 Task: Look for space in Saint Kilda, Australia from 2nd June, 2023 to 6th June, 2023 for 1 adult in price range Rs.10000 to Rs.13000. Place can be private room with 1  bedroom having 1 bed and 1 bathroom. Property type can be house, flat, guest house, hotel. Amenities needed are: washing machine, kitchen. Booking option can be shelf check-in. Required host language is English.
Action: Mouse moved to (290, 161)
Screenshot: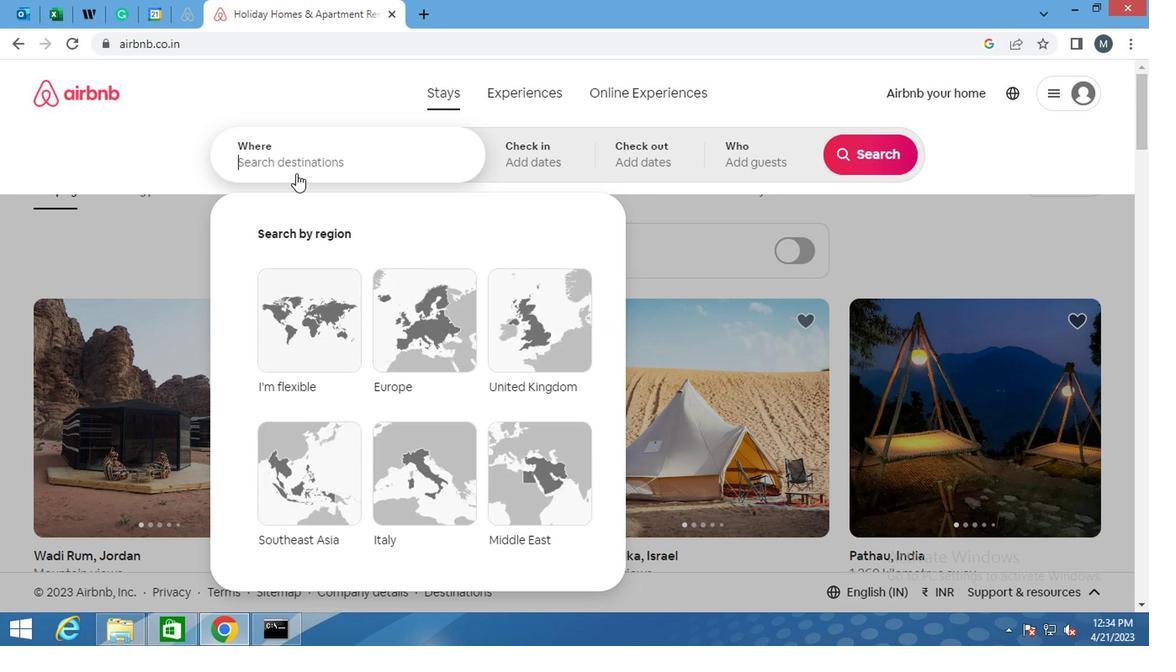 
Action: Mouse pressed left at (290, 161)
Screenshot: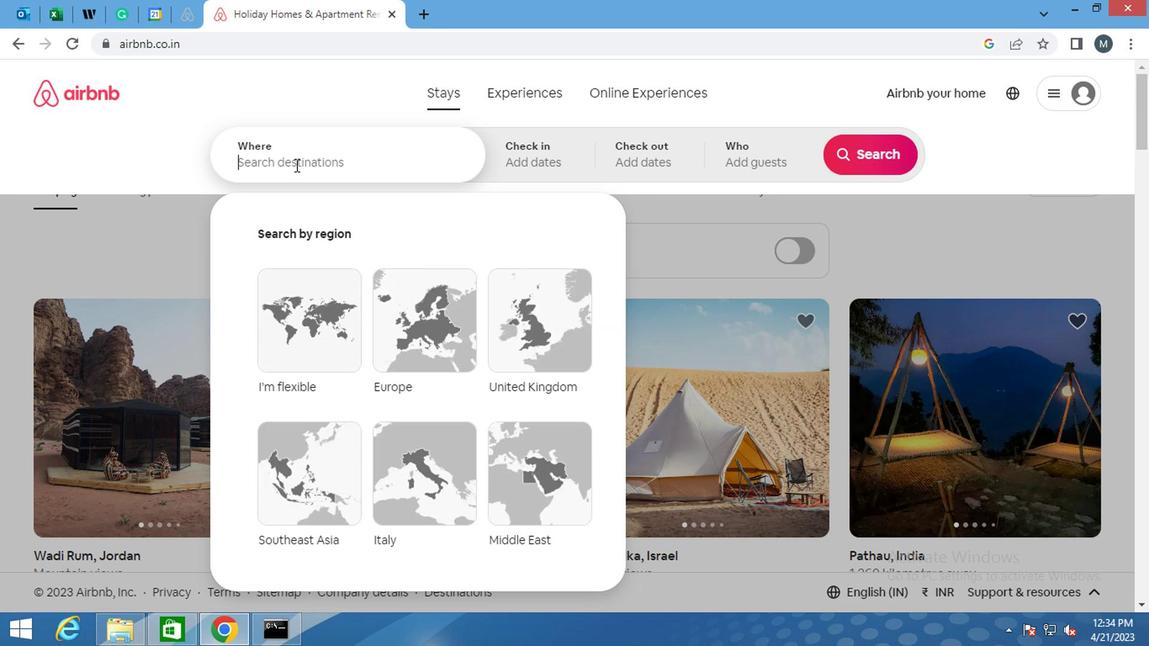
Action: Mouse moved to (288, 159)
Screenshot: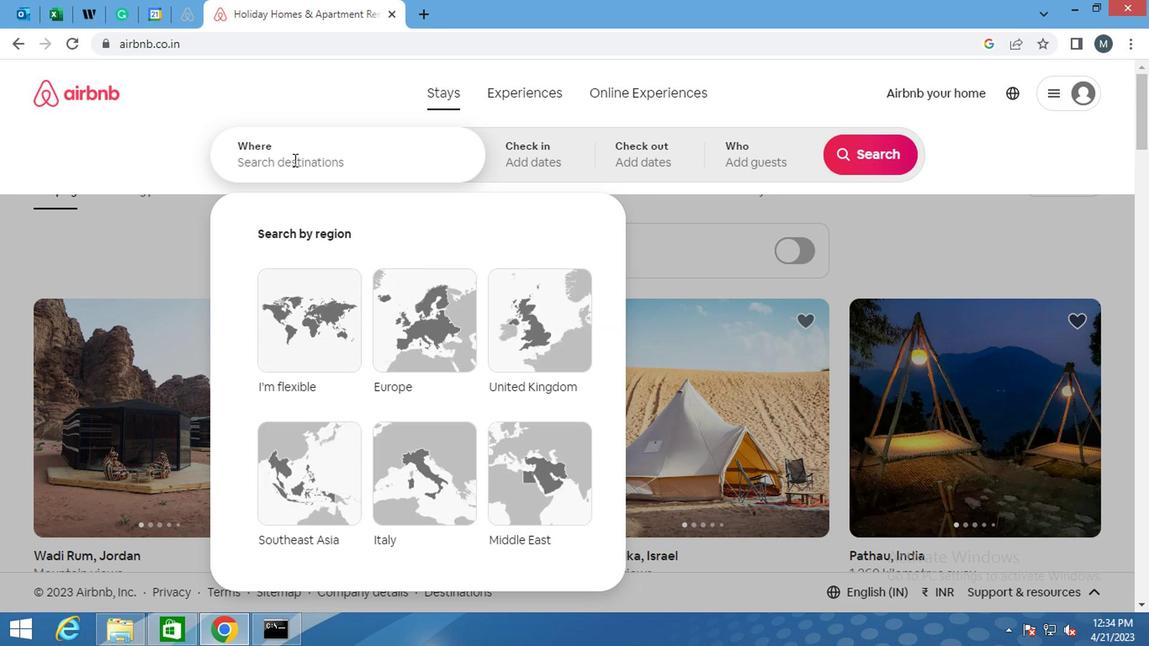 
Action: Key pressed <Key.shift>SAINT<Key.space><Key.shift>KILDA,<Key.space><Key.shift>AUSTRALIA<Key.space><Key.enter>
Screenshot: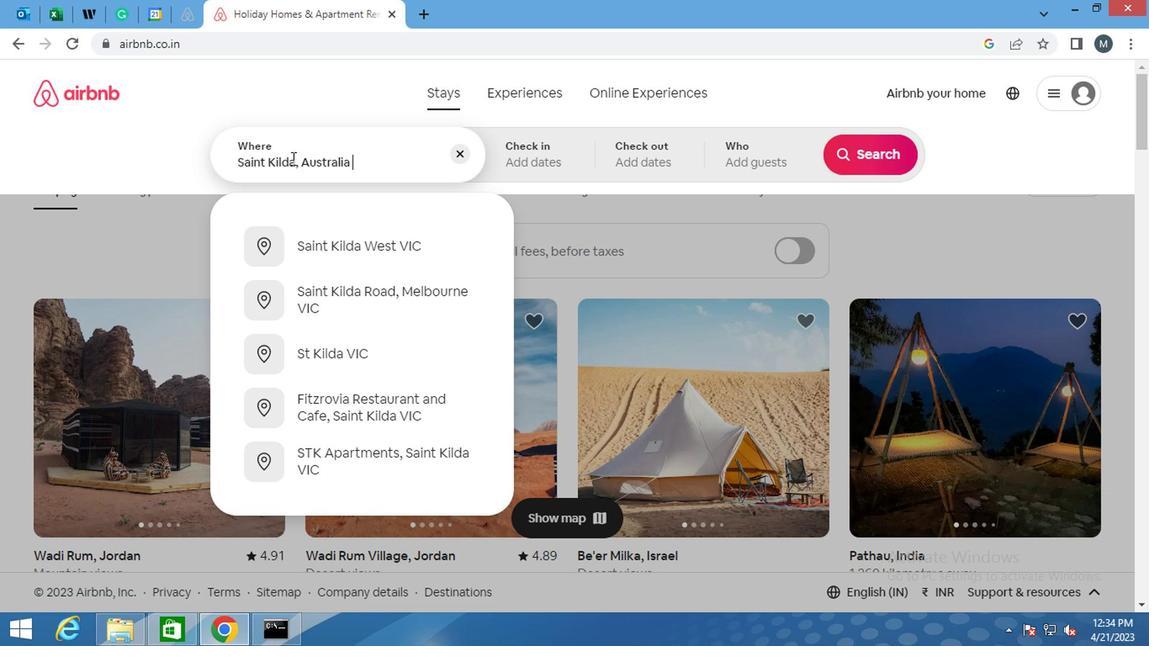 
Action: Mouse moved to (851, 294)
Screenshot: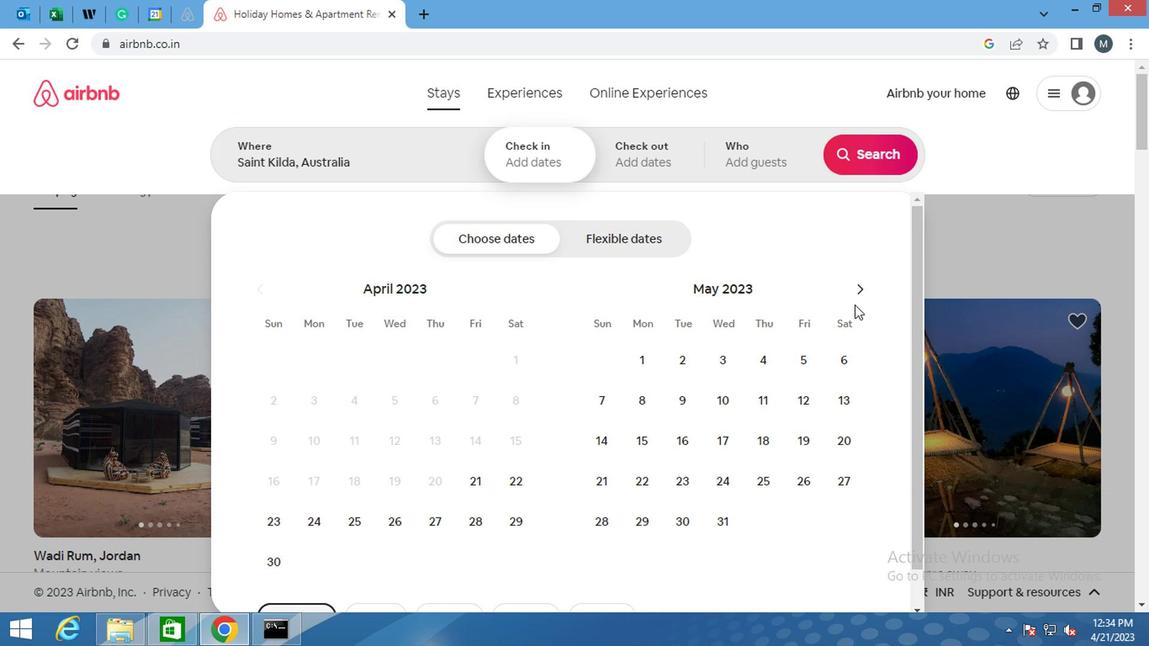 
Action: Mouse pressed left at (851, 294)
Screenshot: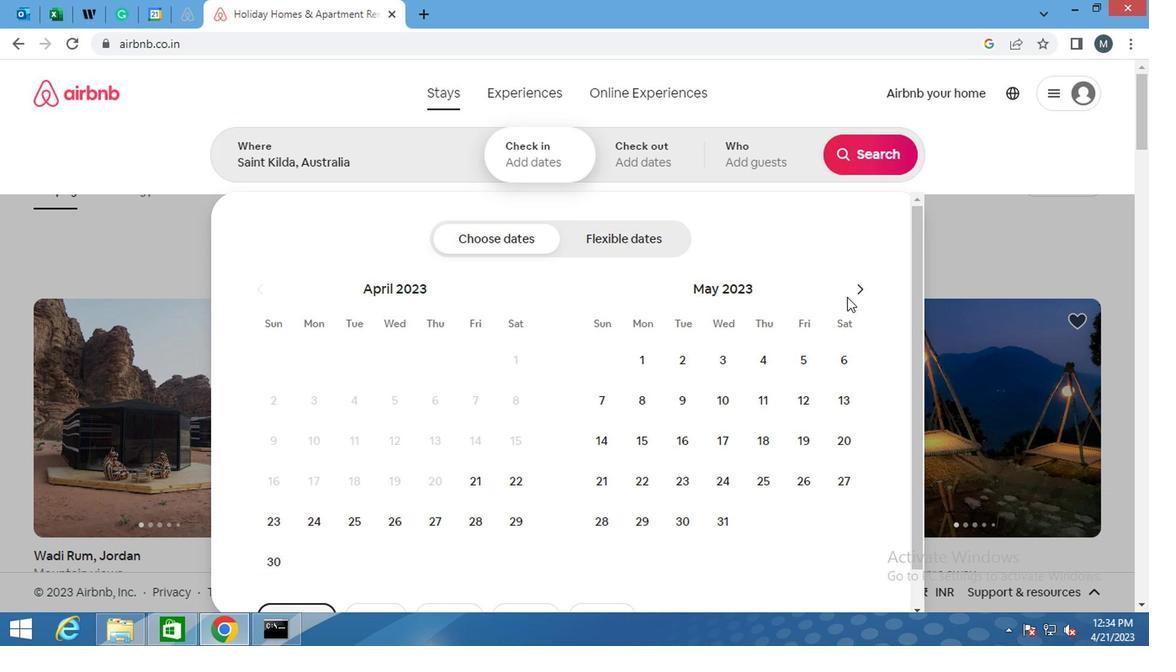 
Action: Mouse moved to (808, 356)
Screenshot: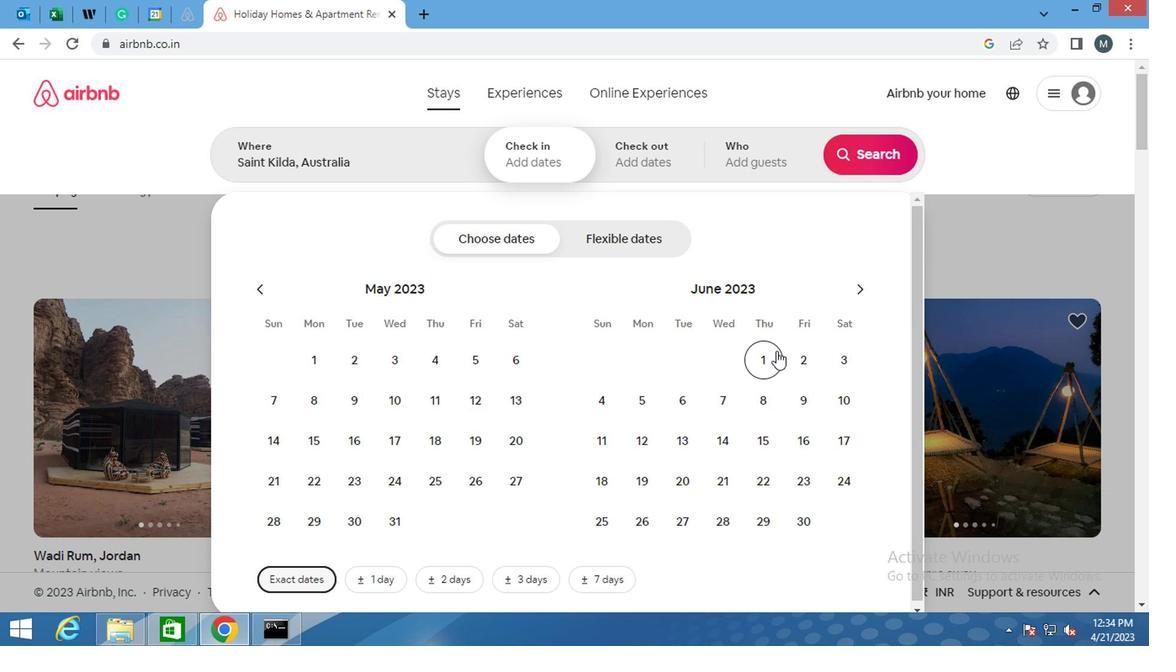 
Action: Mouse pressed left at (808, 356)
Screenshot: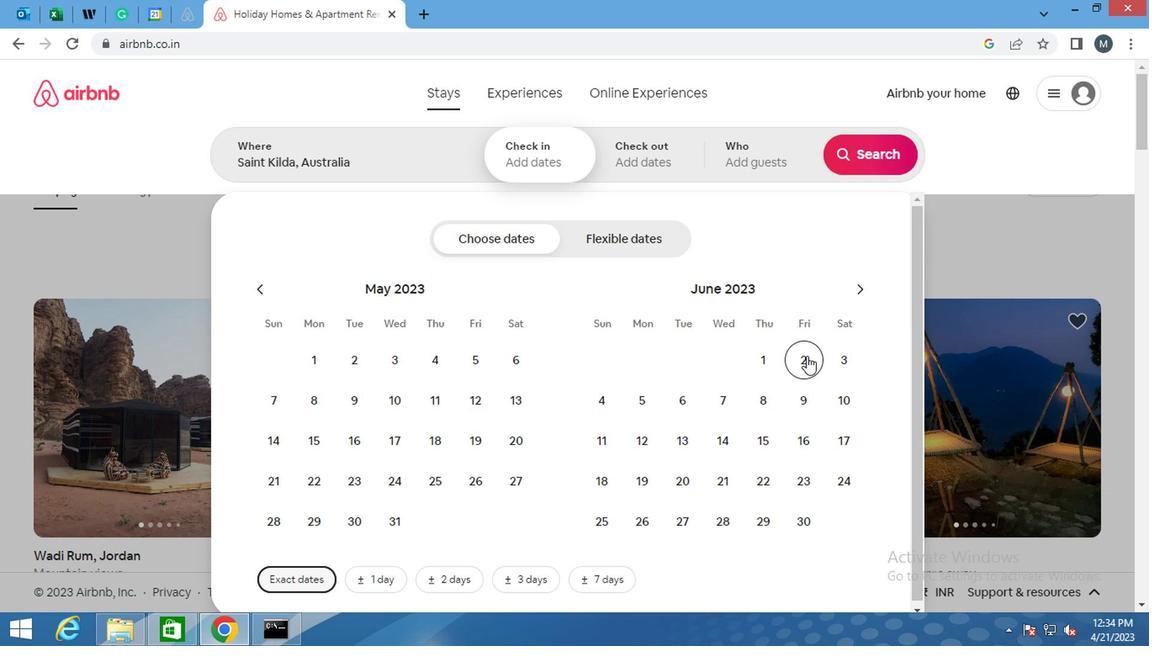 
Action: Mouse moved to (679, 403)
Screenshot: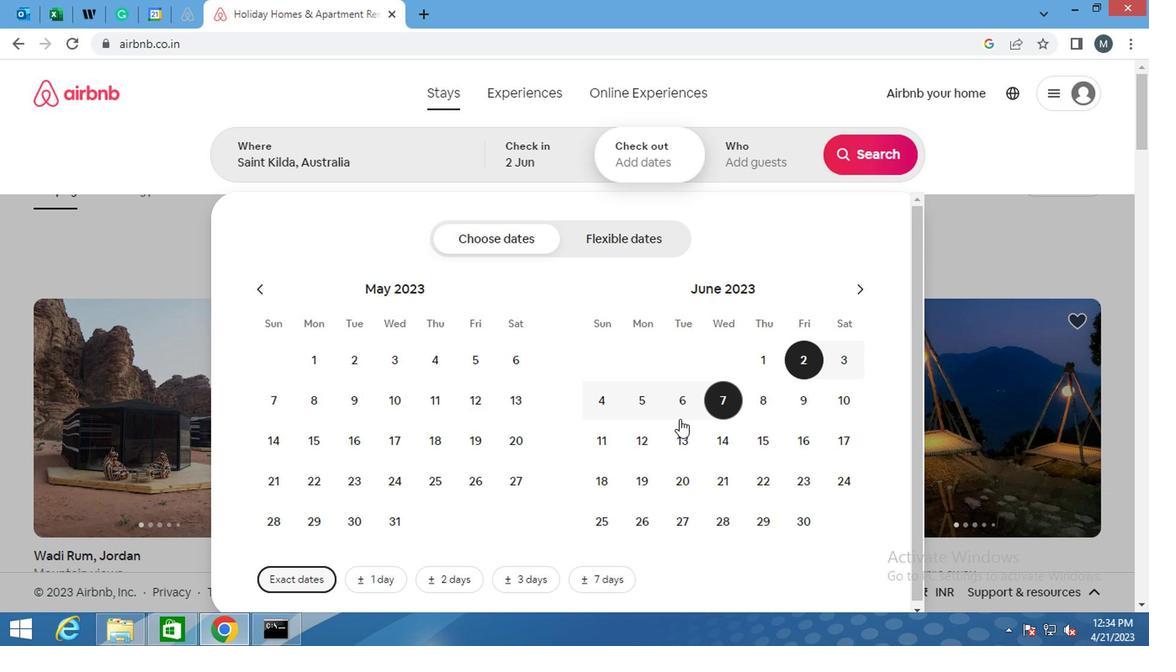 
Action: Mouse pressed left at (679, 403)
Screenshot: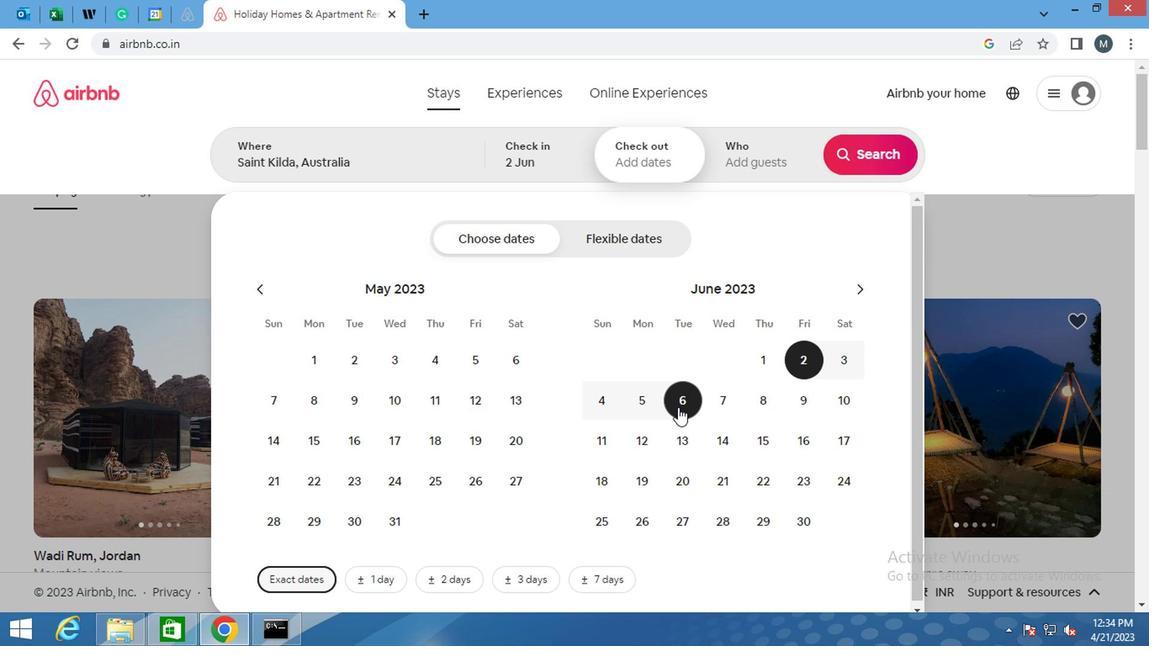 
Action: Mouse moved to (778, 158)
Screenshot: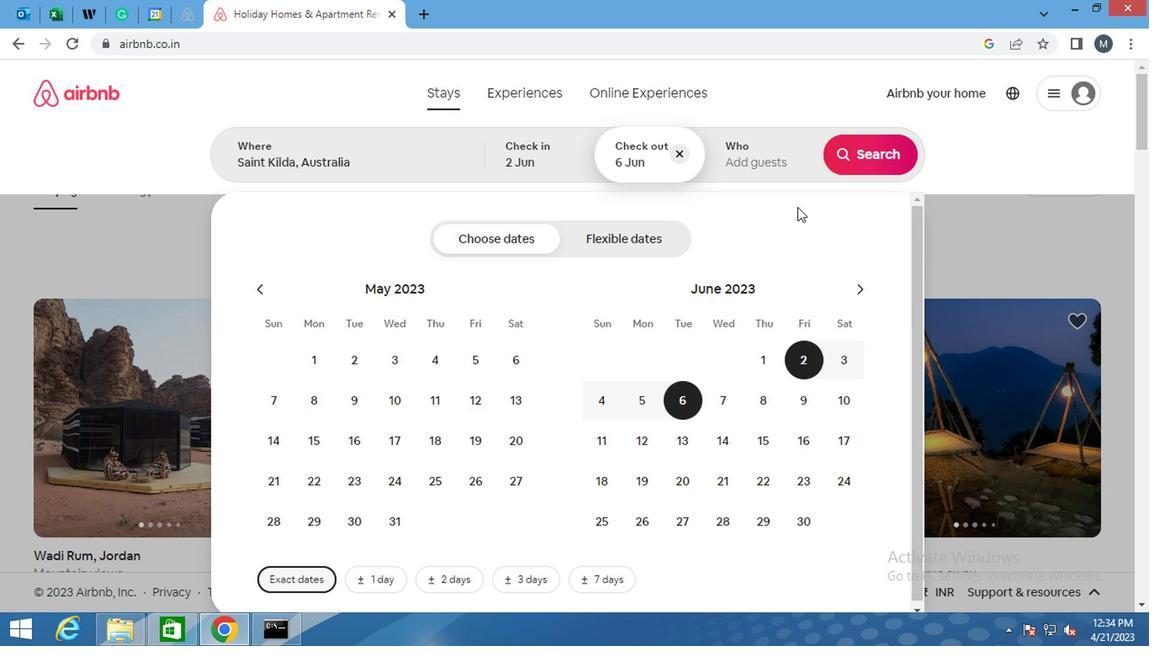 
Action: Mouse pressed left at (778, 158)
Screenshot: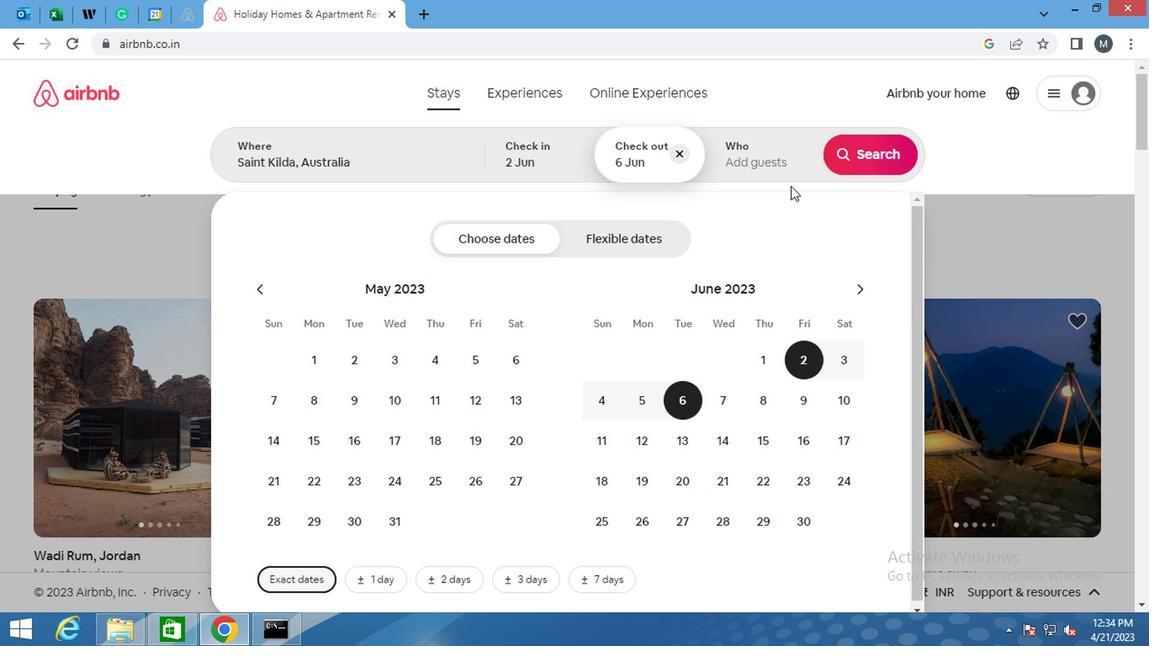 
Action: Mouse moved to (874, 243)
Screenshot: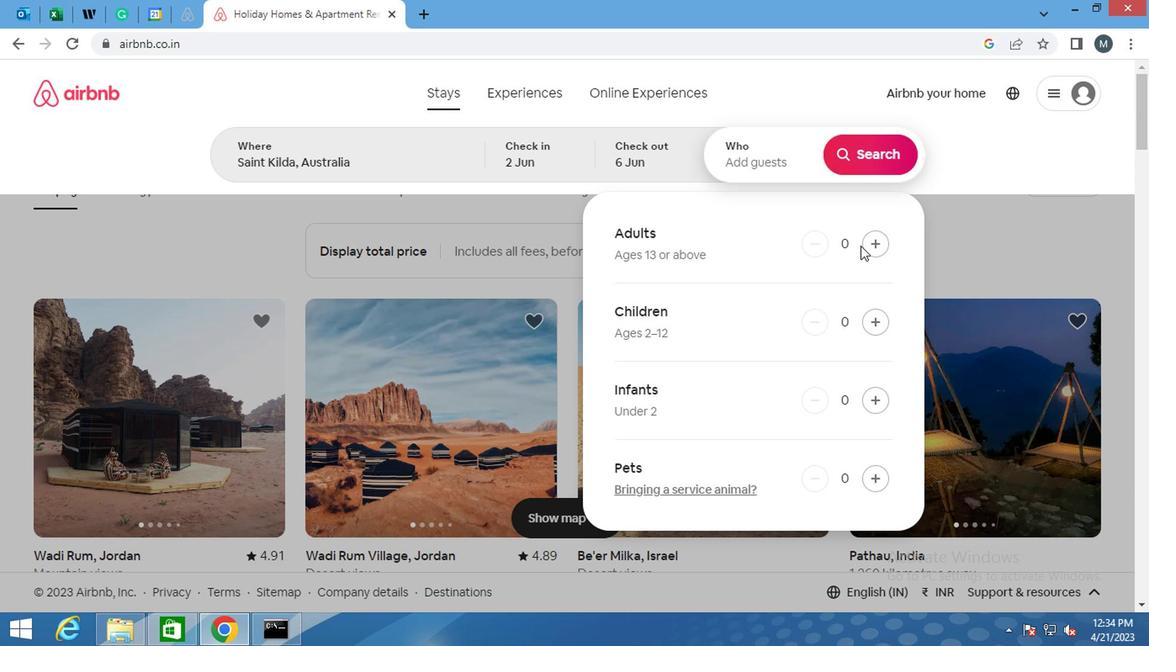 
Action: Mouse pressed left at (874, 243)
Screenshot: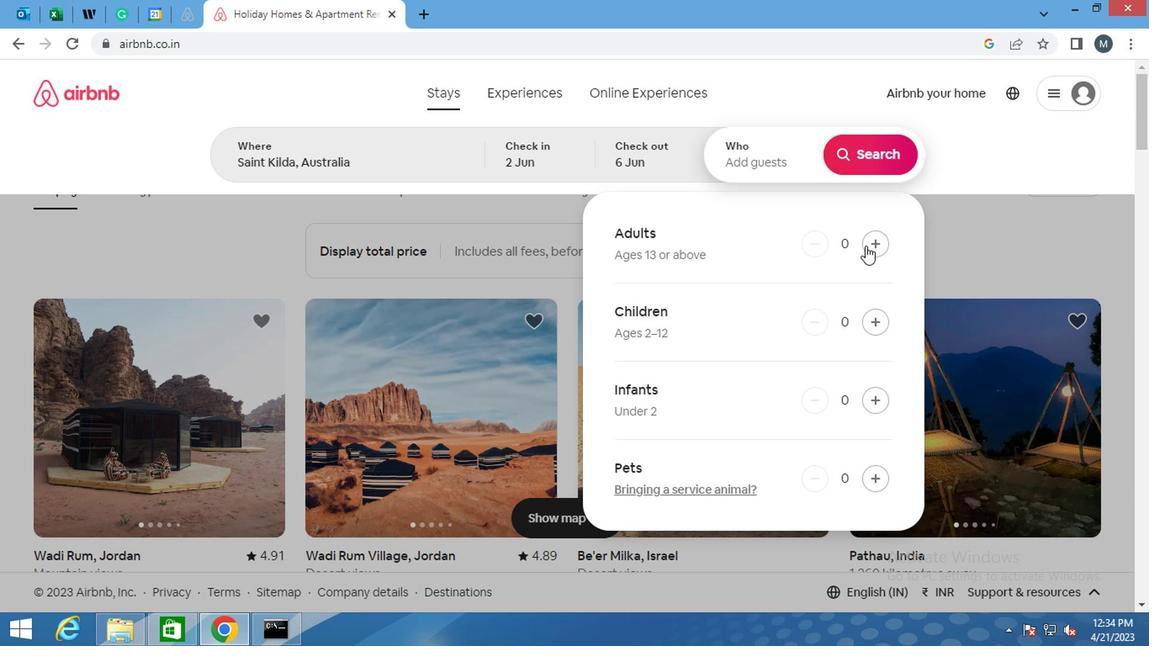 
Action: Mouse moved to (964, 209)
Screenshot: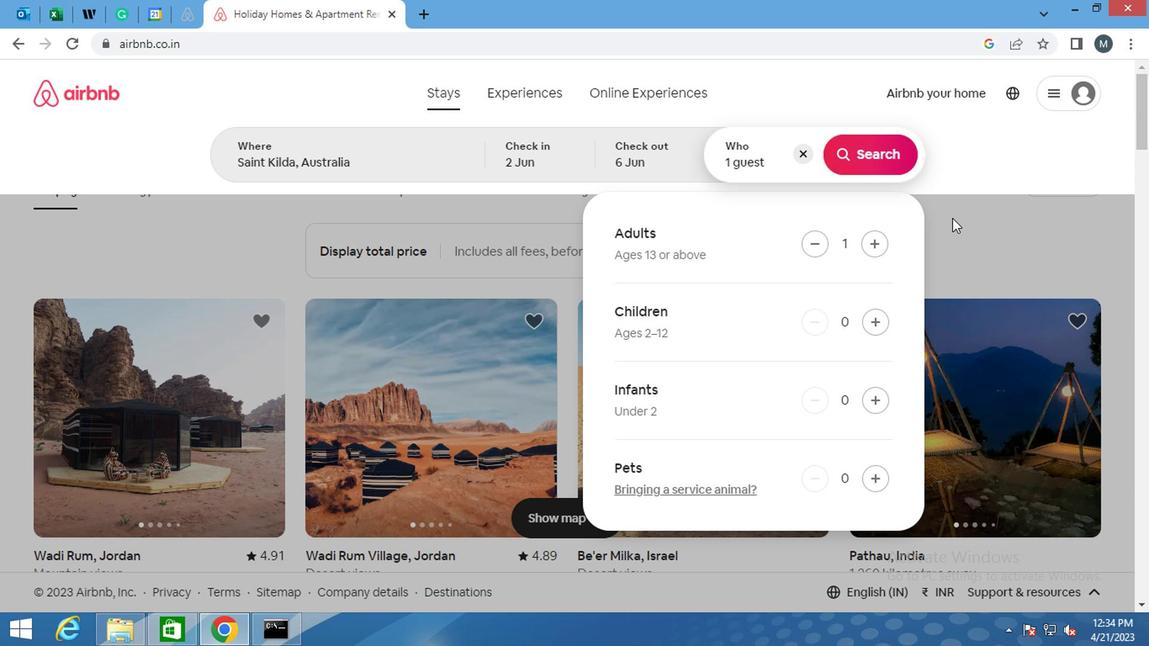 
Action: Mouse scrolled (964, 210) with delta (0, 0)
Screenshot: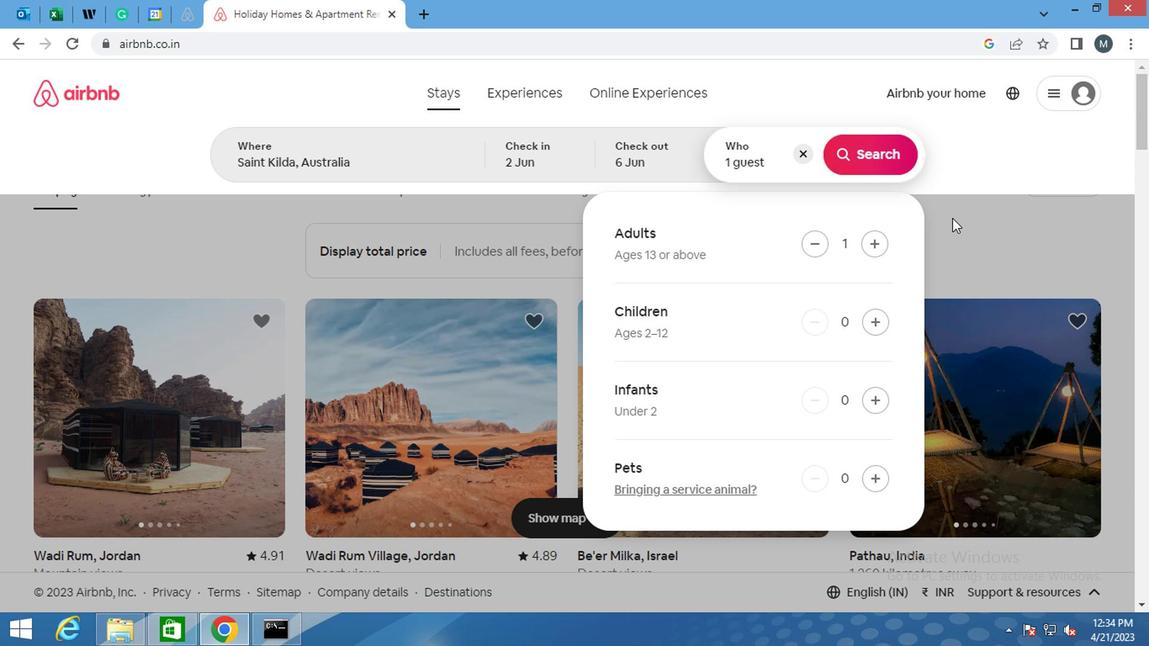 
Action: Mouse scrolled (964, 210) with delta (0, 0)
Screenshot: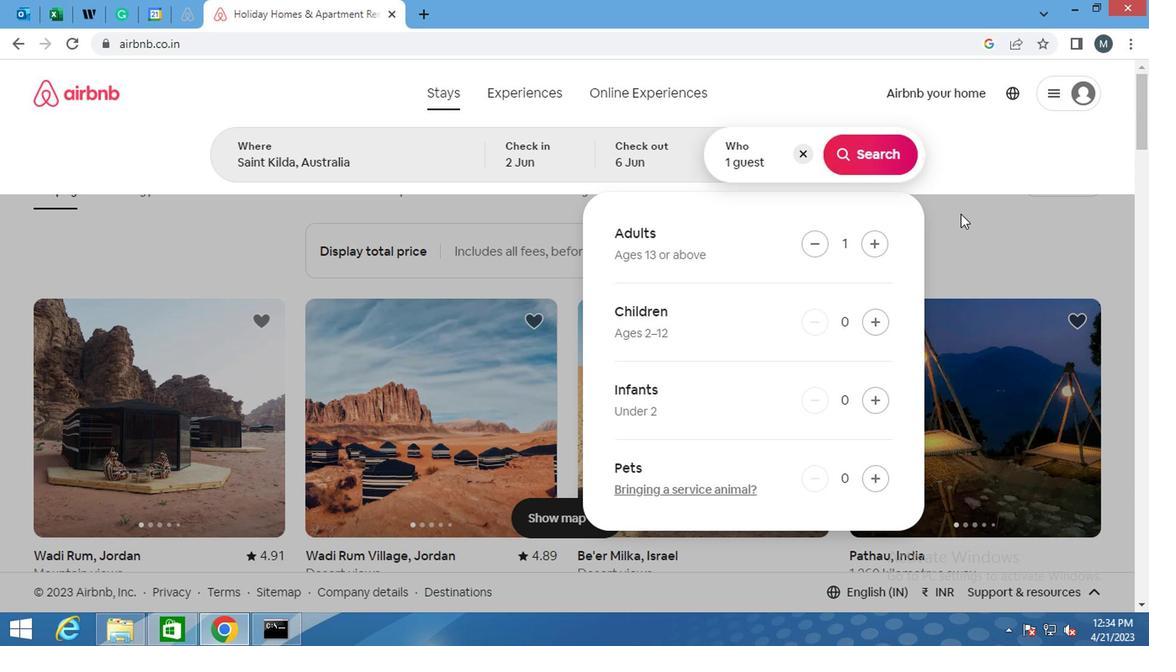 
Action: Mouse moved to (965, 208)
Screenshot: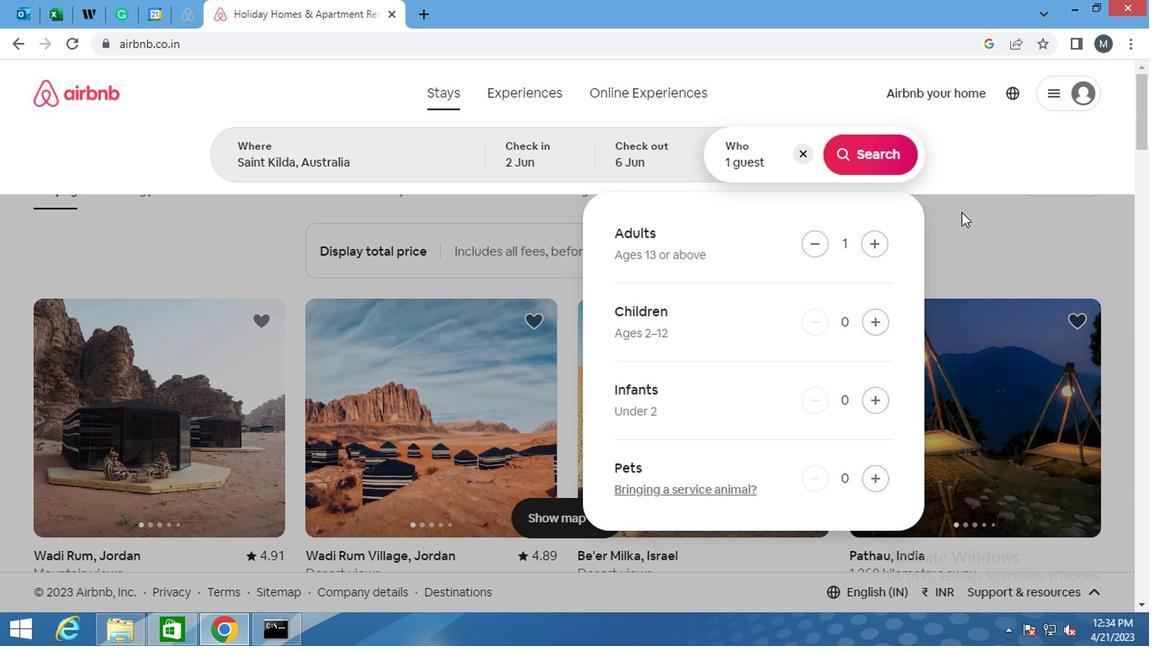 
Action: Mouse scrolled (965, 209) with delta (0, 1)
Screenshot: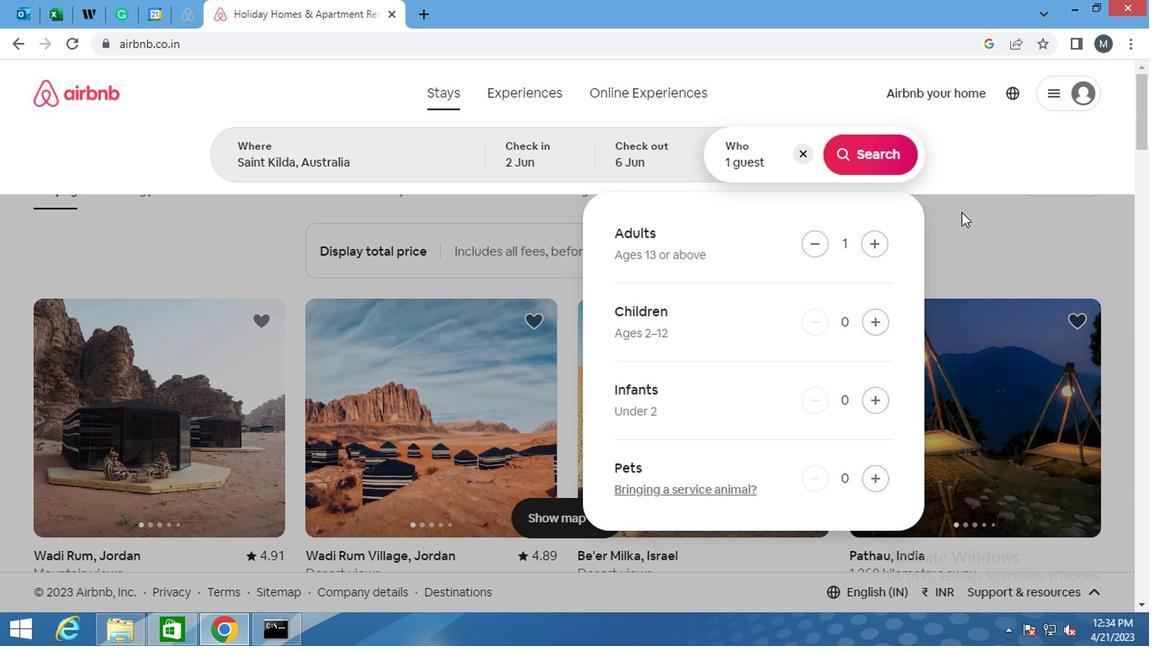 
Action: Mouse moved to (964, 226)
Screenshot: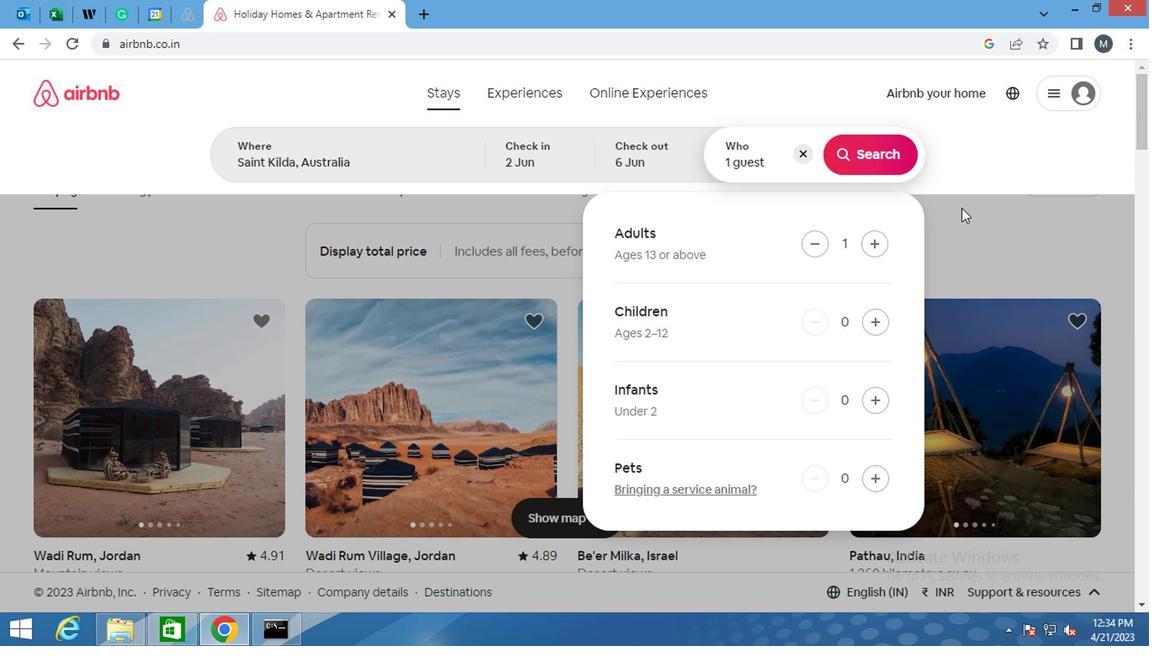 
Action: Mouse scrolled (964, 226) with delta (0, 0)
Screenshot: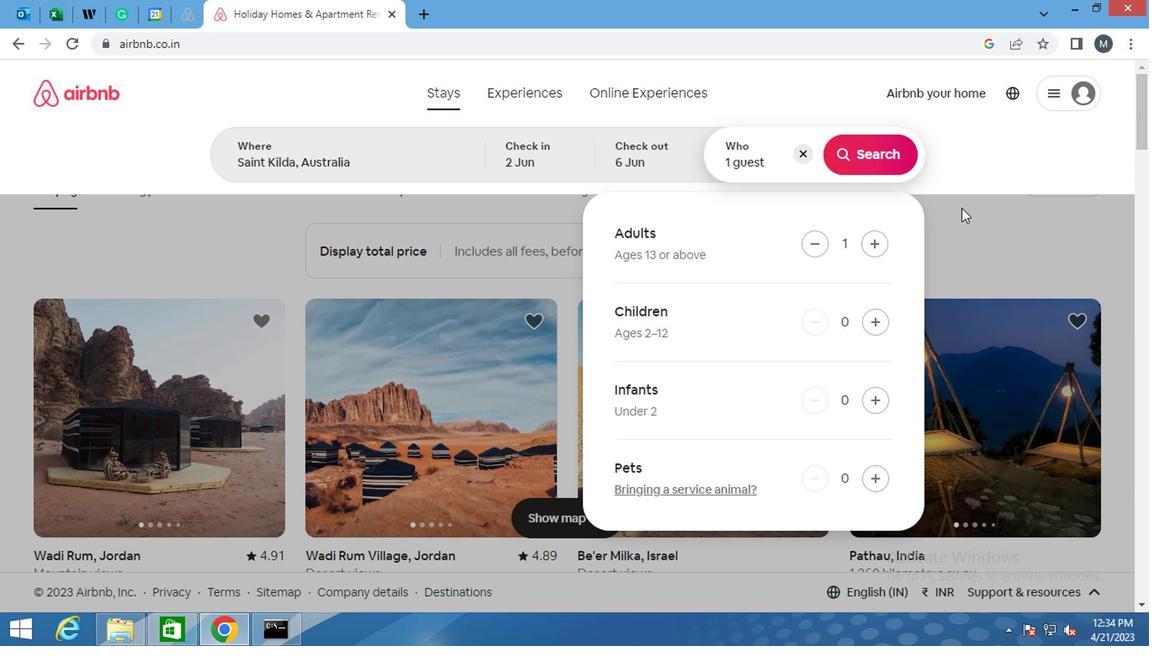 
Action: Mouse moved to (961, 232)
Screenshot: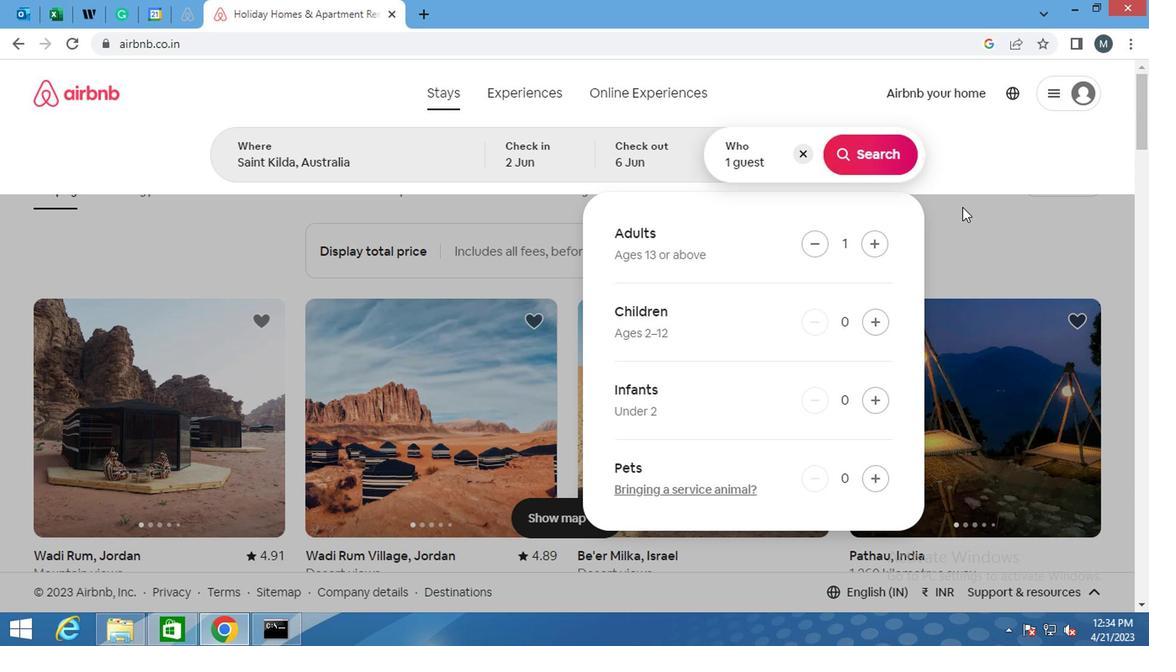 
Action: Mouse scrolled (961, 231) with delta (0, -1)
Screenshot: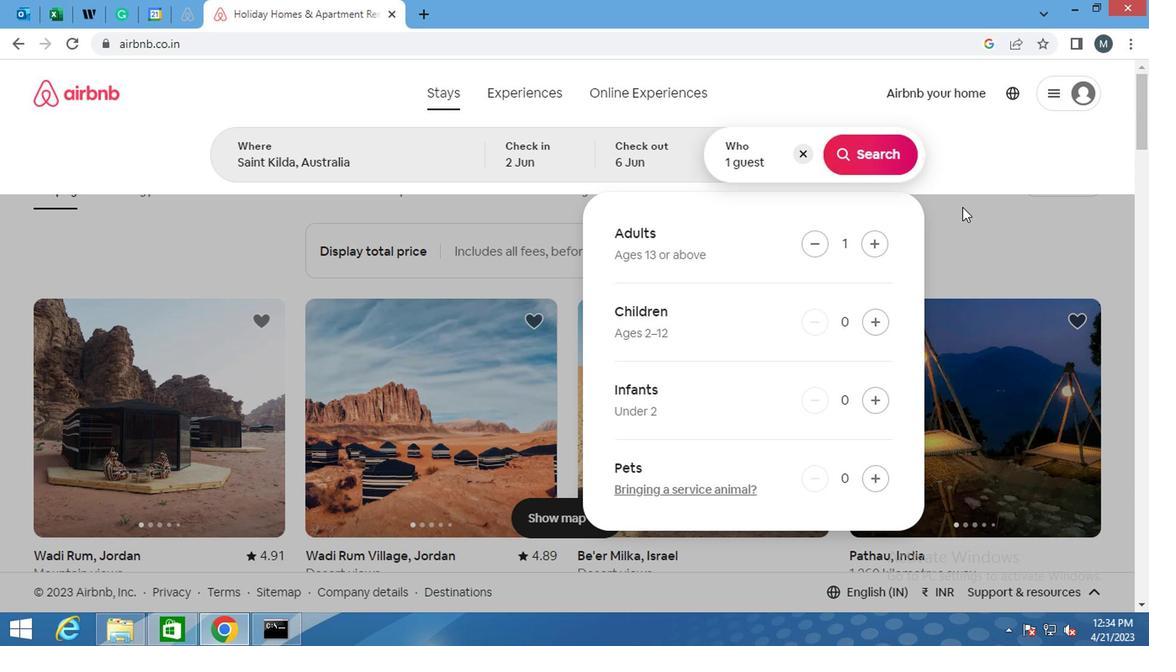 
Action: Mouse scrolled (961, 231) with delta (0, -1)
Screenshot: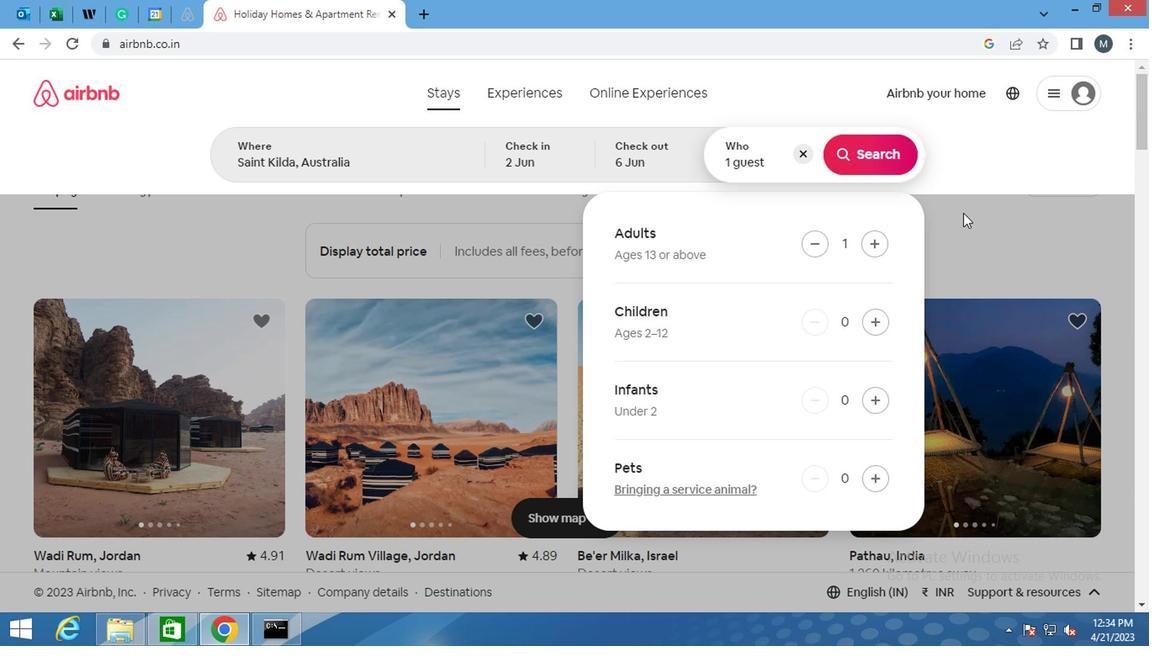 
Action: Mouse moved to (951, 216)
Screenshot: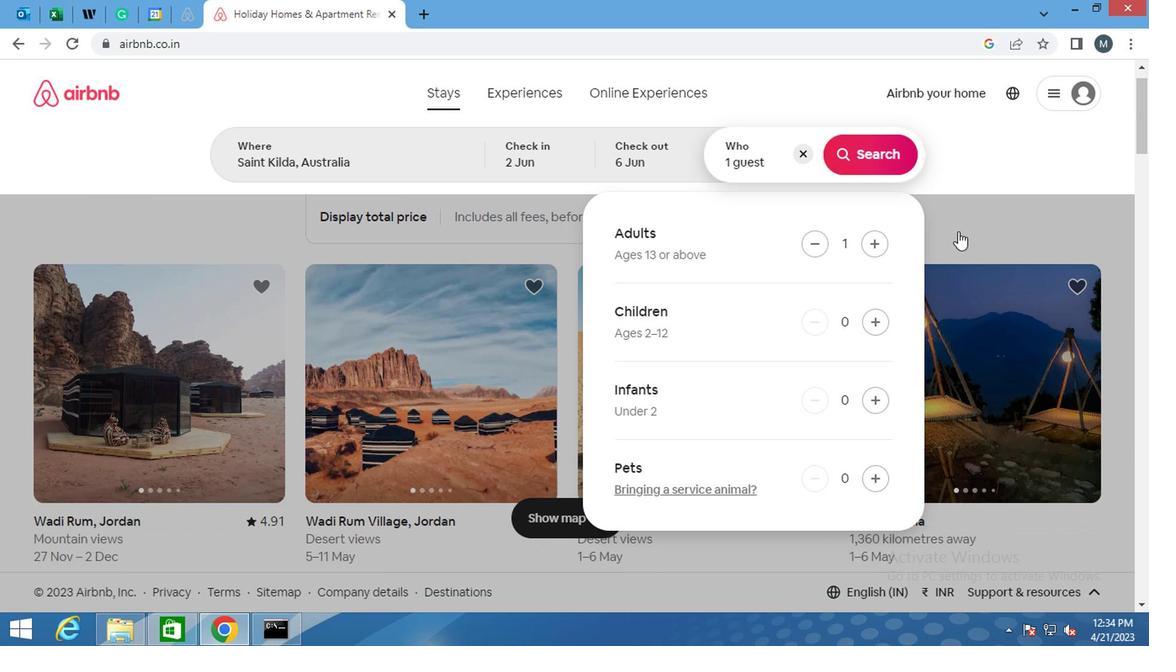 
Action: Mouse scrolled (951, 216) with delta (0, 0)
Screenshot: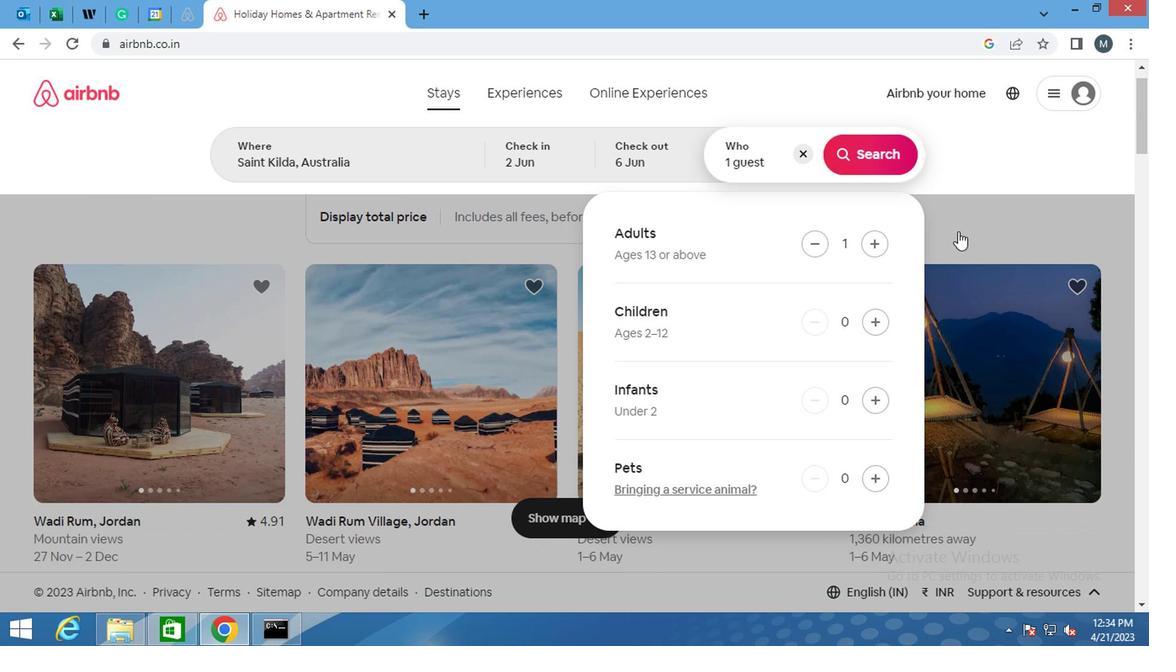
Action: Mouse scrolled (951, 216) with delta (0, 0)
Screenshot: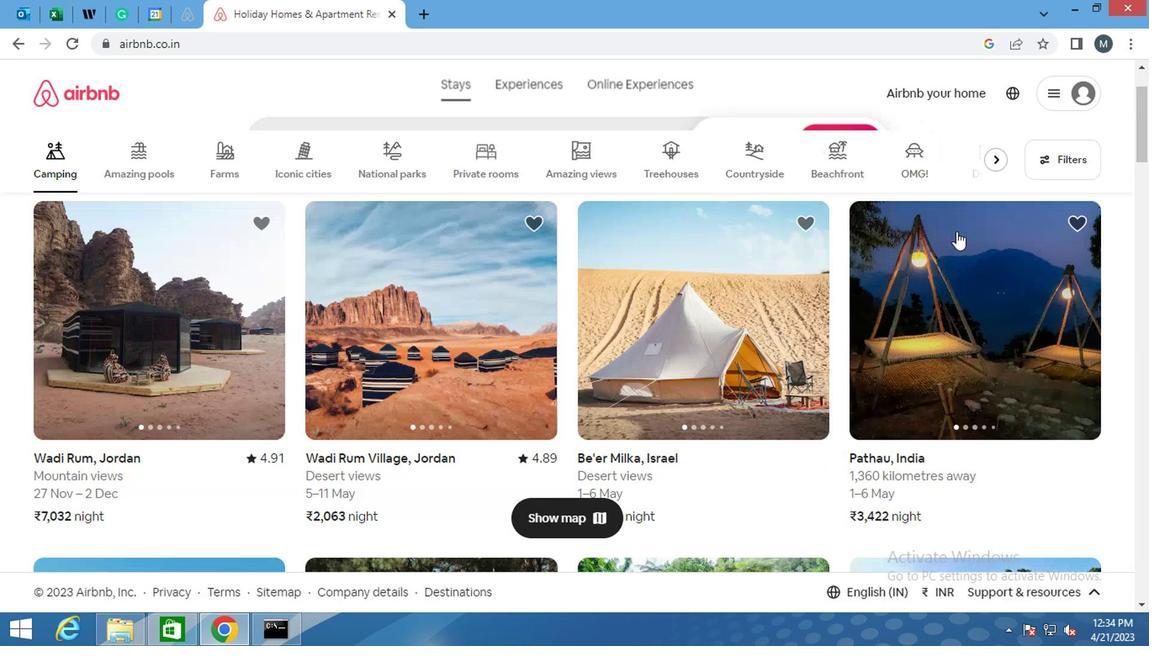 
Action: Mouse moved to (1081, 166)
Screenshot: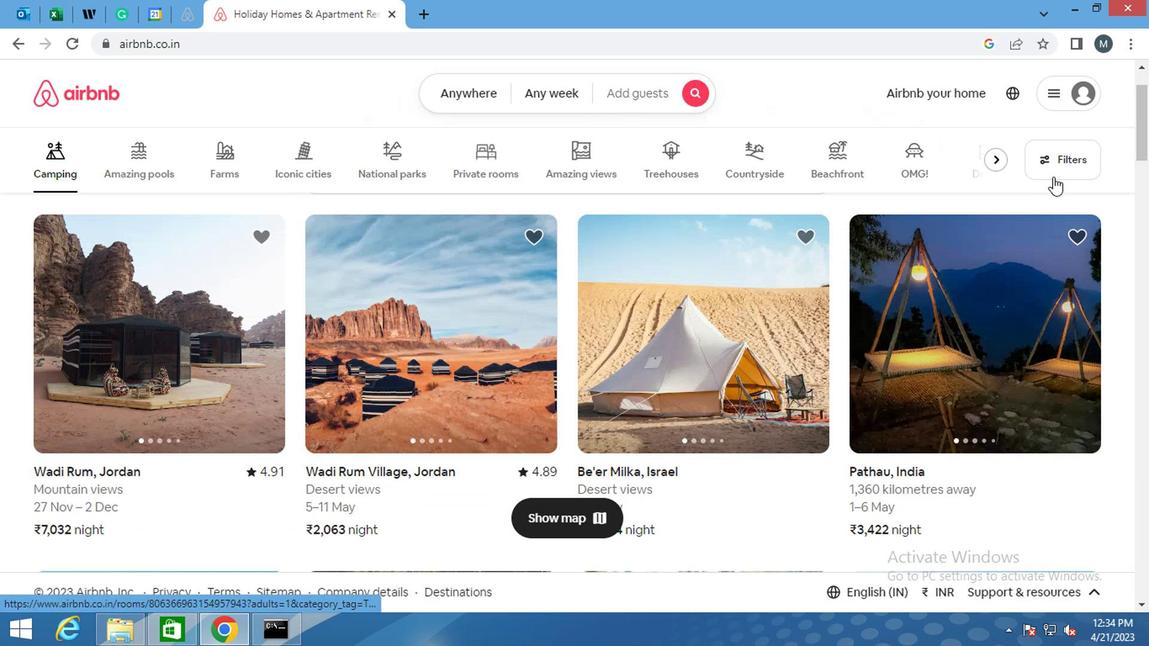 
Action: Mouse pressed left at (1081, 166)
Screenshot: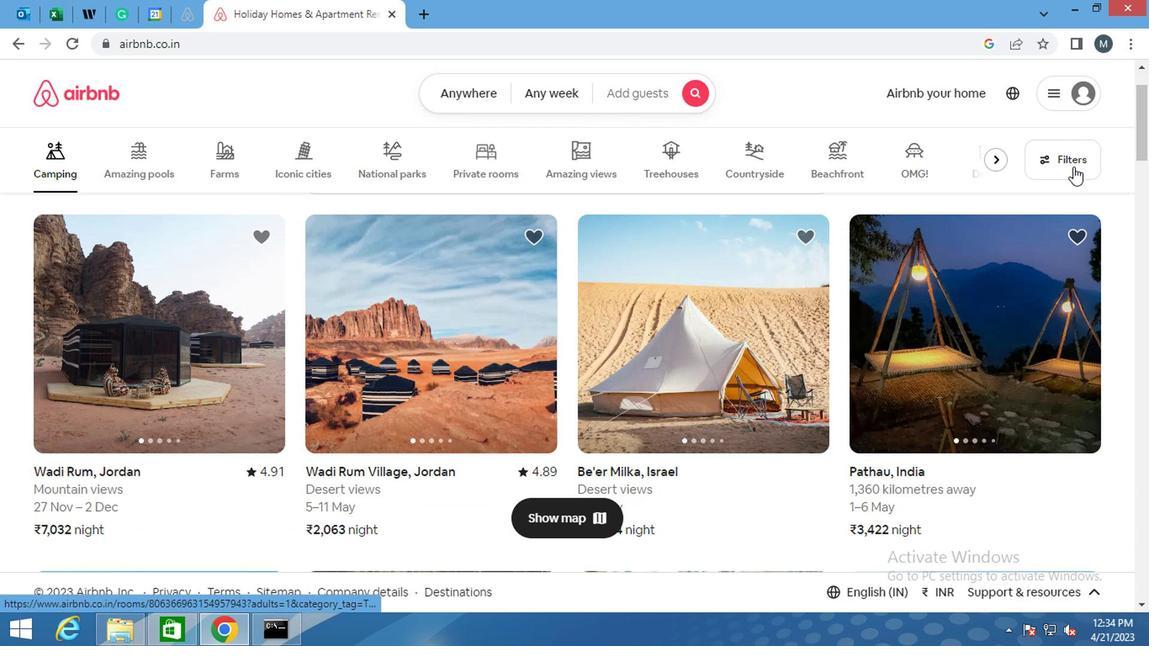 
Action: Mouse moved to (415, 380)
Screenshot: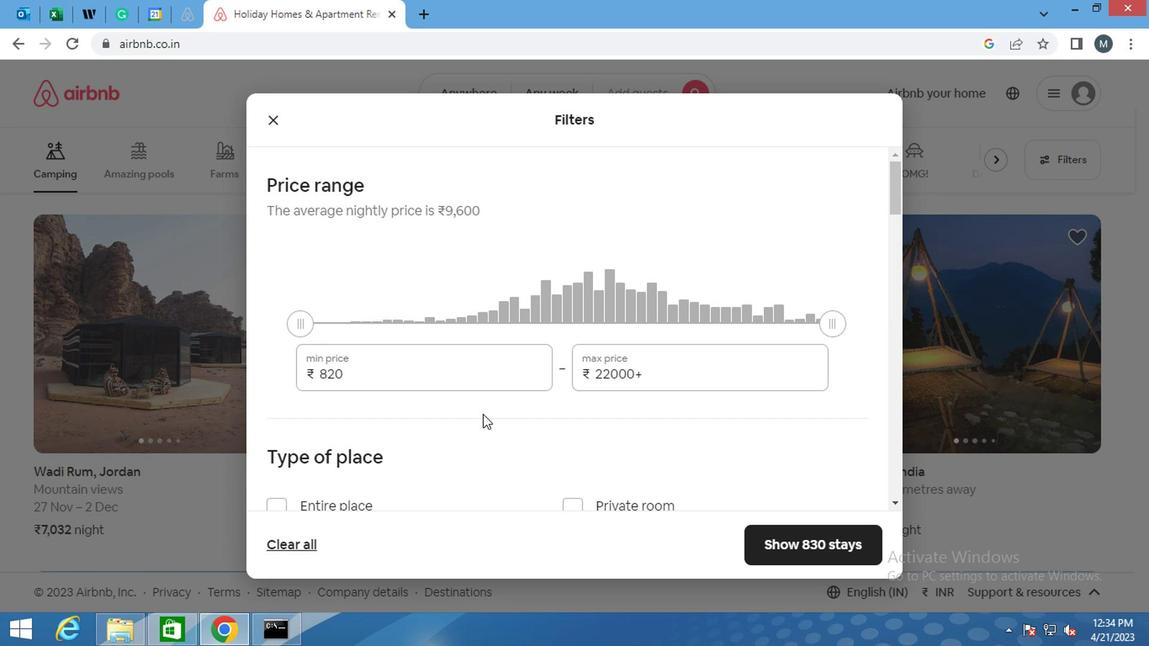 
Action: Mouse pressed left at (415, 380)
Screenshot: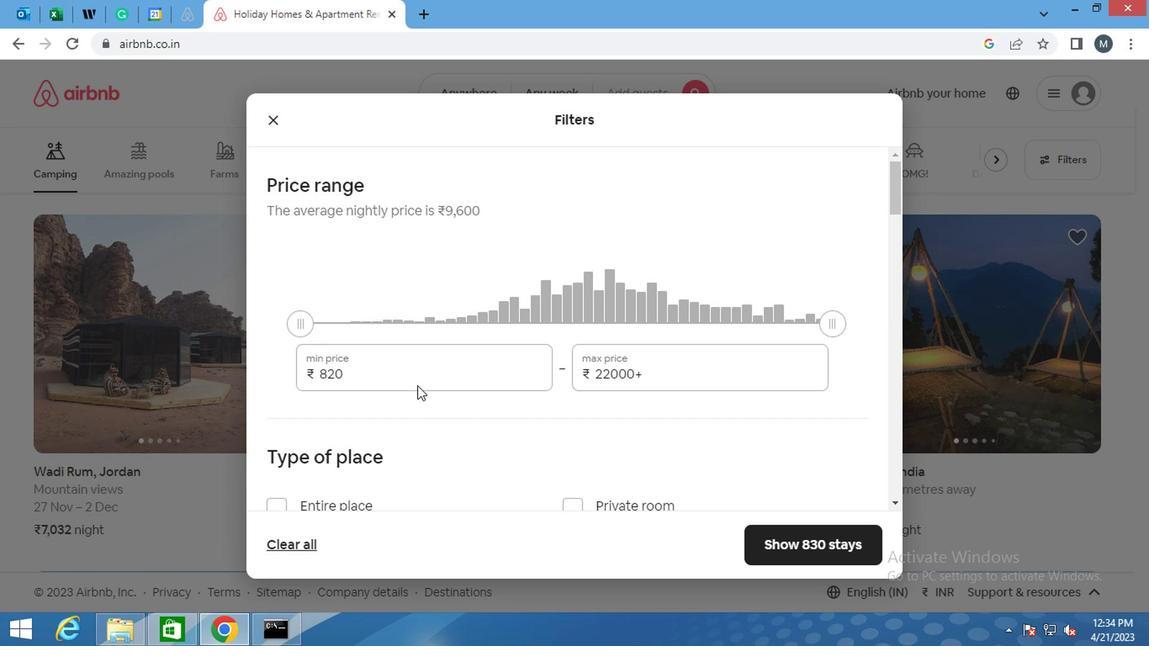 
Action: Key pressed <Key.backspace><Key.backspace><Key.backspace><Key.backspace>10000
Screenshot: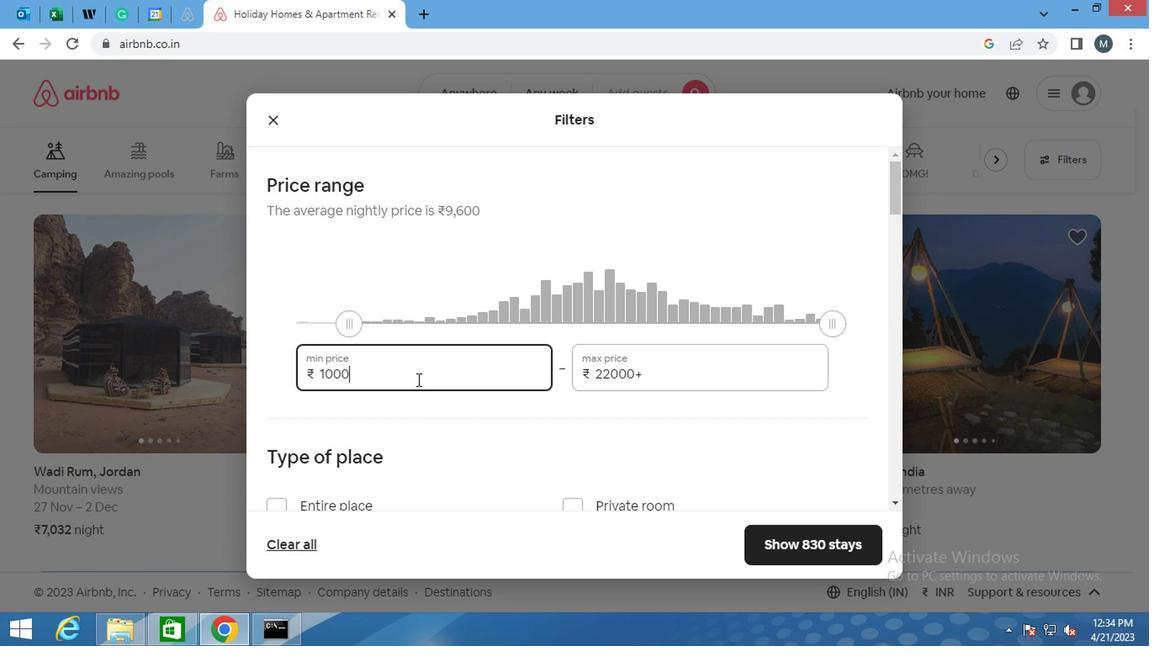 
Action: Mouse moved to (656, 361)
Screenshot: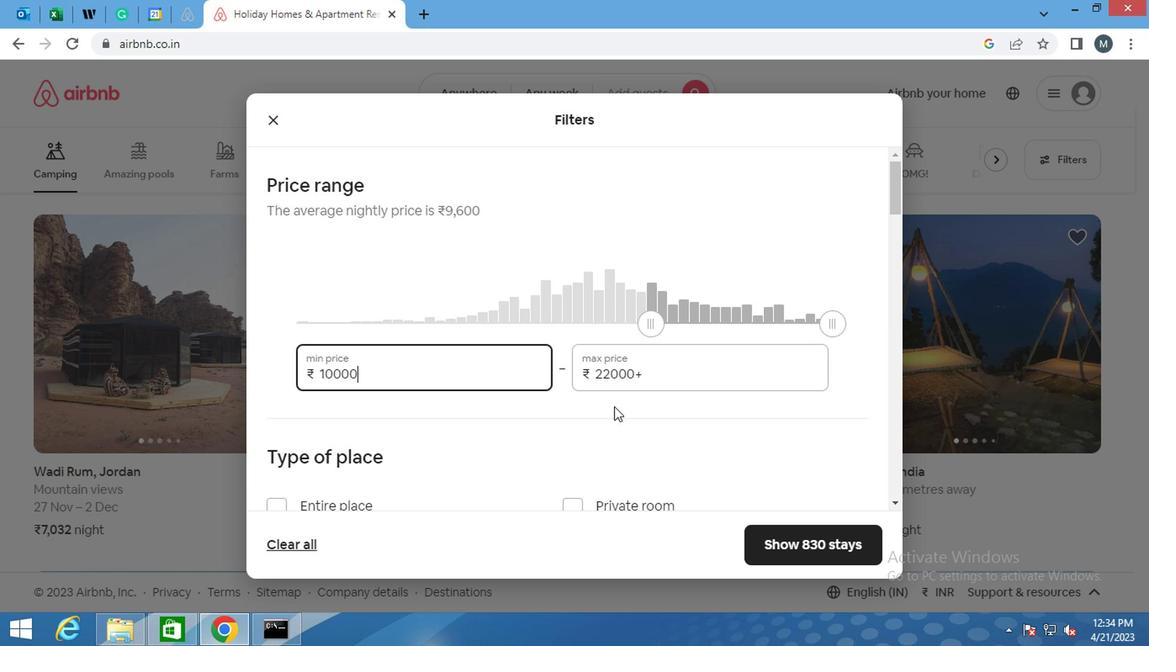 
Action: Mouse pressed left at (656, 361)
Screenshot: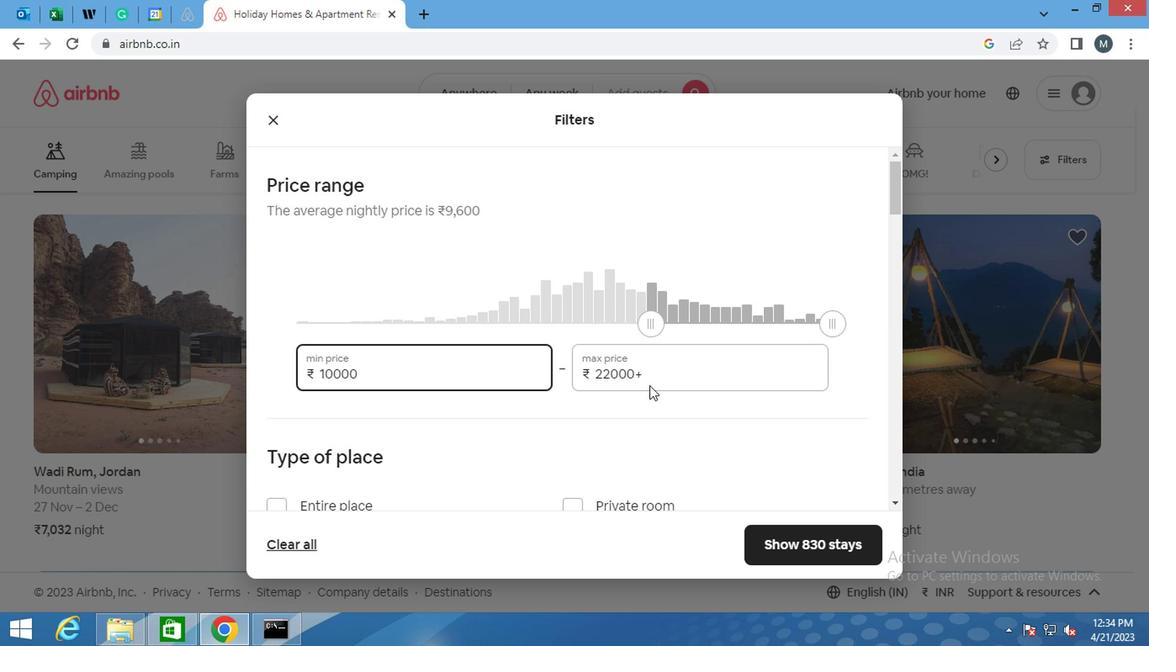
Action: Mouse moved to (652, 381)
Screenshot: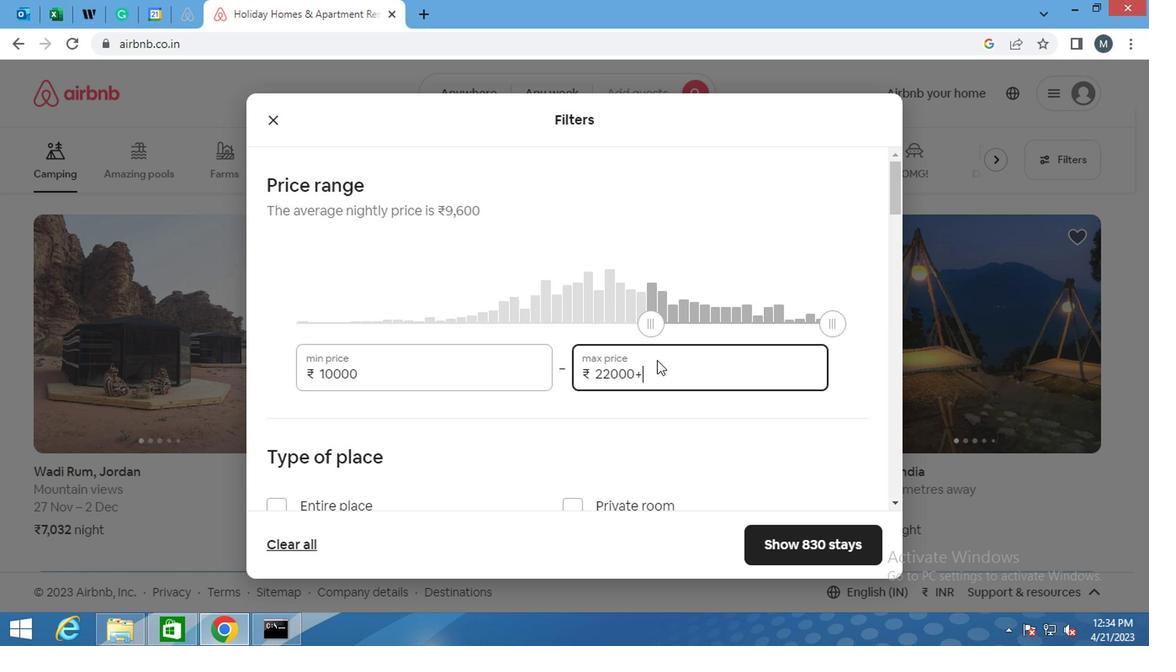 
Action: Key pressed <Key.backspace><Key.backspace><Key.backspace><Key.backspace><Key.backspace><Key.backspace>13000
Screenshot: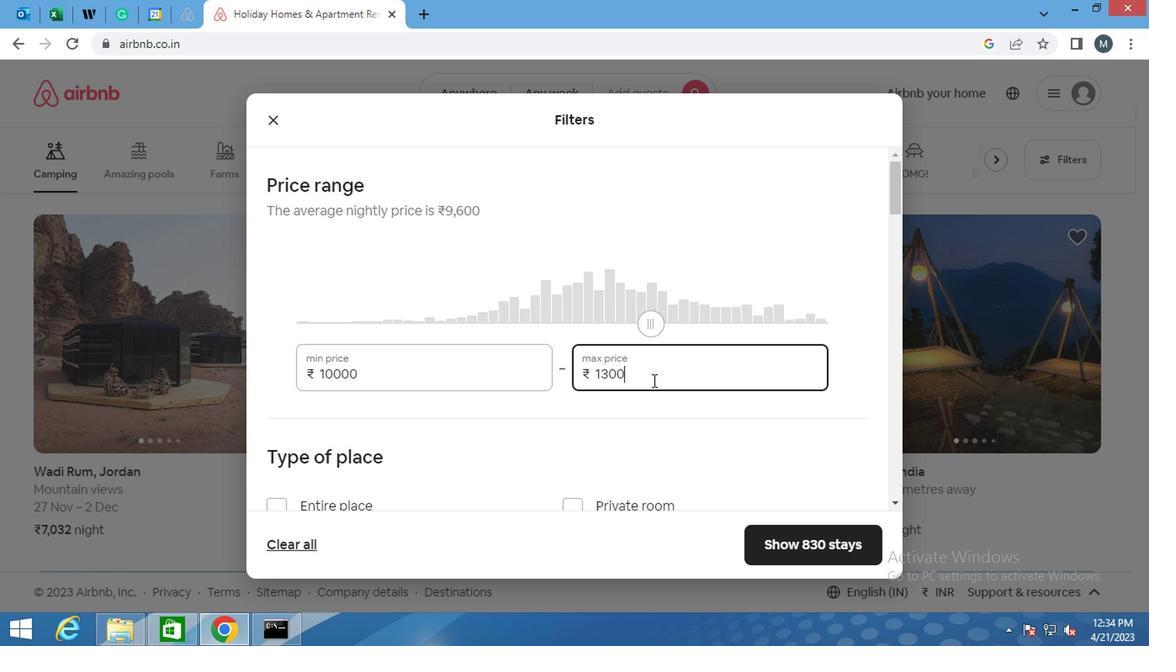 
Action: Mouse moved to (654, 390)
Screenshot: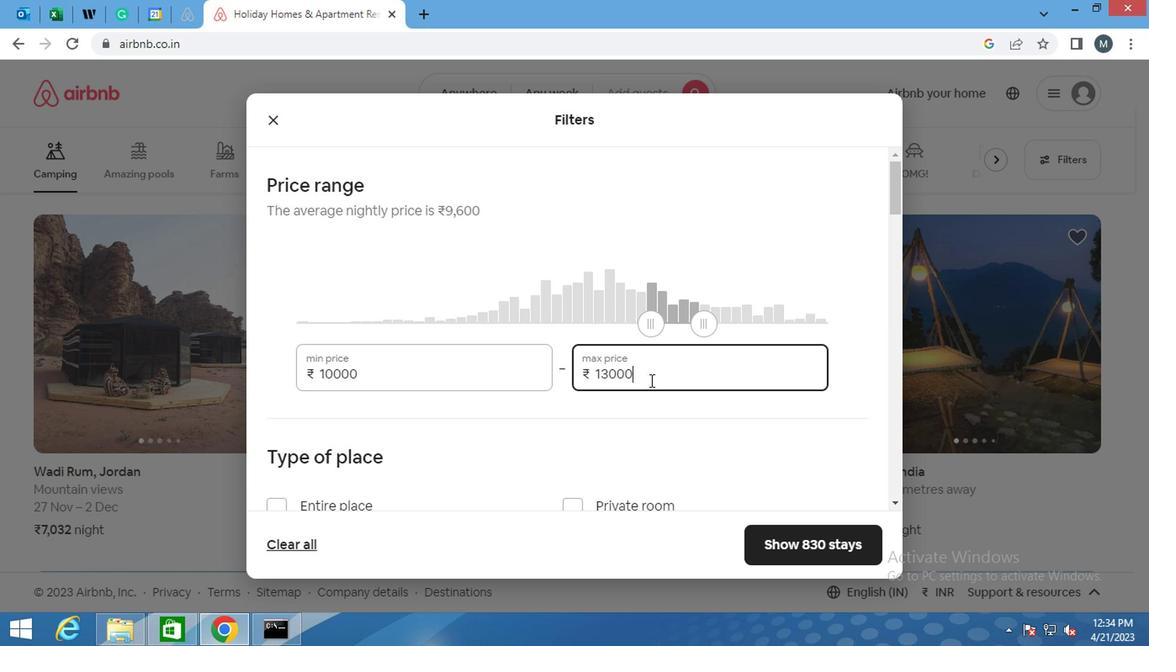 
Action: Mouse scrolled (654, 389) with delta (0, 0)
Screenshot: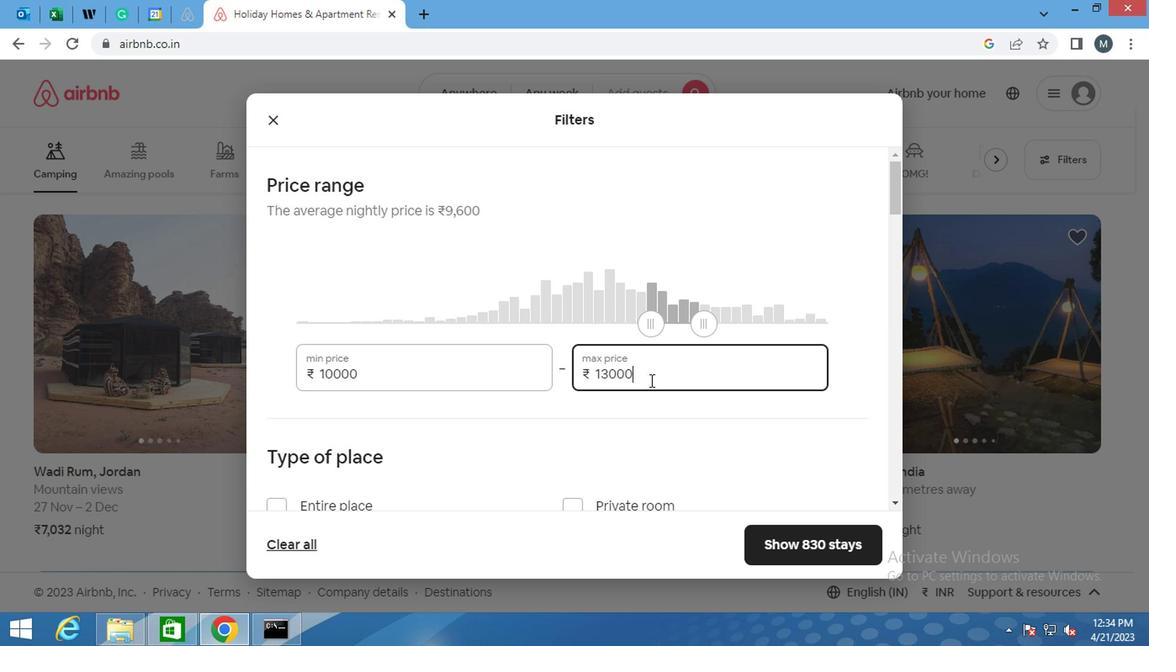
Action: Mouse moved to (471, 435)
Screenshot: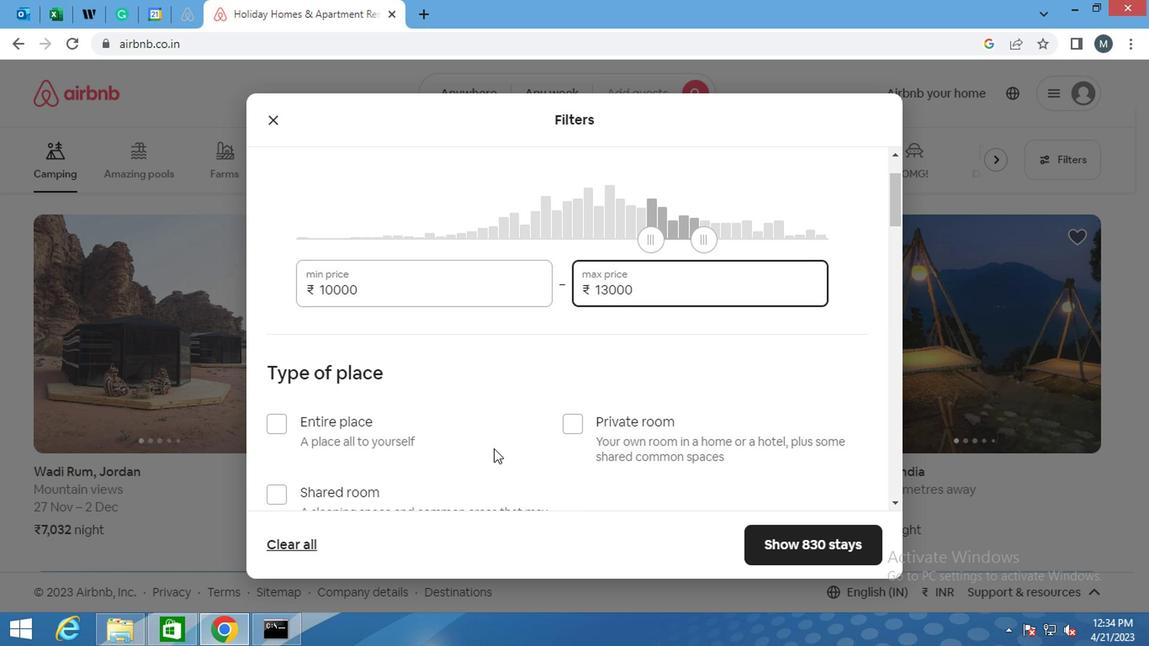 
Action: Mouse scrolled (471, 434) with delta (0, 0)
Screenshot: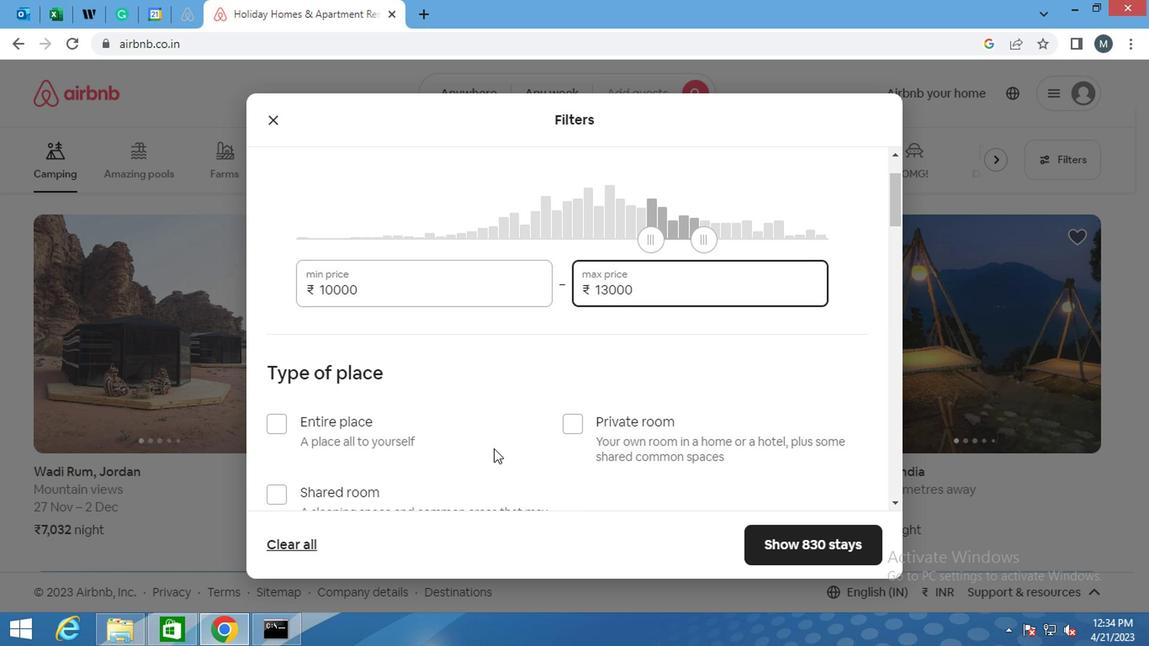 
Action: Mouse moved to (471, 435)
Screenshot: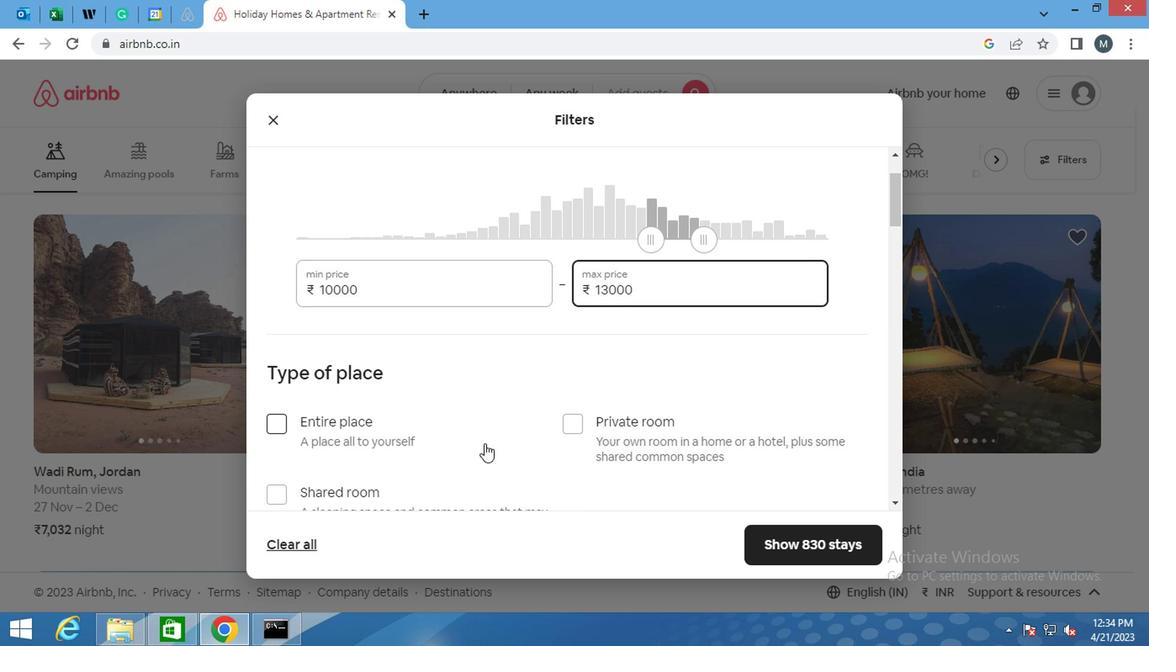 
Action: Mouse scrolled (471, 434) with delta (0, 0)
Screenshot: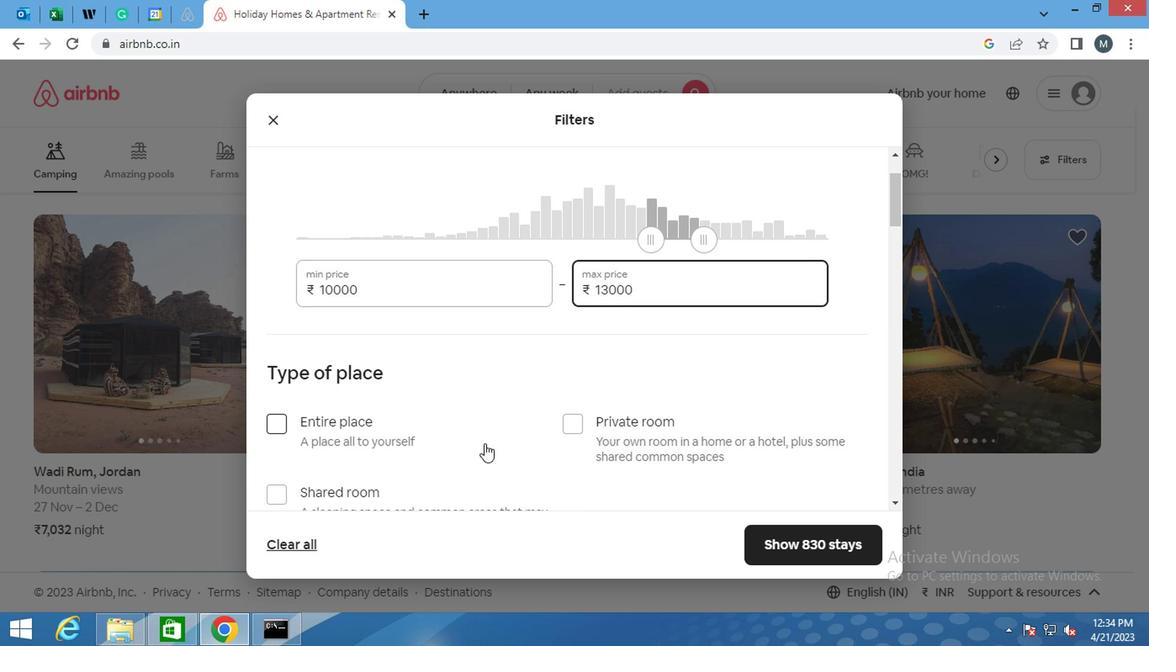 
Action: Mouse moved to (564, 258)
Screenshot: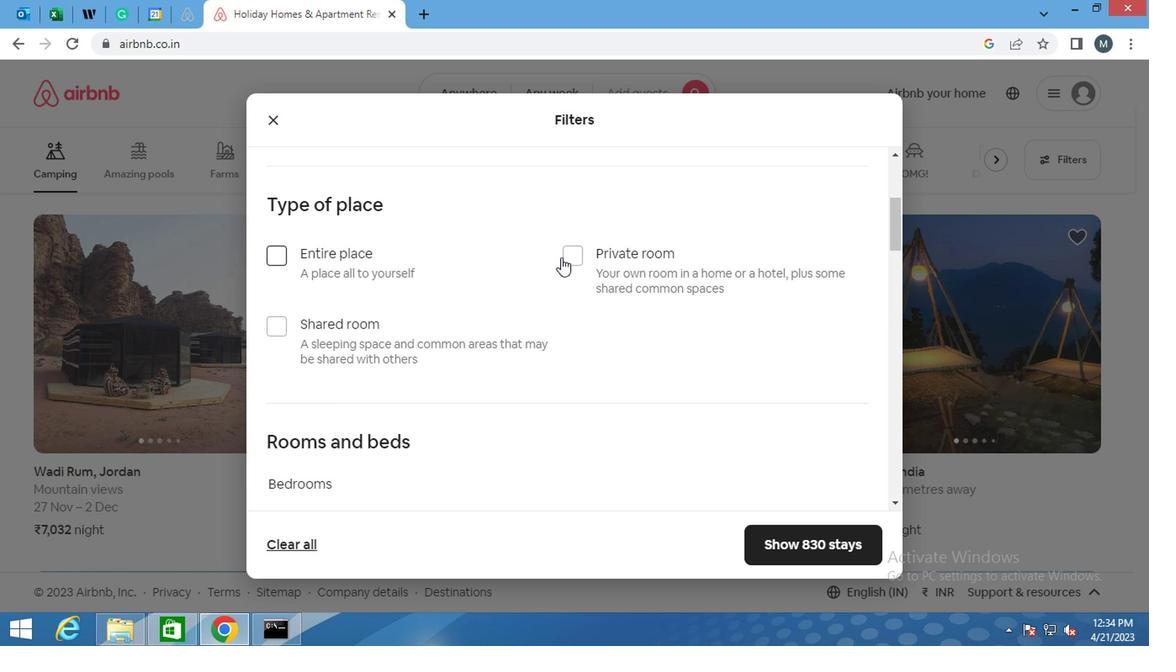 
Action: Mouse pressed left at (564, 258)
Screenshot: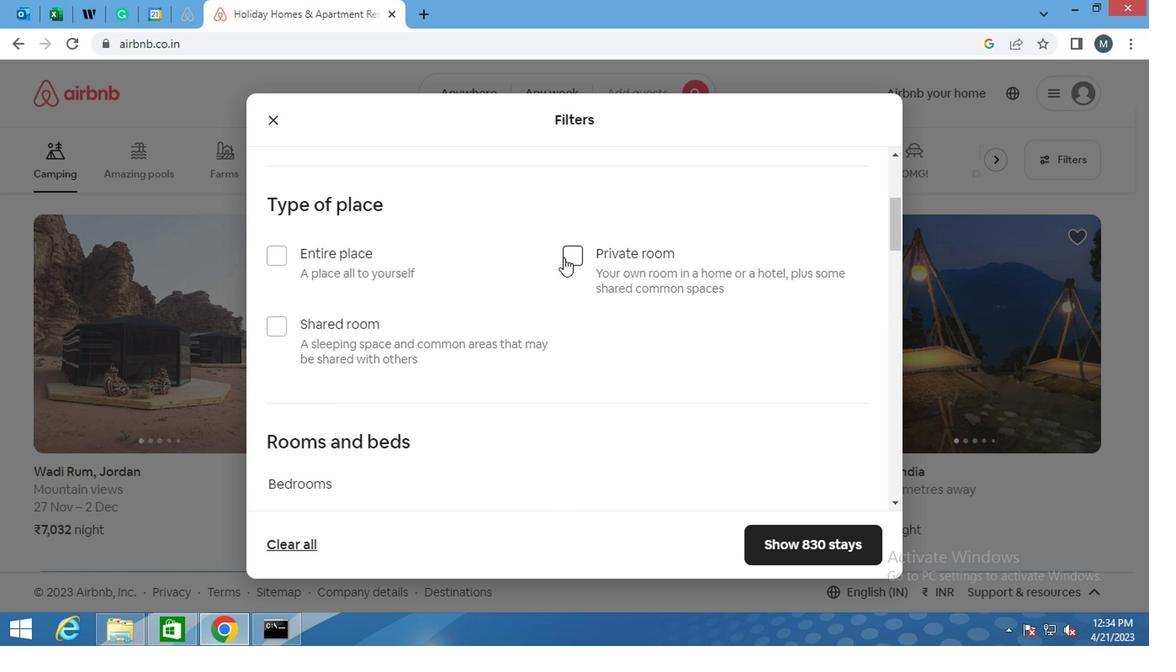 
Action: Mouse moved to (583, 266)
Screenshot: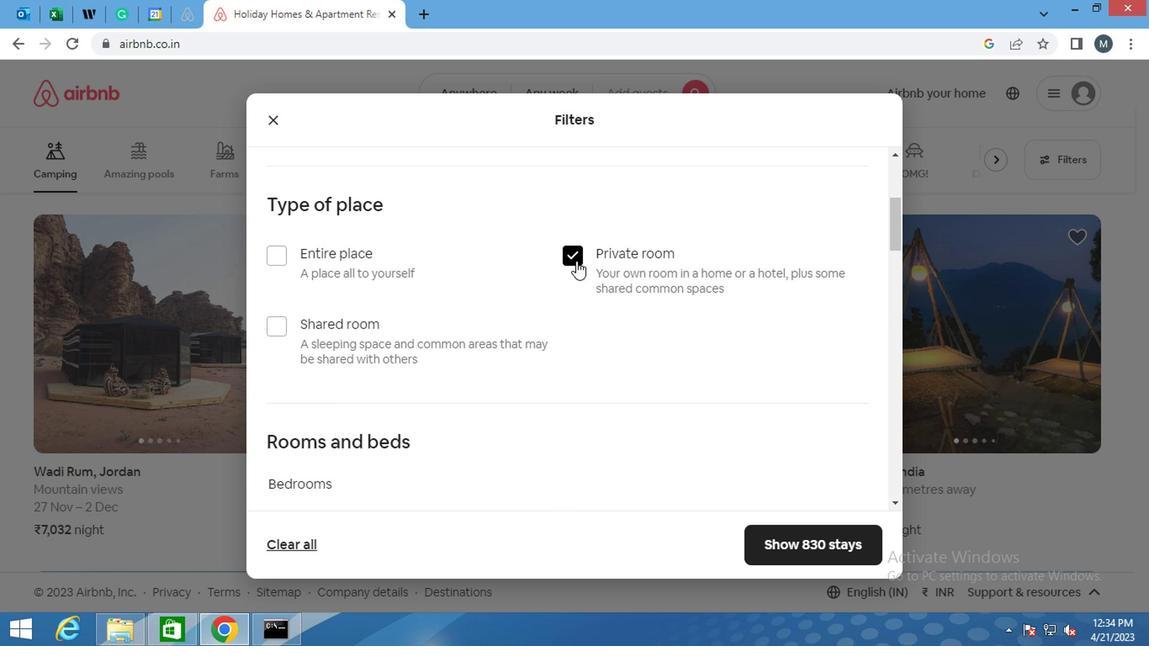 
Action: Mouse scrolled (583, 265) with delta (0, -1)
Screenshot: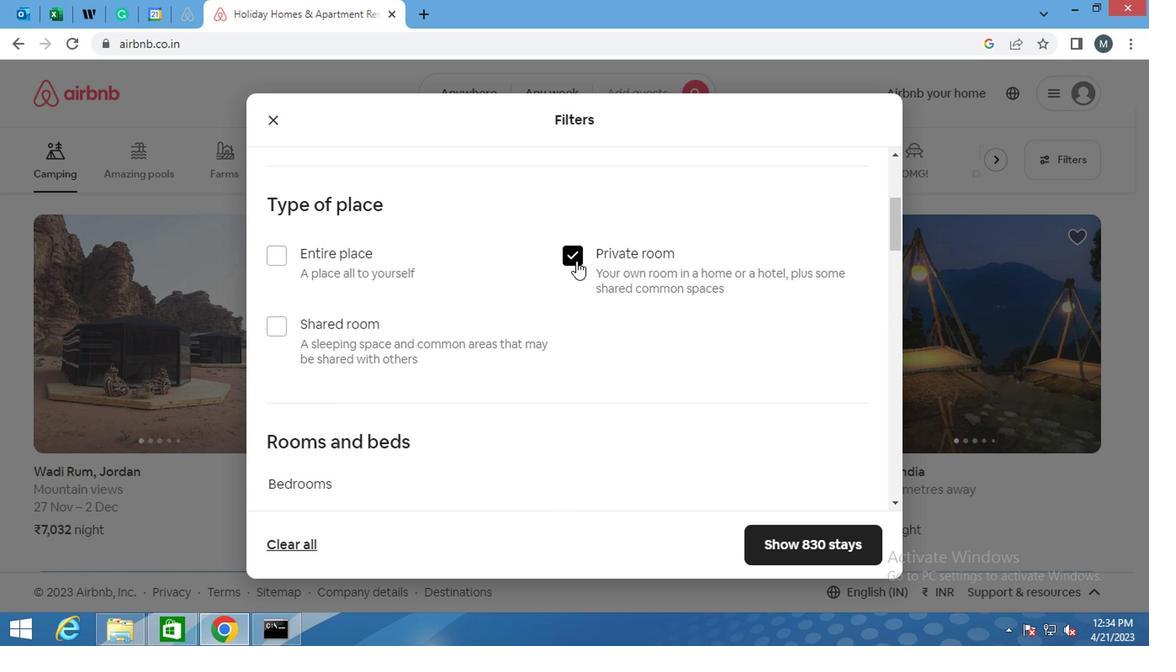 
Action: Mouse moved to (583, 270)
Screenshot: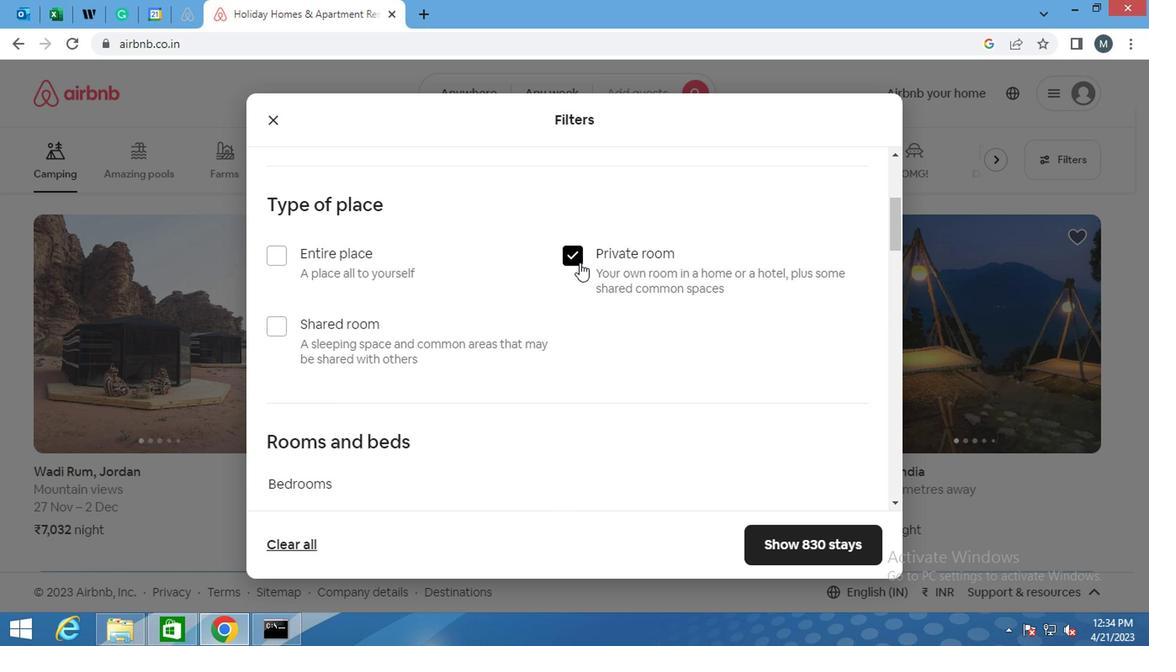 
Action: Mouse scrolled (583, 269) with delta (0, -1)
Screenshot: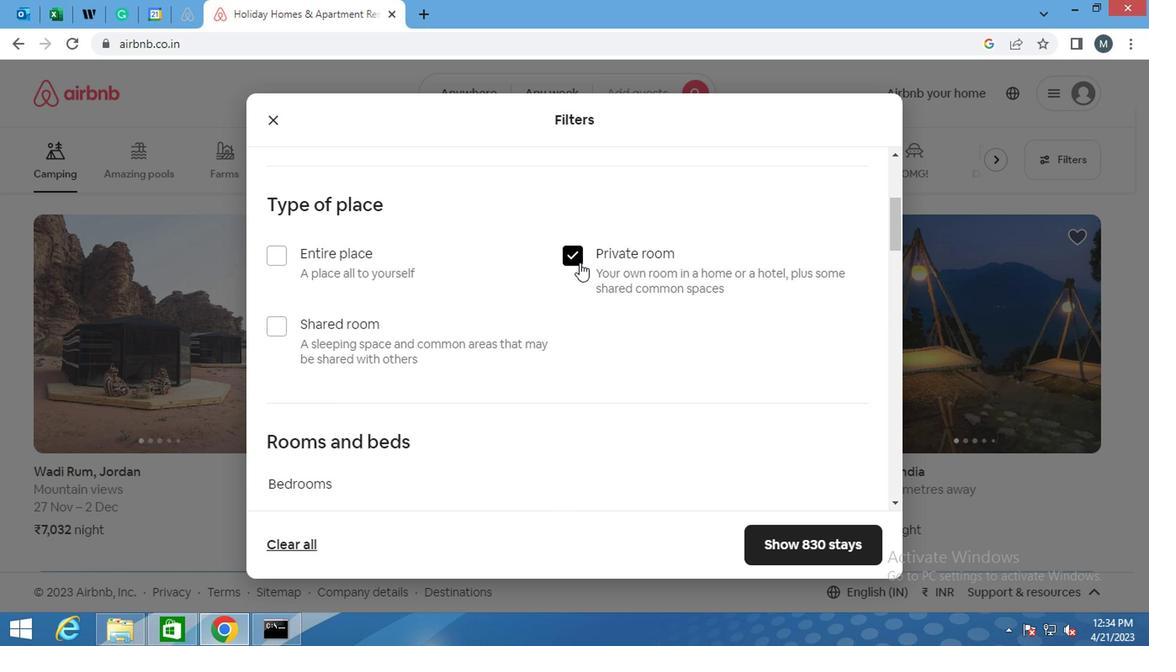 
Action: Mouse moved to (353, 349)
Screenshot: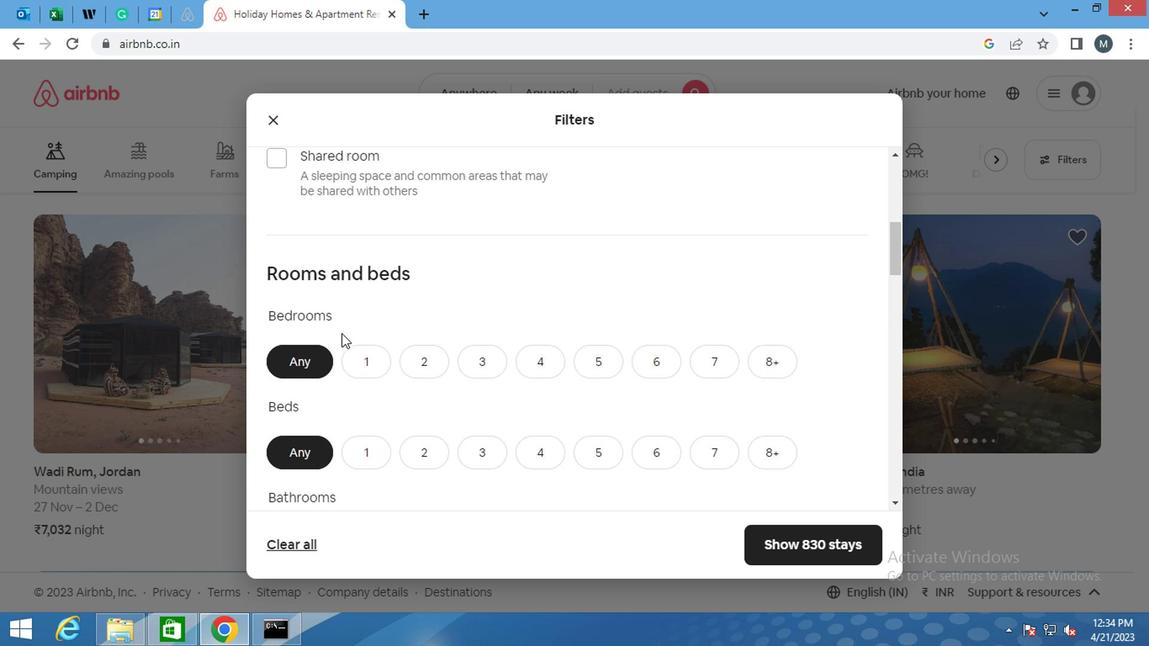 
Action: Mouse pressed left at (353, 349)
Screenshot: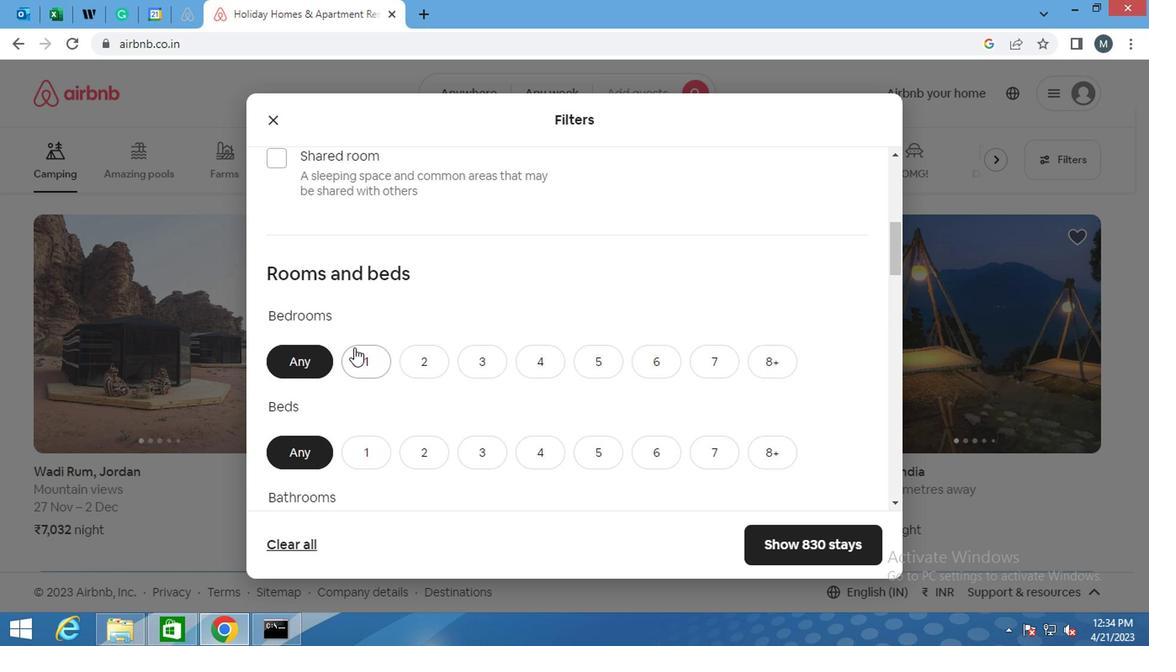 
Action: Mouse moved to (332, 344)
Screenshot: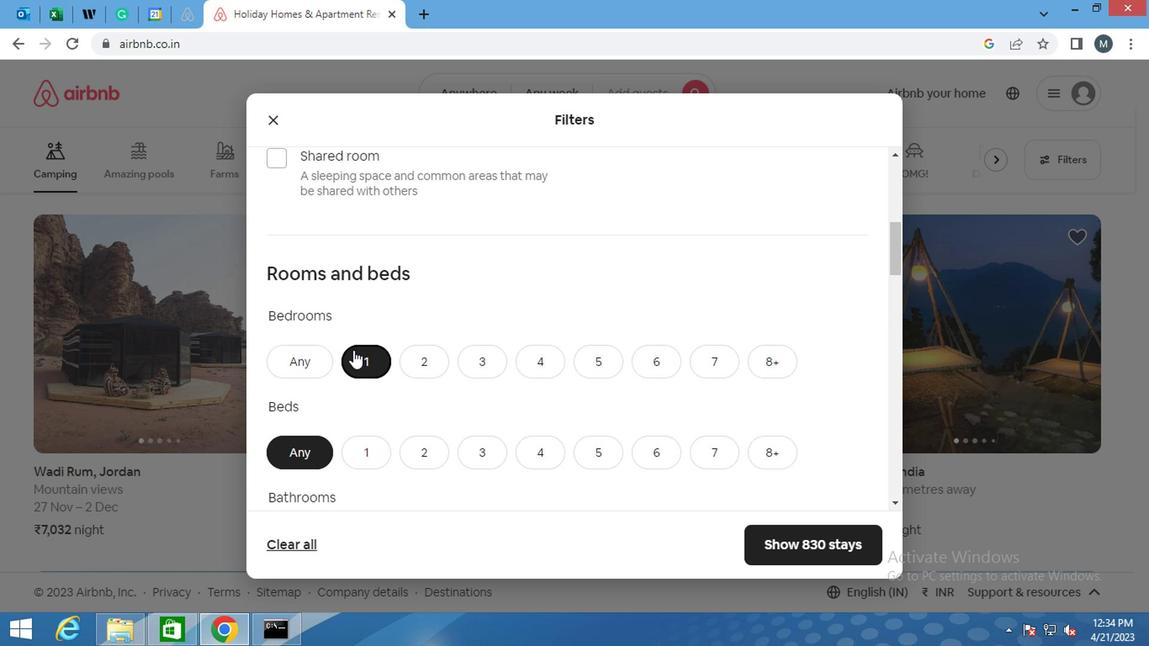 
Action: Mouse scrolled (332, 344) with delta (0, 0)
Screenshot: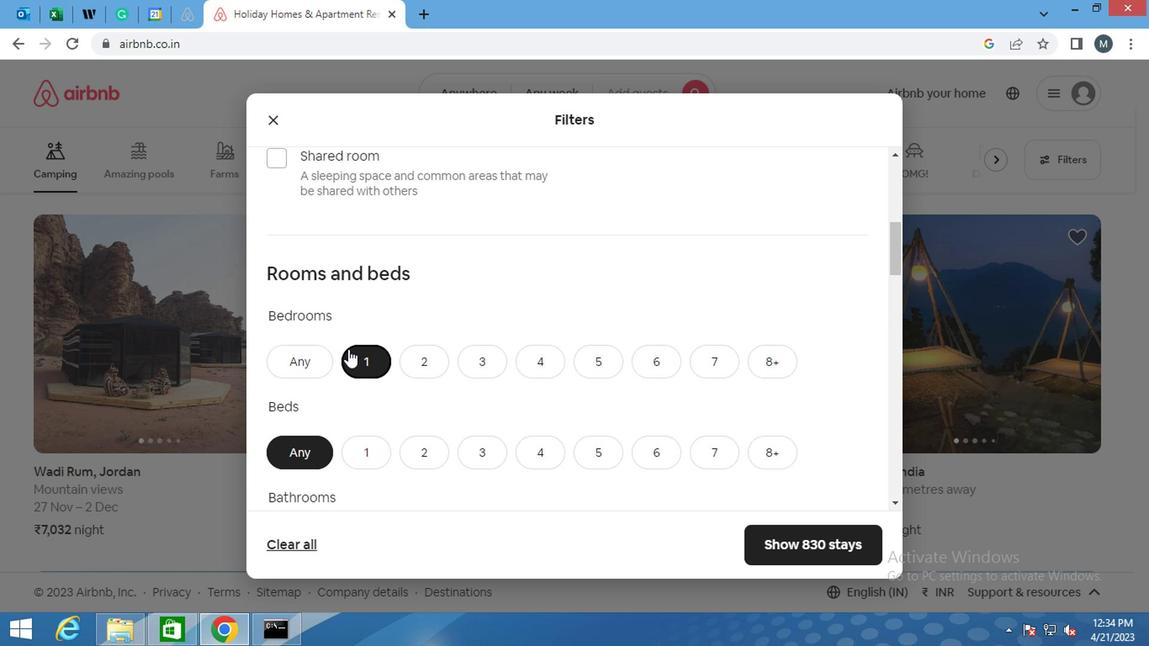 
Action: Mouse moved to (329, 347)
Screenshot: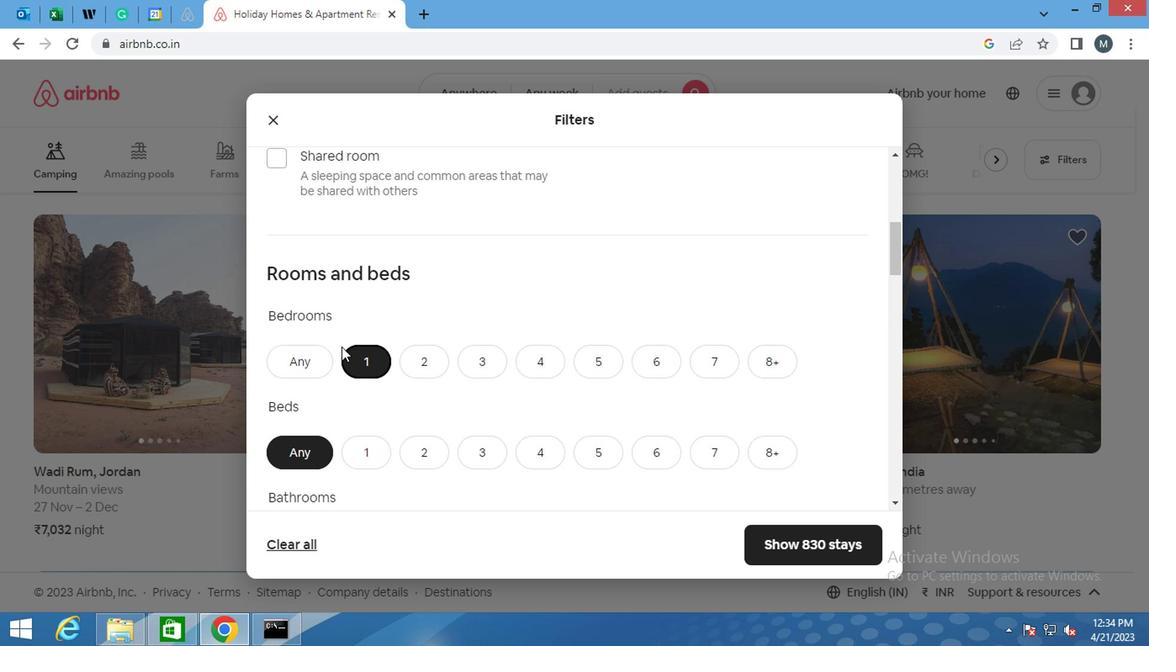 
Action: Mouse scrolled (329, 346) with delta (0, -1)
Screenshot: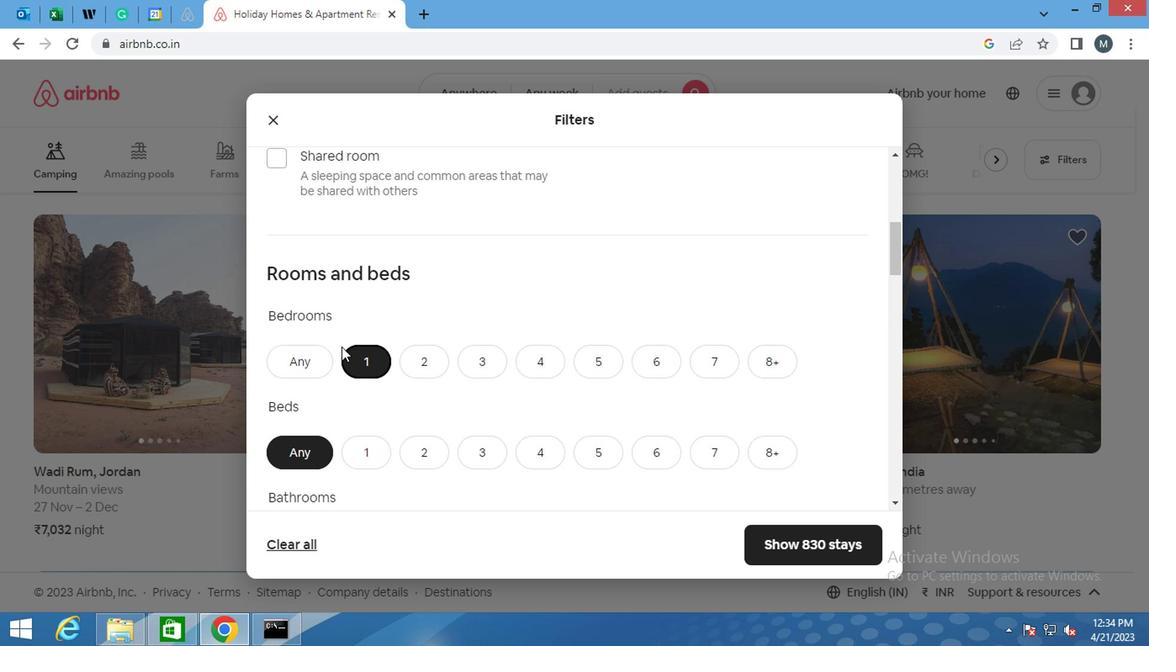 
Action: Mouse moved to (364, 285)
Screenshot: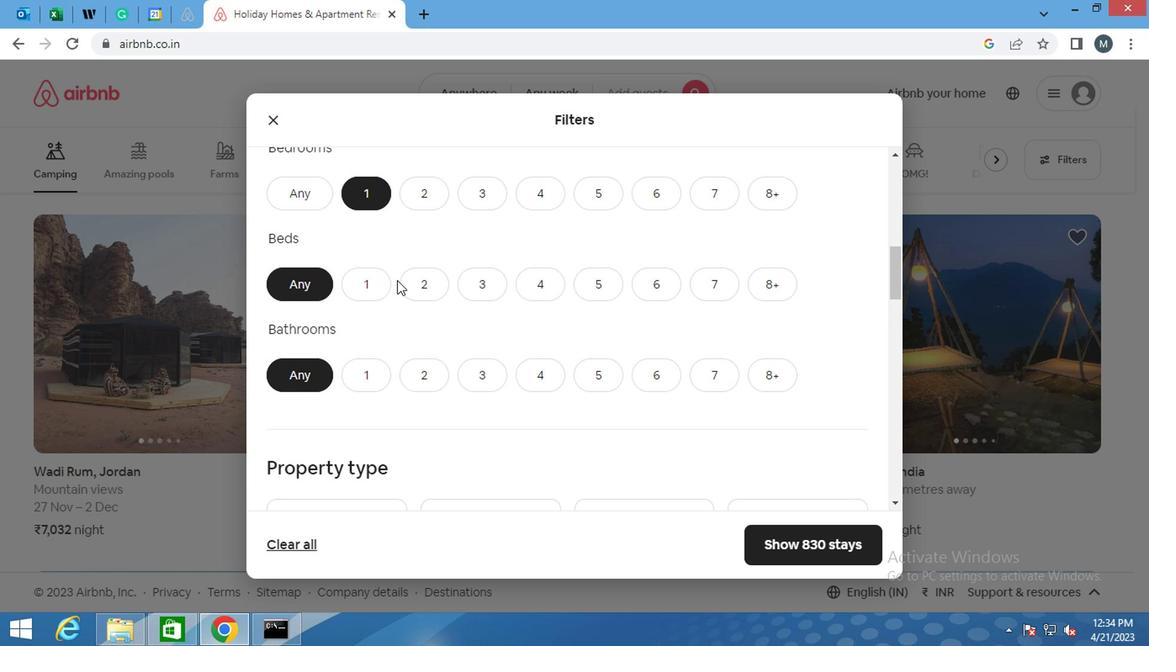 
Action: Mouse pressed left at (364, 285)
Screenshot: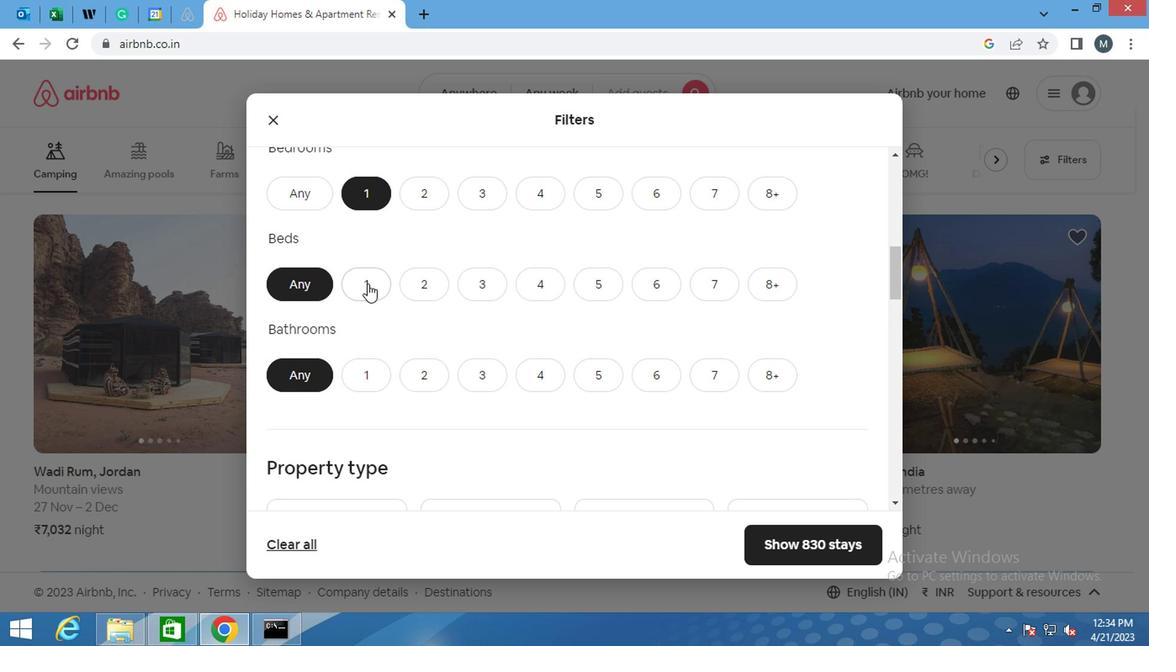 
Action: Mouse moved to (365, 375)
Screenshot: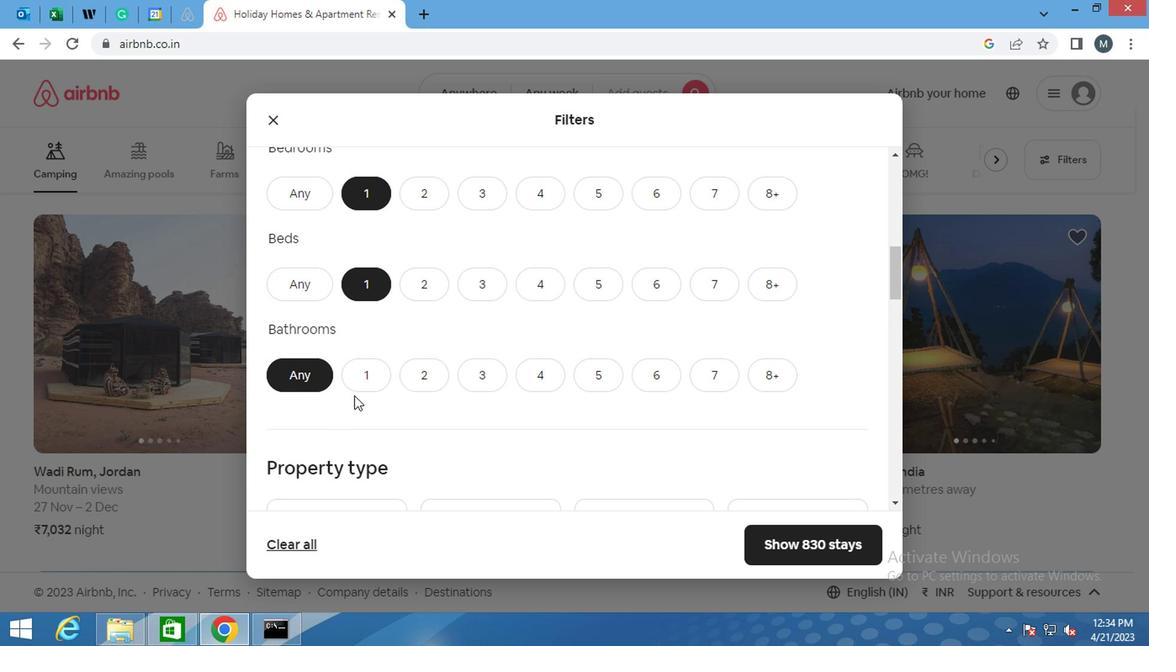 
Action: Mouse pressed left at (365, 375)
Screenshot: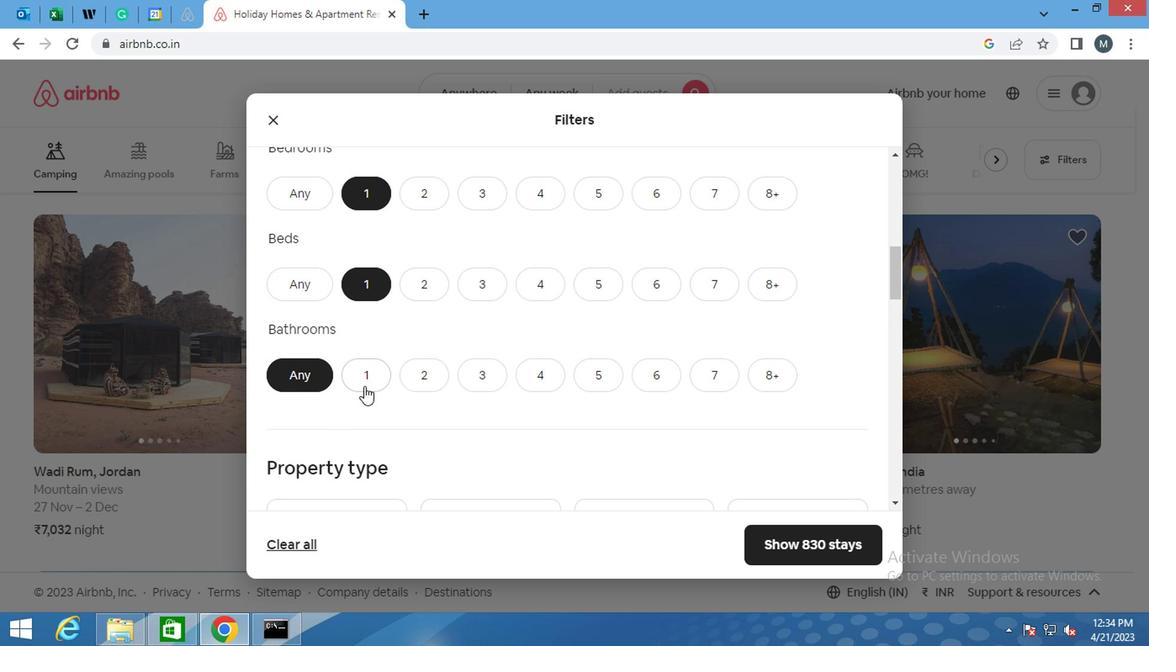 
Action: Mouse moved to (364, 374)
Screenshot: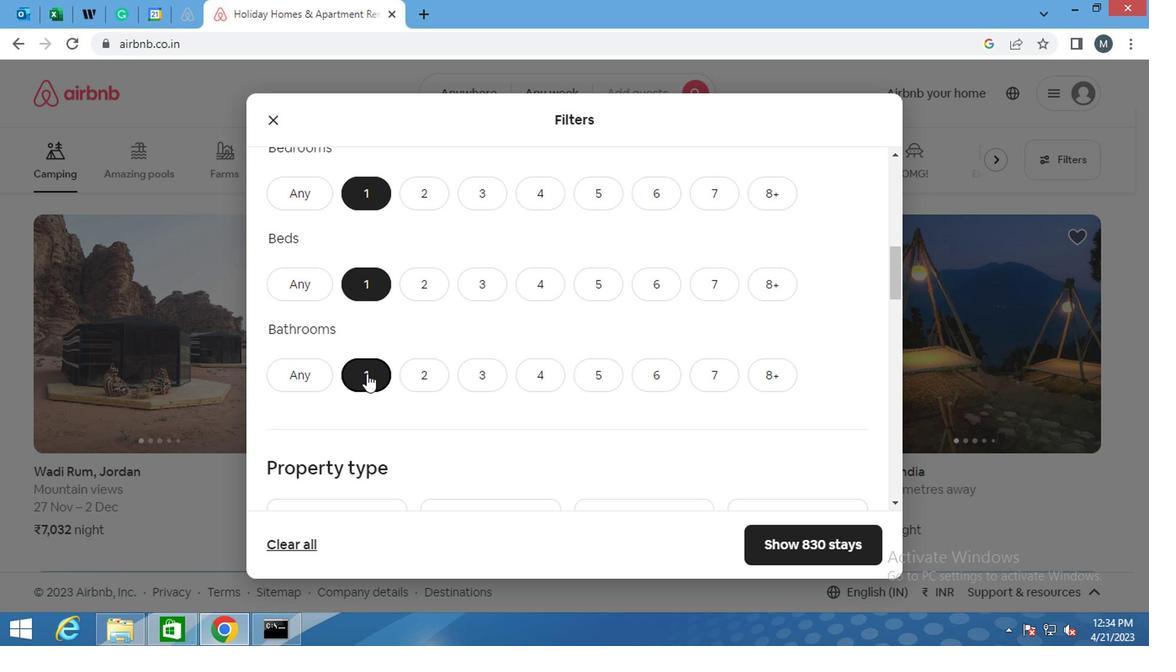 
Action: Mouse scrolled (364, 373) with delta (0, 0)
Screenshot: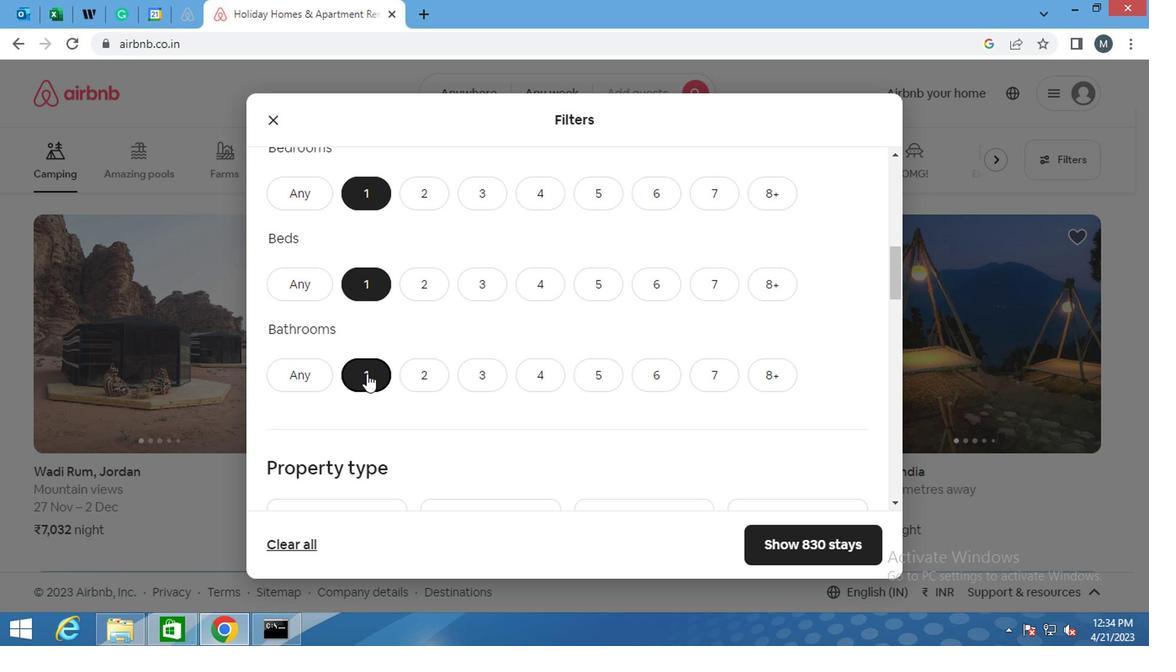 
Action: Mouse moved to (364, 374)
Screenshot: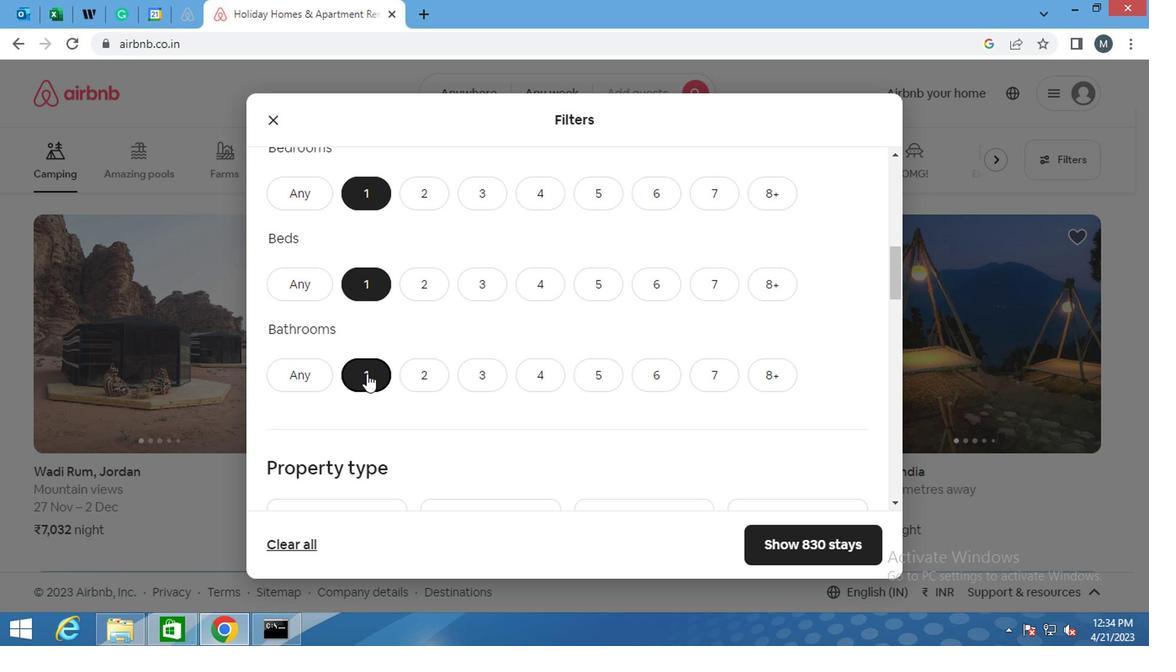 
Action: Mouse scrolled (364, 373) with delta (0, 0)
Screenshot: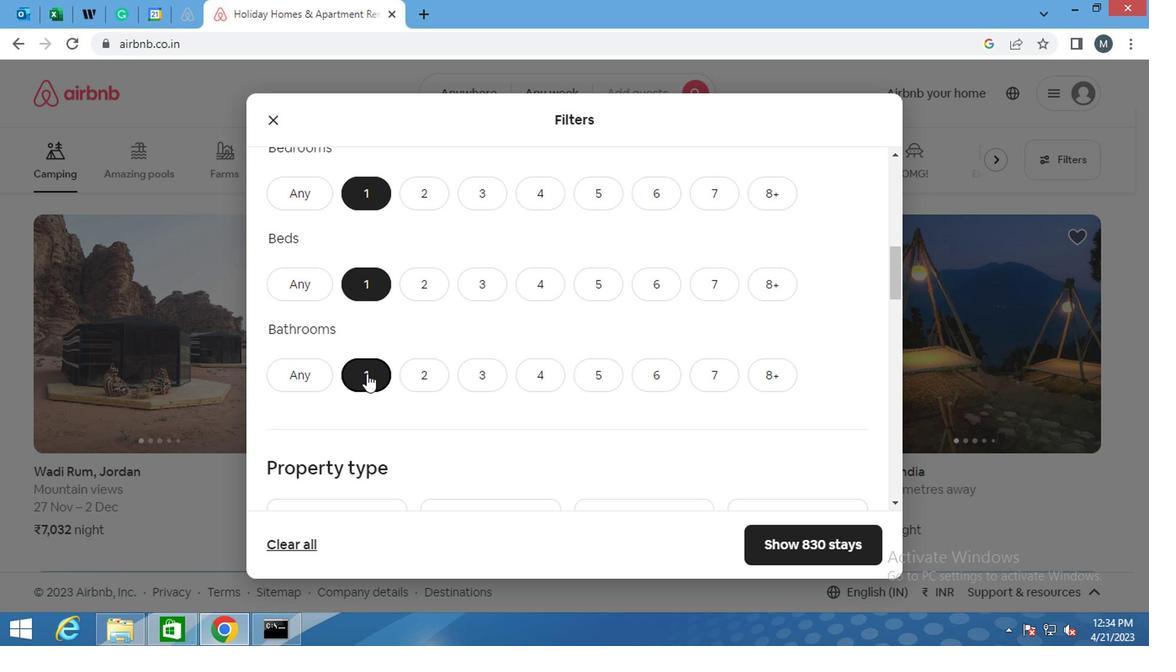 
Action: Mouse moved to (325, 395)
Screenshot: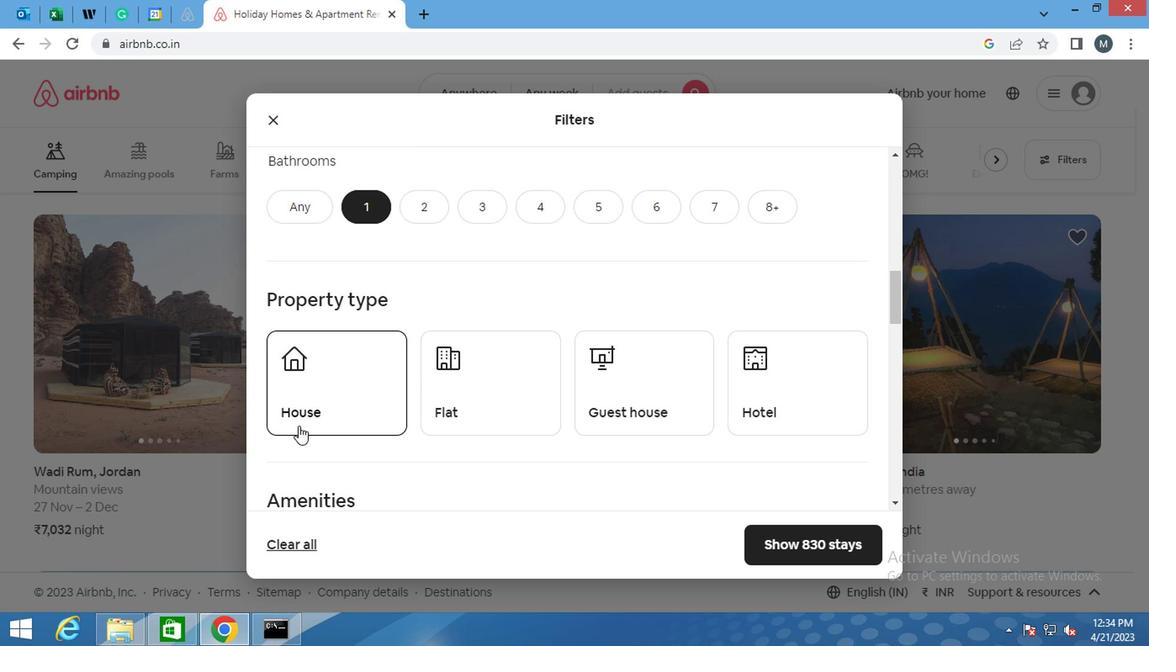 
Action: Mouse pressed left at (325, 395)
Screenshot: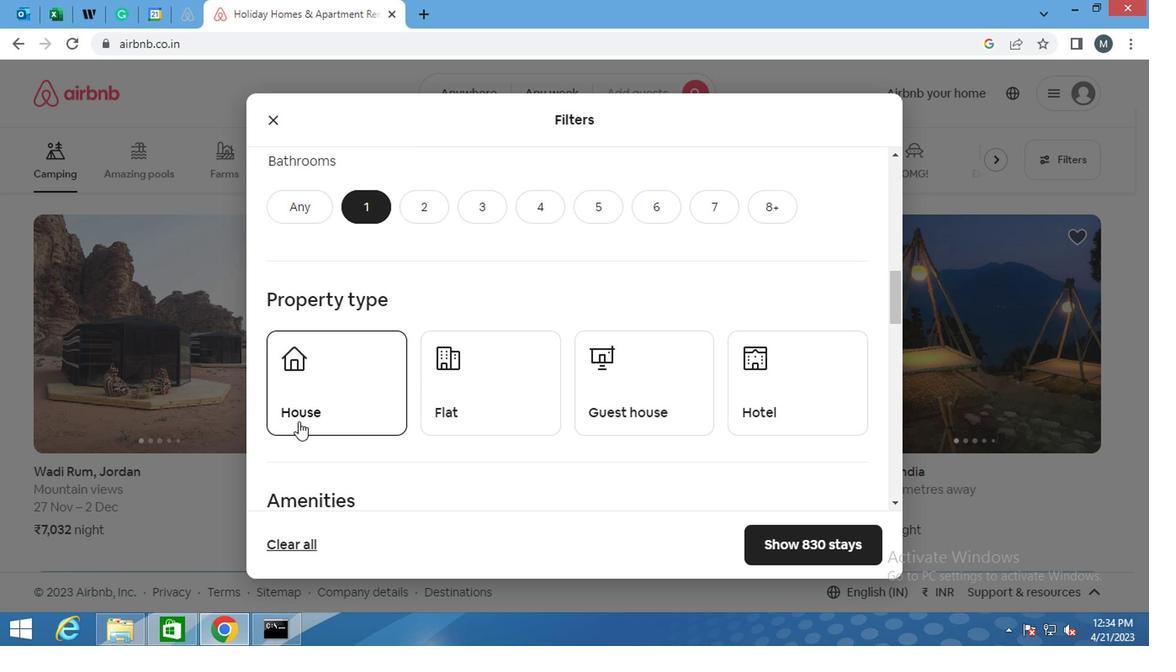 
Action: Mouse moved to (464, 388)
Screenshot: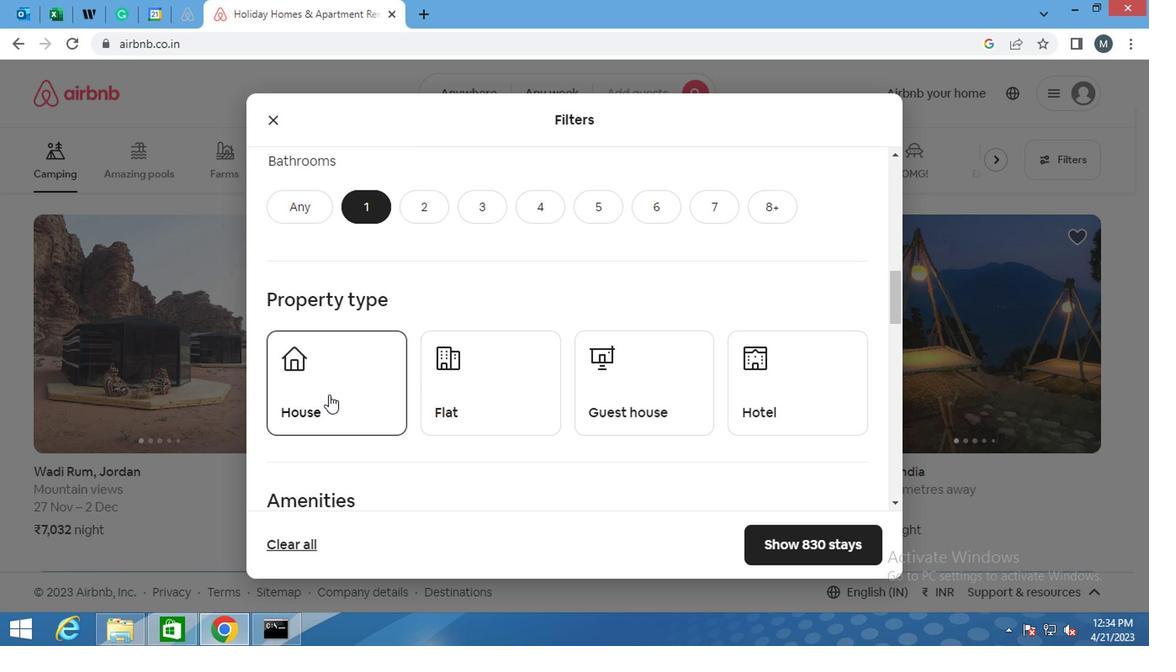 
Action: Mouse pressed left at (464, 388)
Screenshot: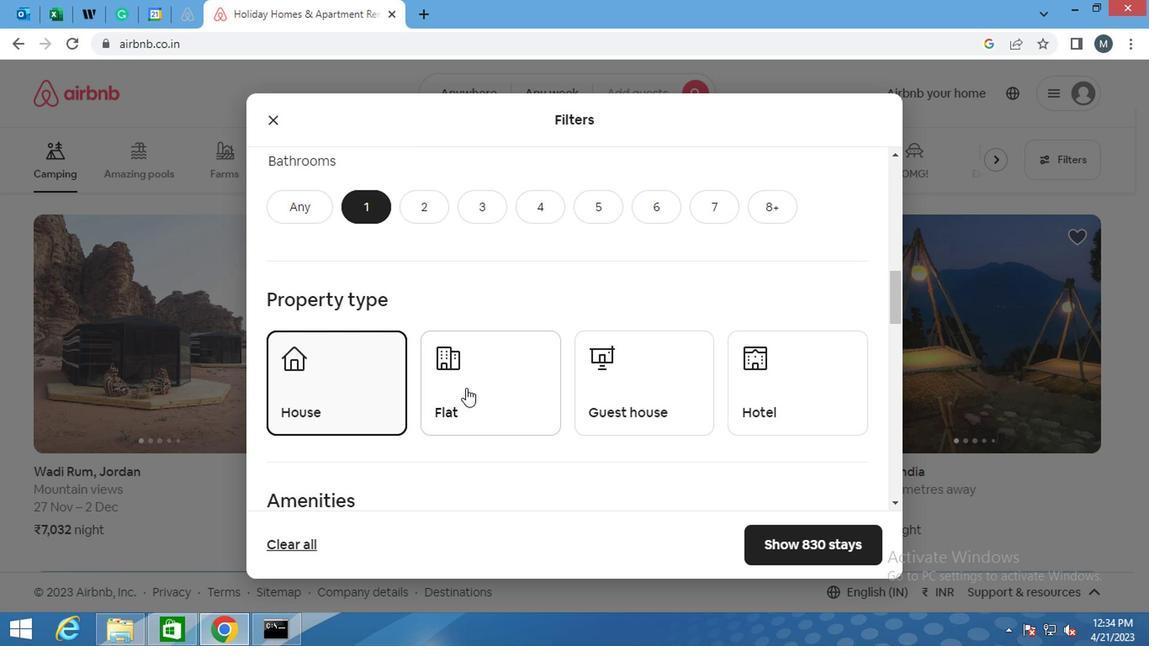 
Action: Mouse moved to (569, 394)
Screenshot: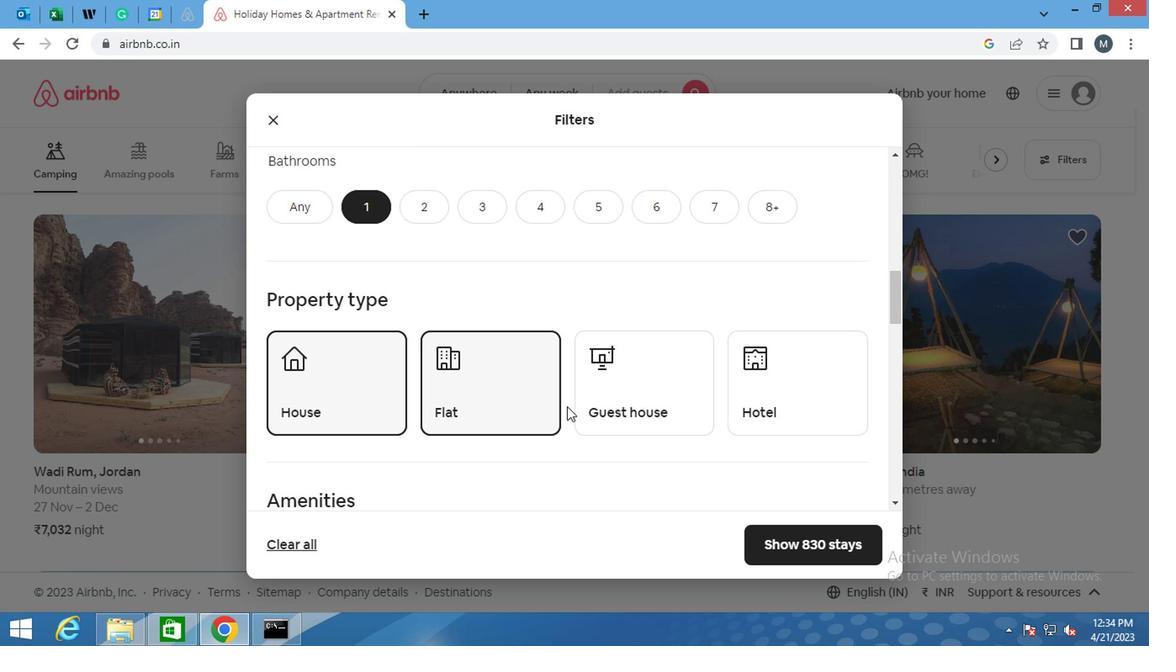
Action: Mouse pressed left at (569, 394)
Screenshot: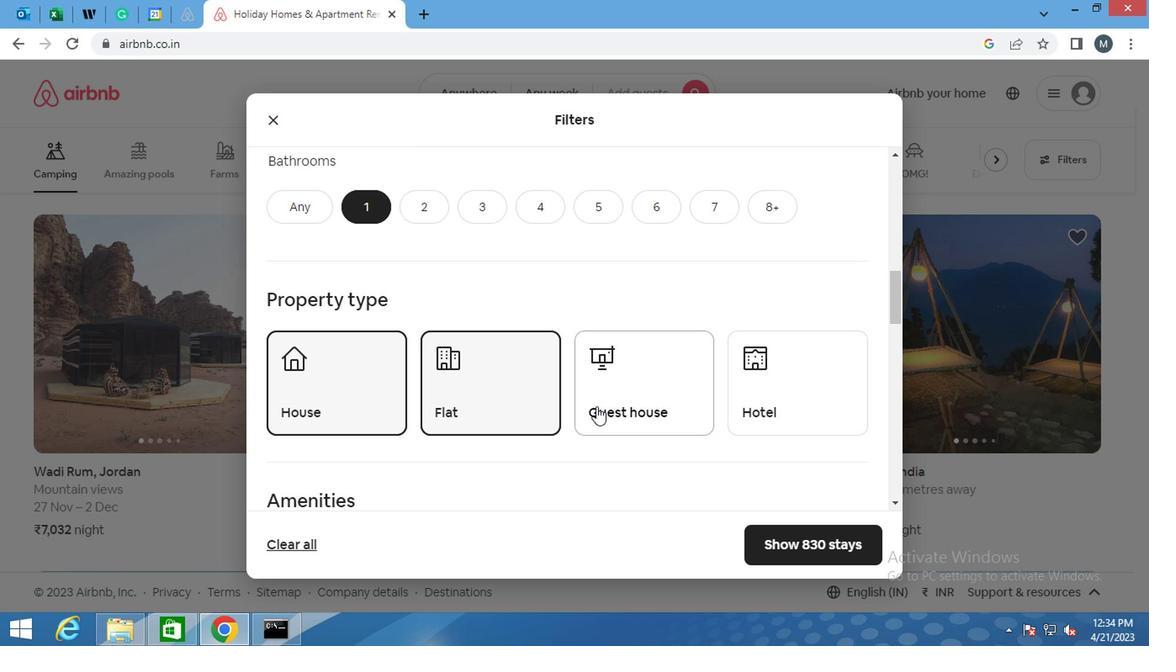 
Action: Mouse moved to (685, 392)
Screenshot: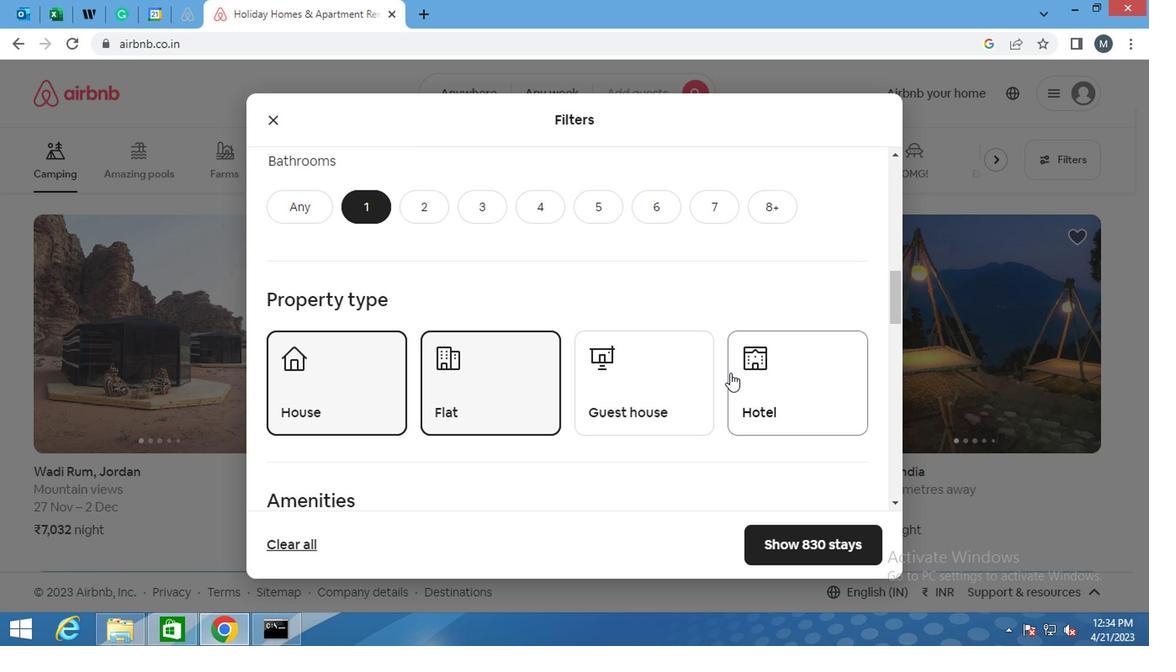 
Action: Mouse pressed left at (685, 392)
Screenshot: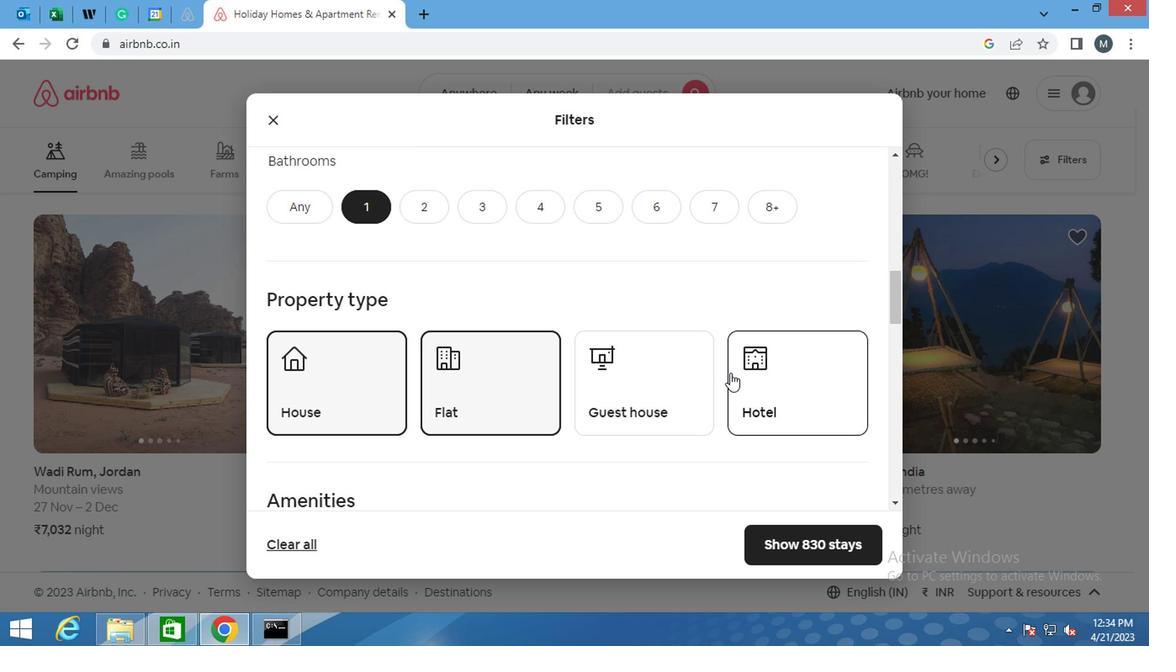 
Action: Mouse moved to (736, 377)
Screenshot: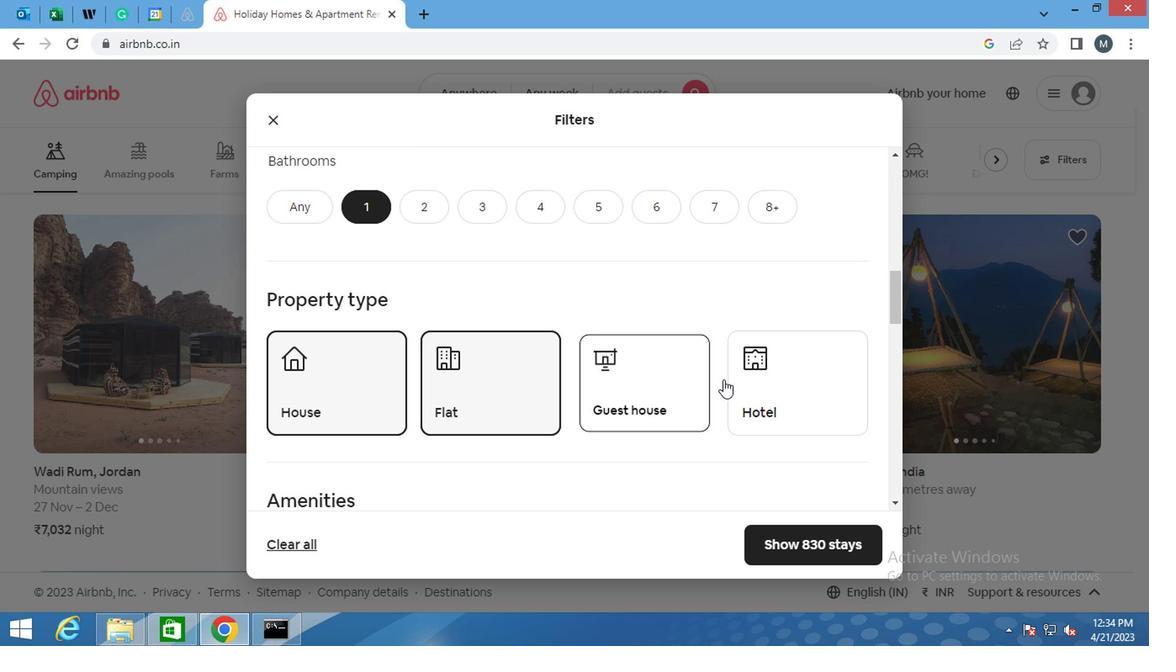 
Action: Mouse pressed left at (736, 377)
Screenshot: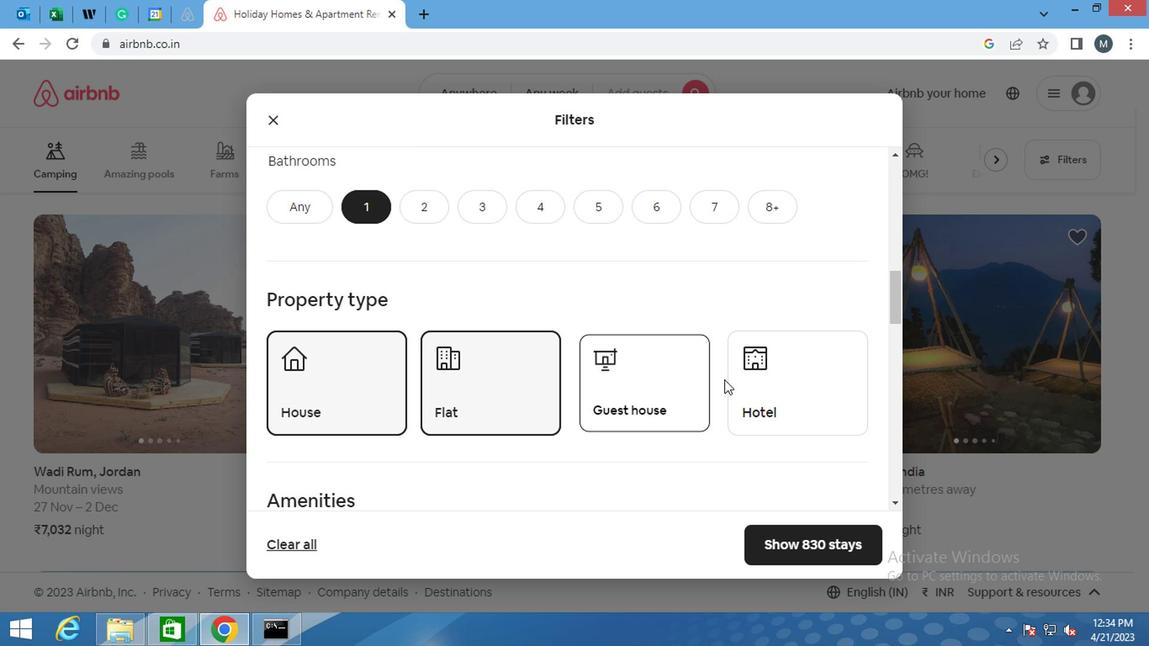 
Action: Mouse moved to (436, 392)
Screenshot: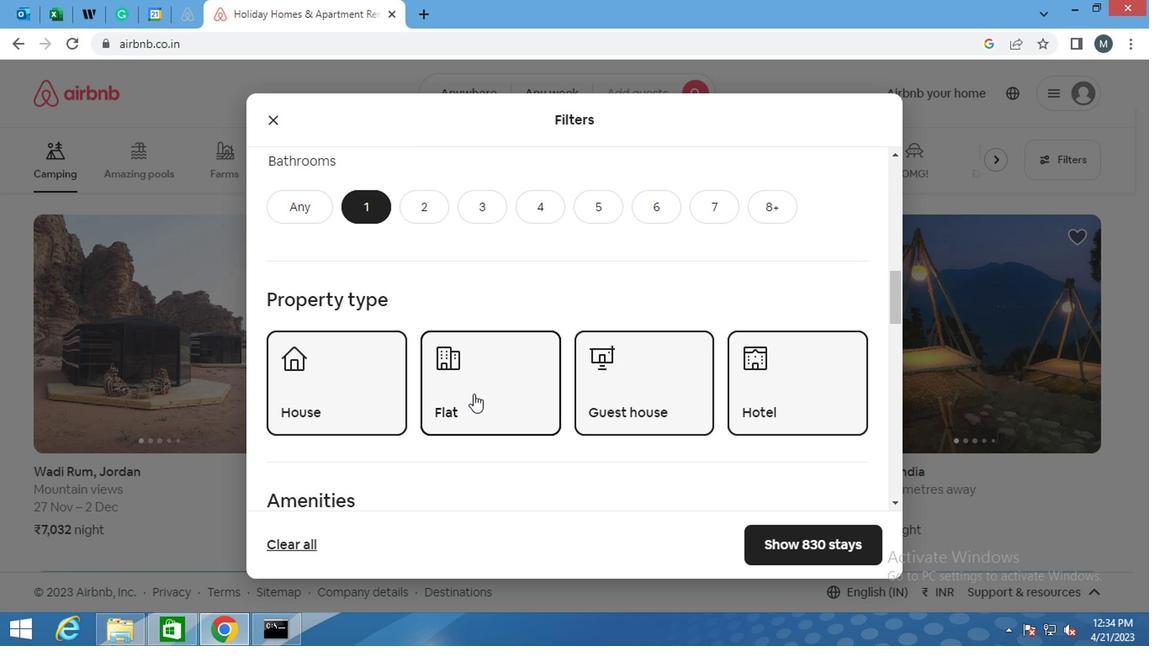 
Action: Mouse scrolled (436, 391) with delta (0, -1)
Screenshot: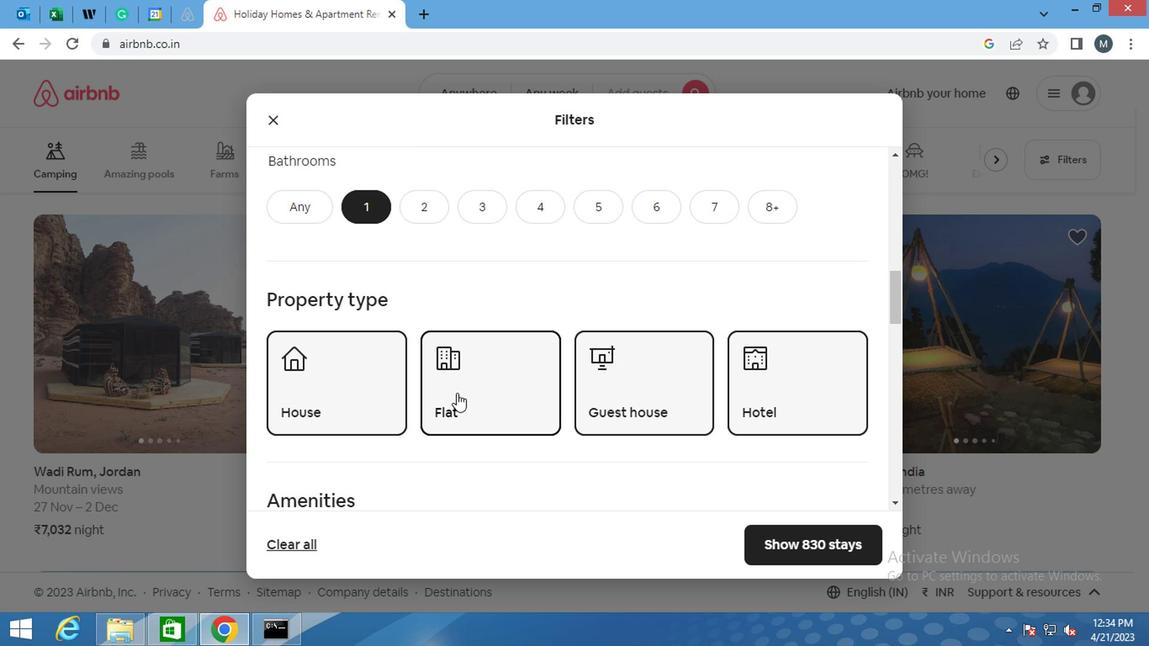 
Action: Mouse scrolled (436, 391) with delta (0, -1)
Screenshot: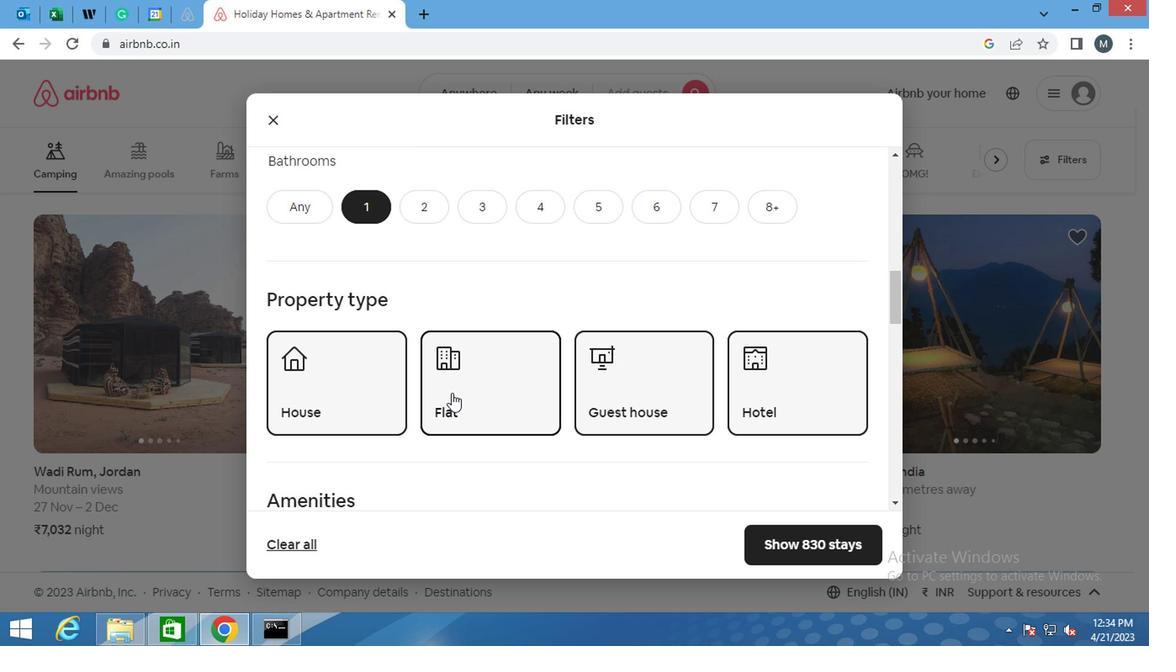 
Action: Mouse moved to (279, 411)
Screenshot: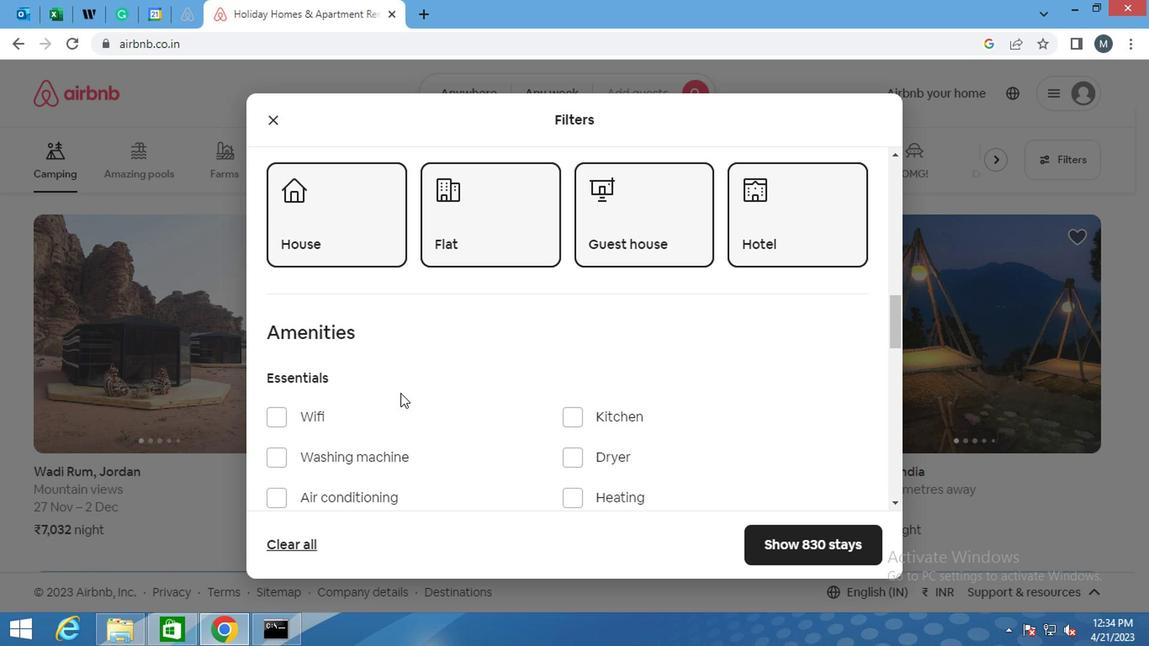 
Action: Mouse scrolled (279, 410) with delta (0, -1)
Screenshot: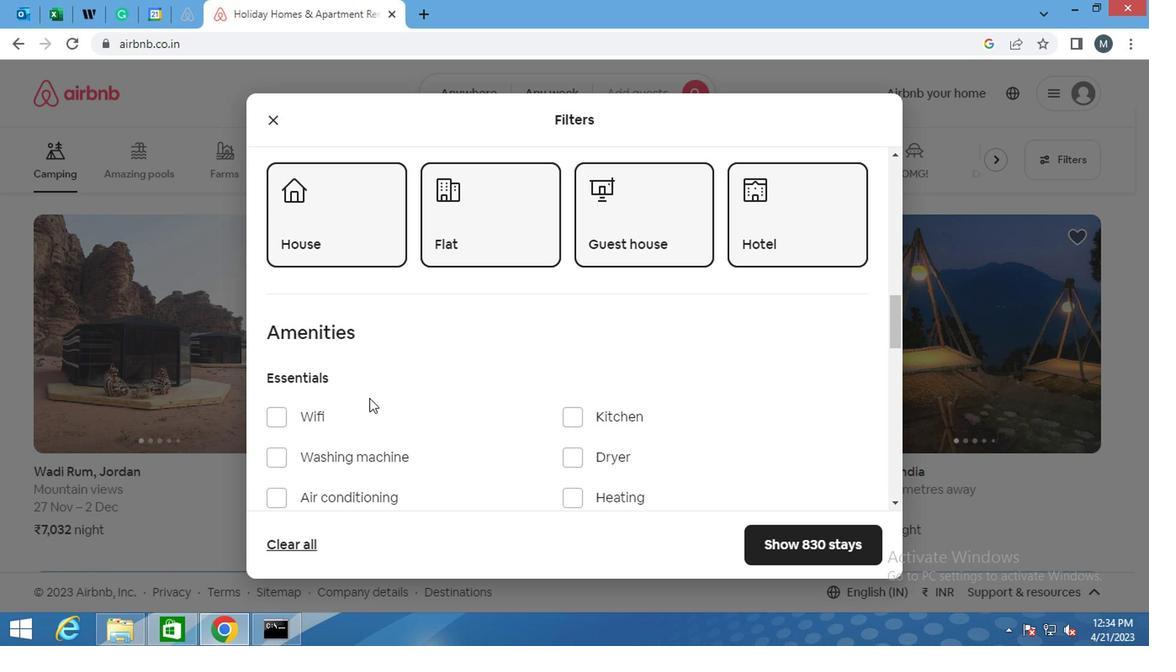 
Action: Mouse moved to (268, 413)
Screenshot: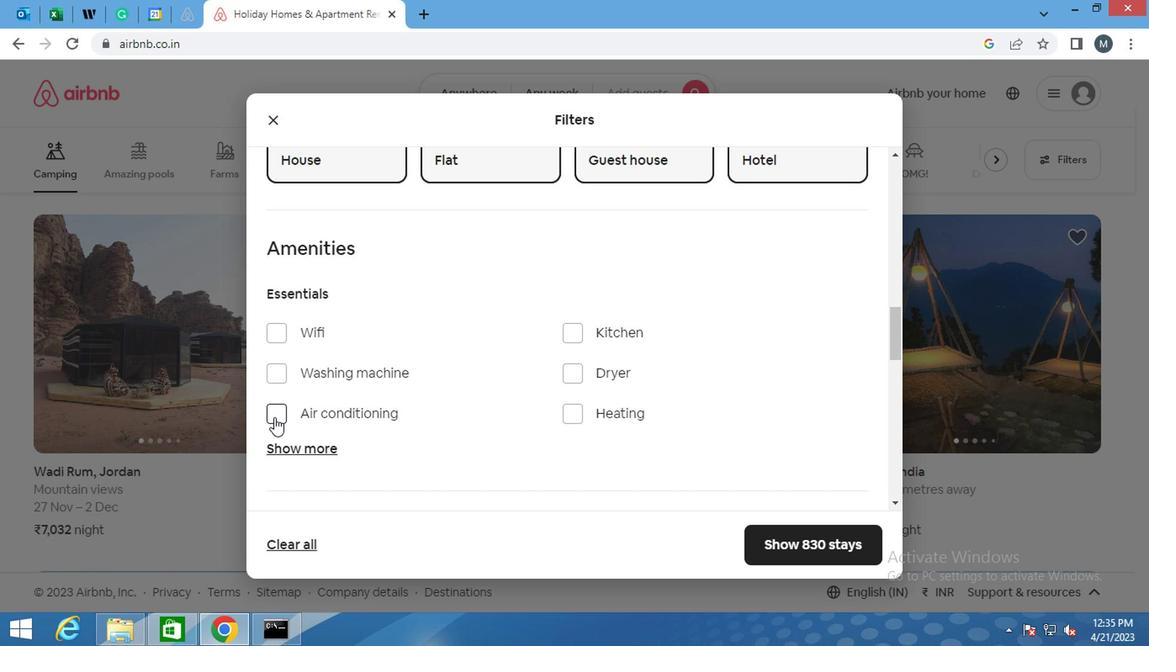 
Action: Mouse scrolled (268, 412) with delta (0, -1)
Screenshot: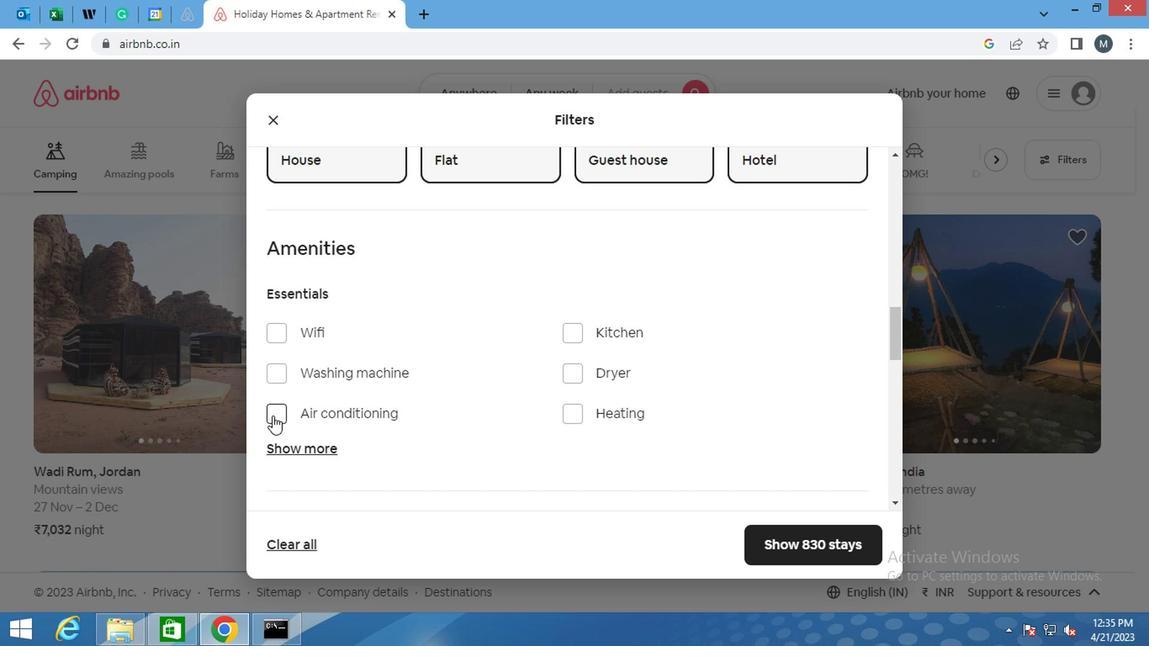 
Action: Mouse moved to (274, 288)
Screenshot: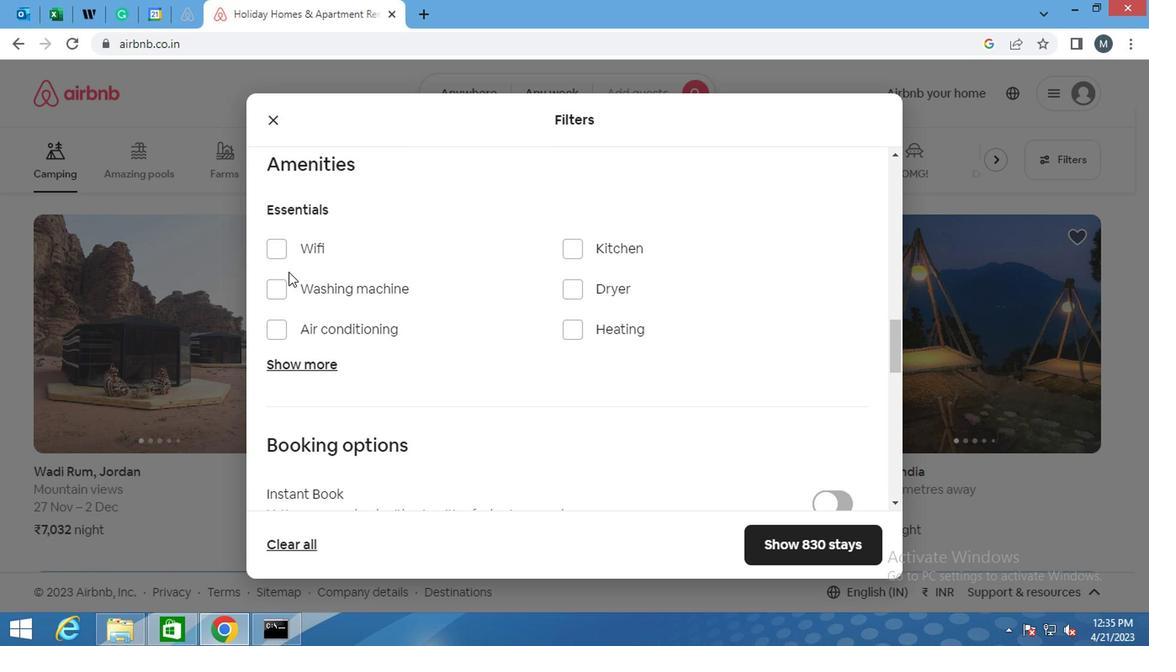 
Action: Mouse pressed left at (274, 288)
Screenshot: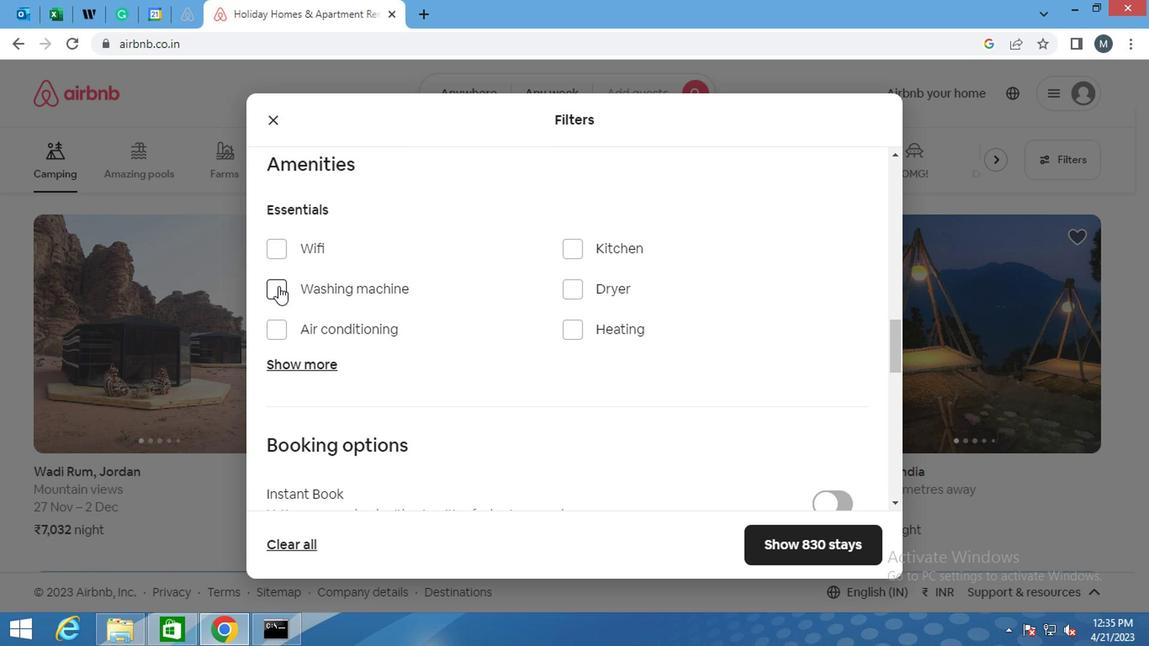 
Action: Mouse moved to (581, 251)
Screenshot: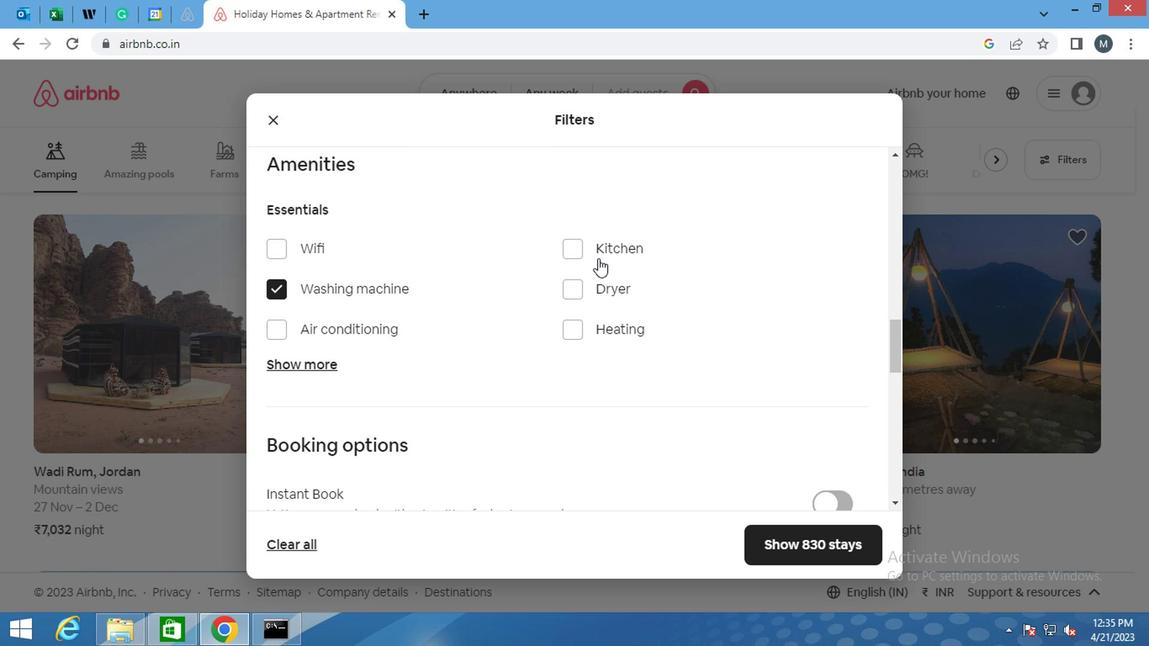 
Action: Mouse pressed left at (581, 251)
Screenshot: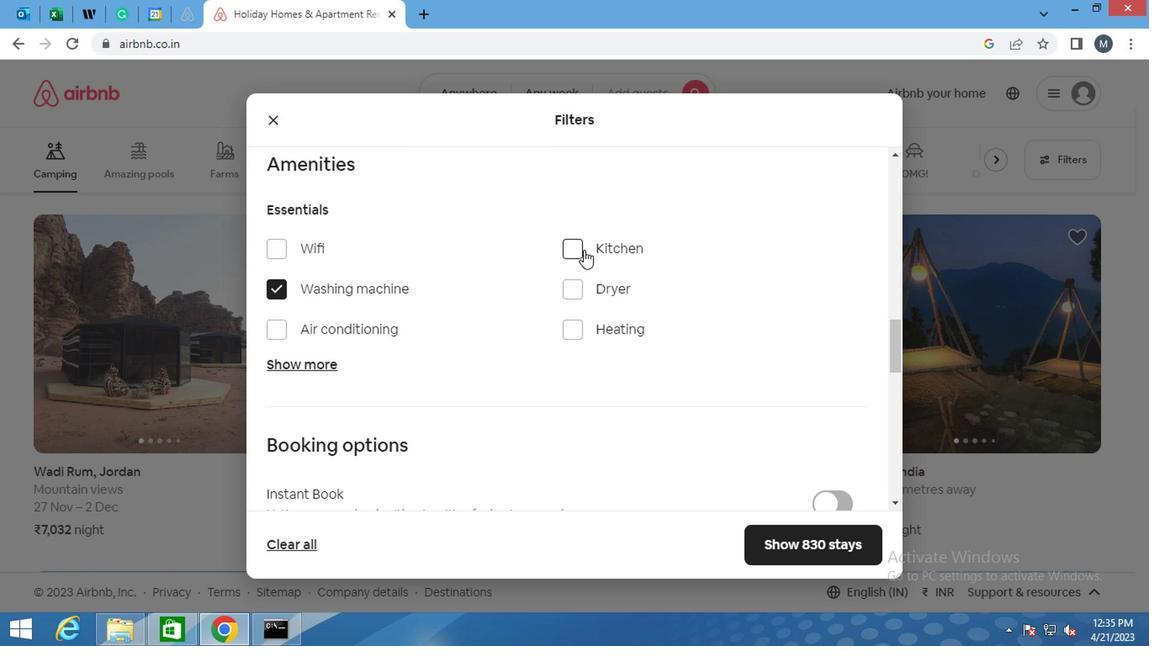 
Action: Mouse moved to (573, 251)
Screenshot: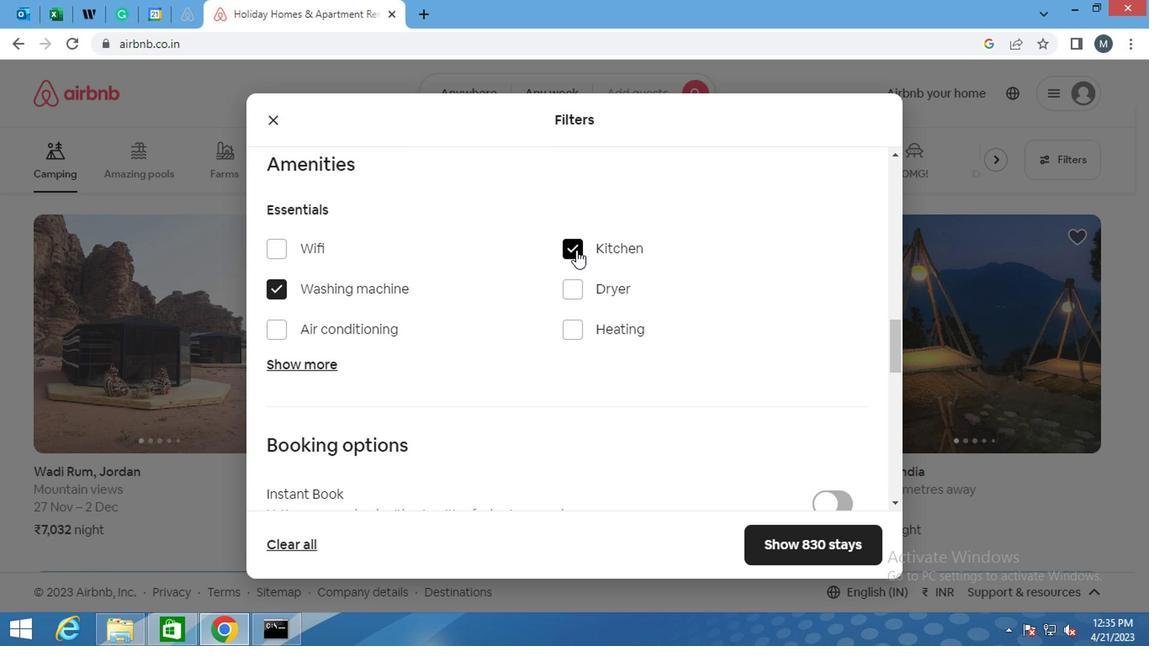 
Action: Mouse scrolled (573, 250) with delta (0, -1)
Screenshot: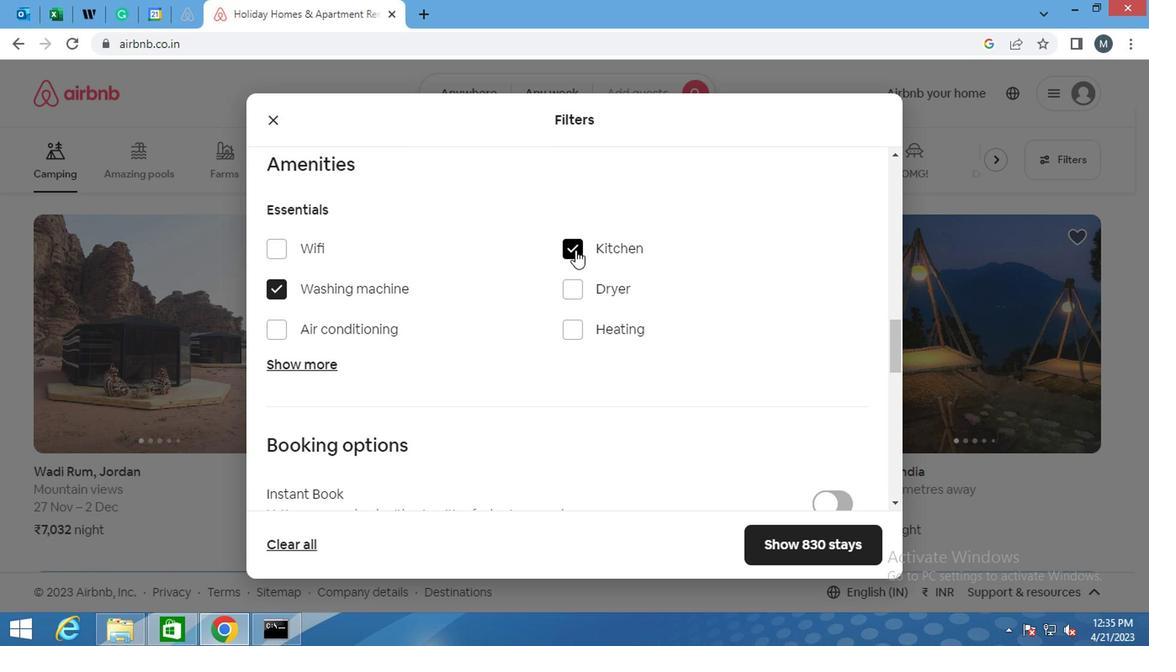 
Action: Mouse moved to (567, 254)
Screenshot: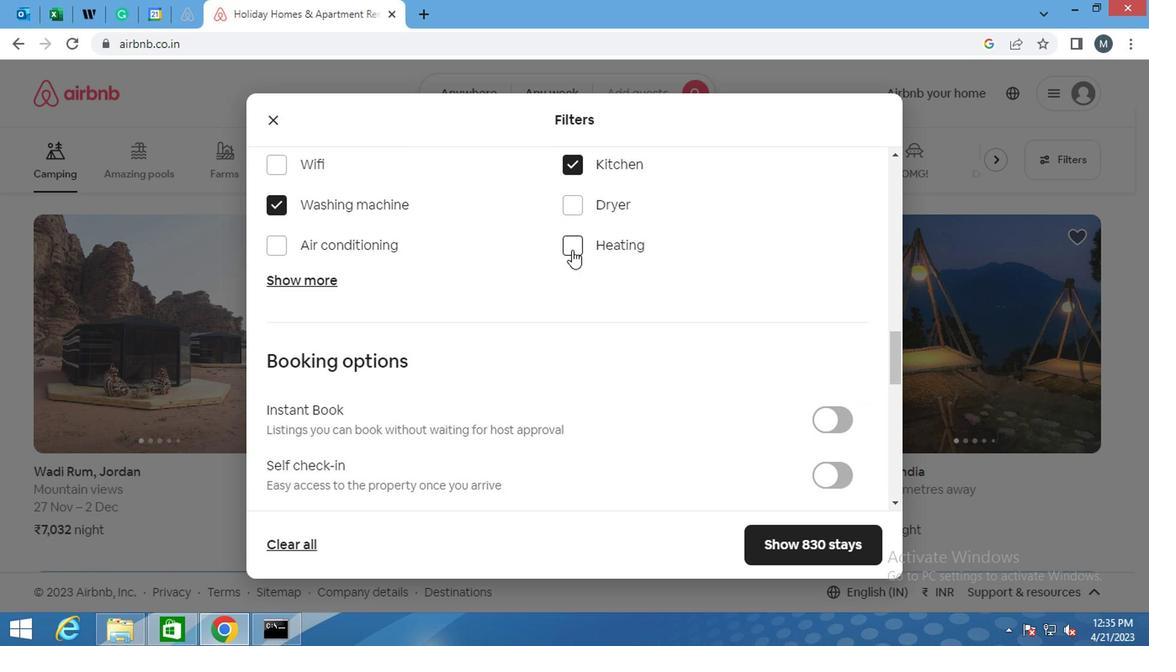 
Action: Mouse scrolled (567, 253) with delta (0, 0)
Screenshot: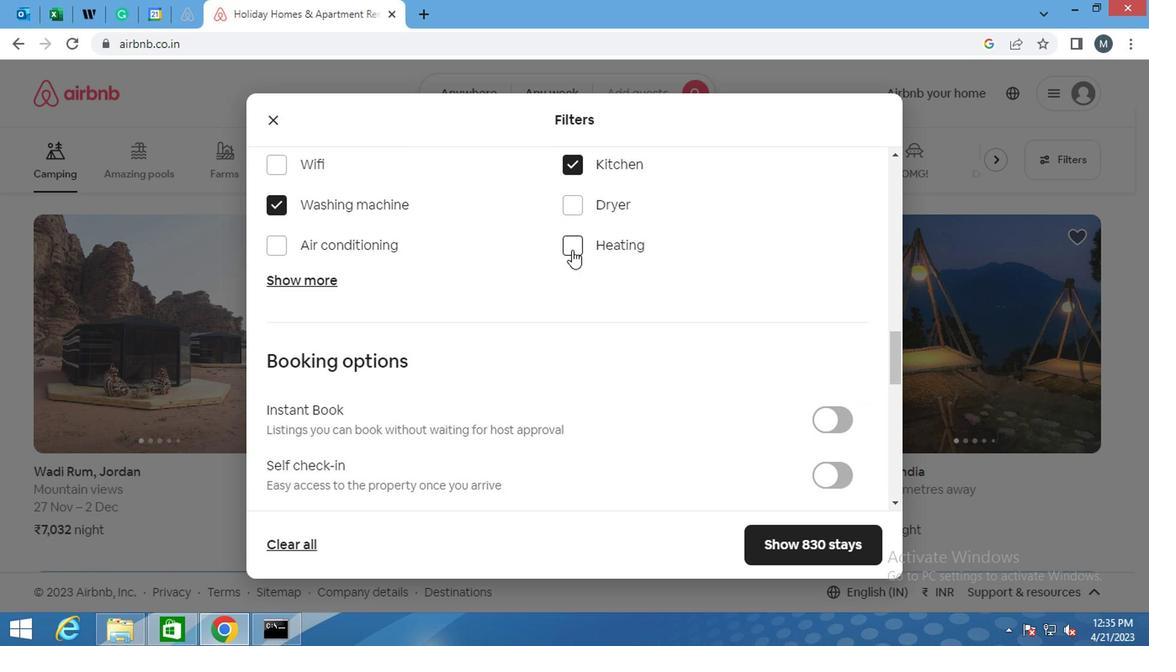
Action: Mouse moved to (833, 388)
Screenshot: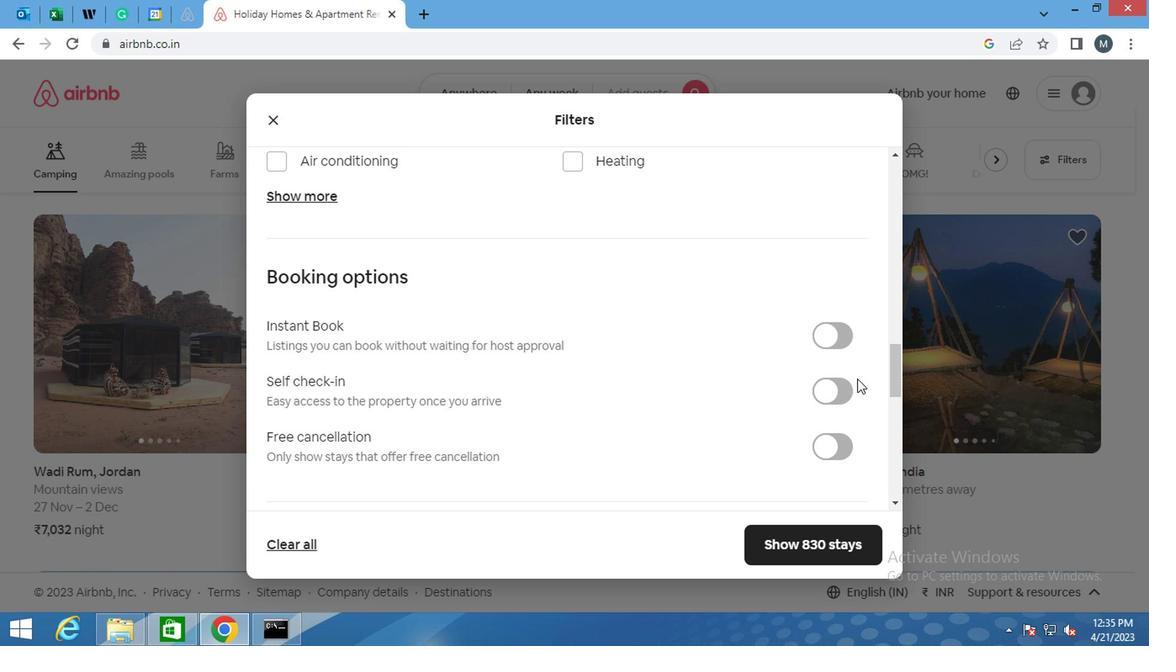 
Action: Mouse pressed left at (833, 388)
Screenshot: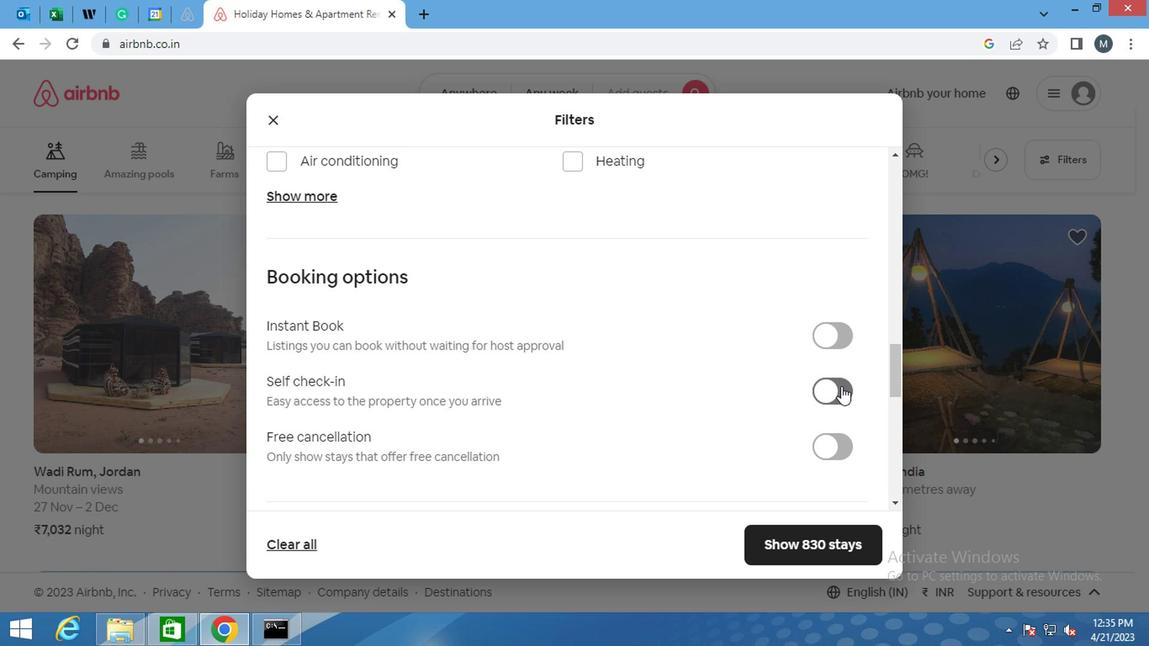 
Action: Mouse moved to (744, 352)
Screenshot: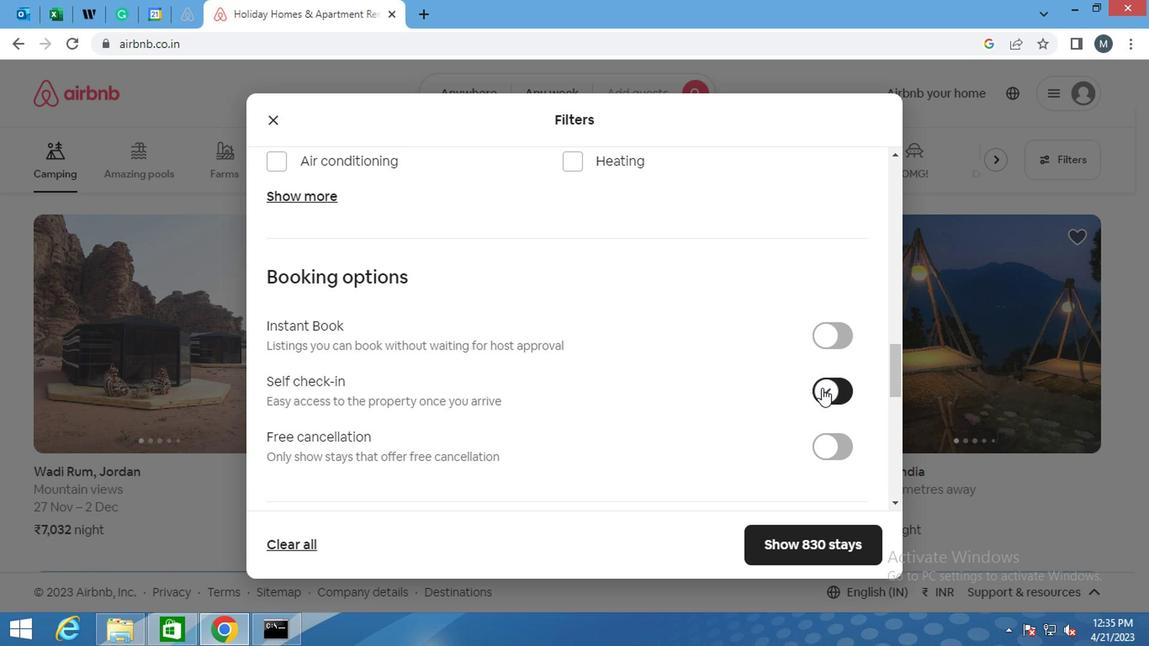 
Action: Mouse scrolled (744, 350) with delta (0, -1)
Screenshot: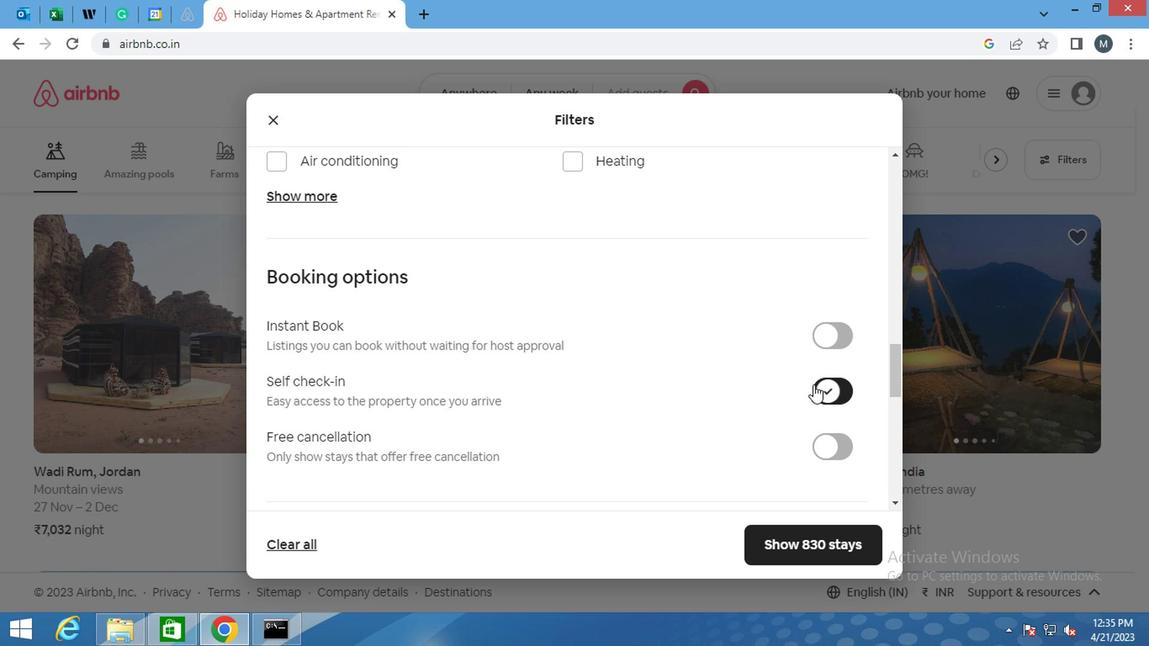 
Action: Mouse moved to (743, 352)
Screenshot: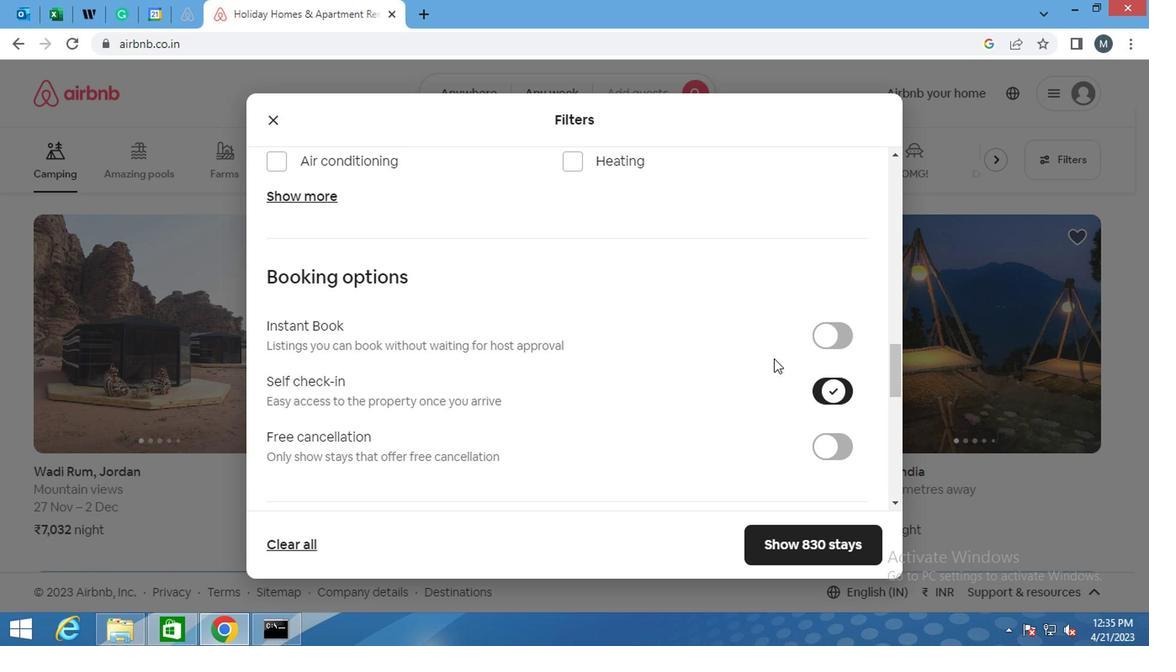 
Action: Mouse scrolled (743, 350) with delta (0, -1)
Screenshot: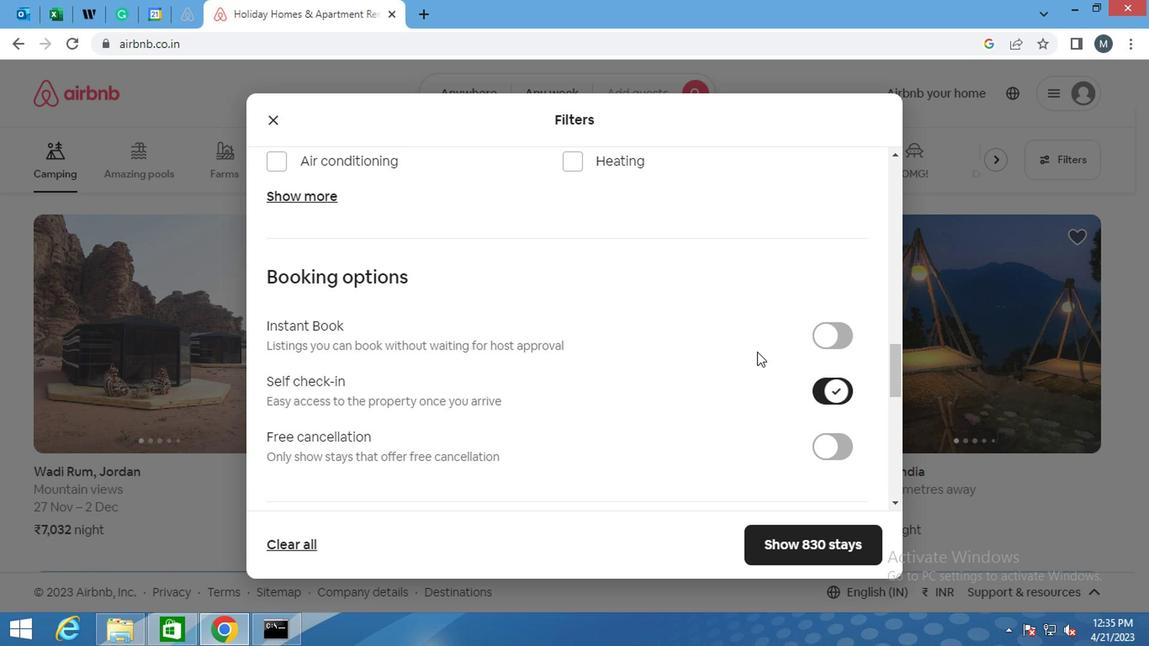 
Action: Mouse moved to (658, 374)
Screenshot: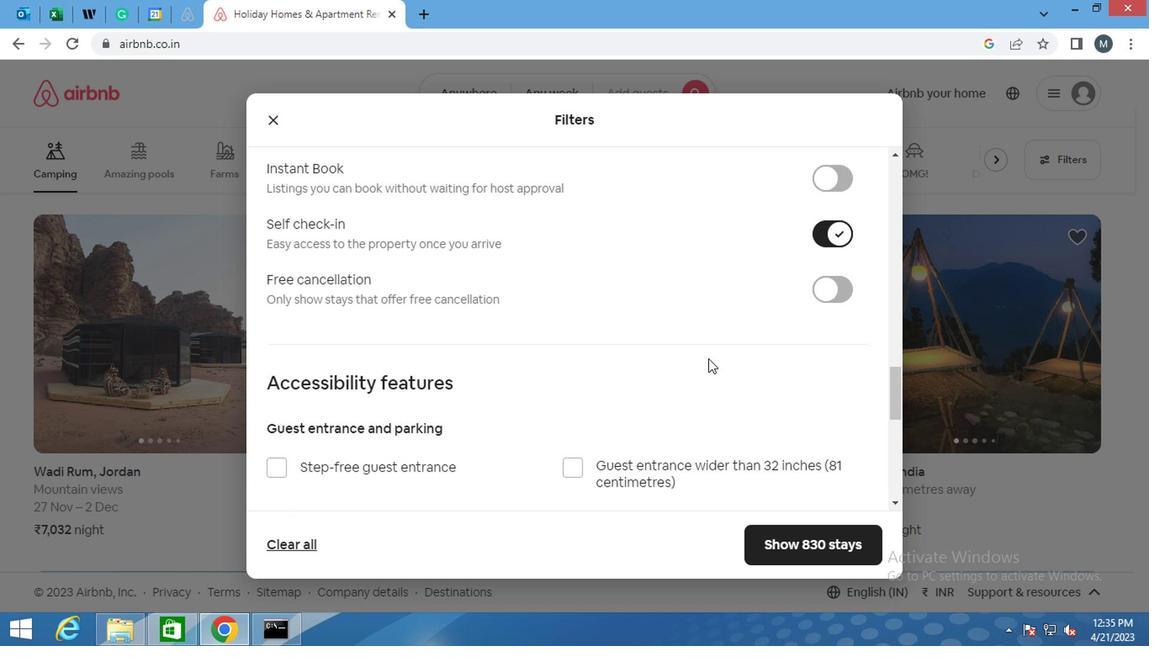 
Action: Mouse scrolled (658, 373) with delta (0, 0)
Screenshot: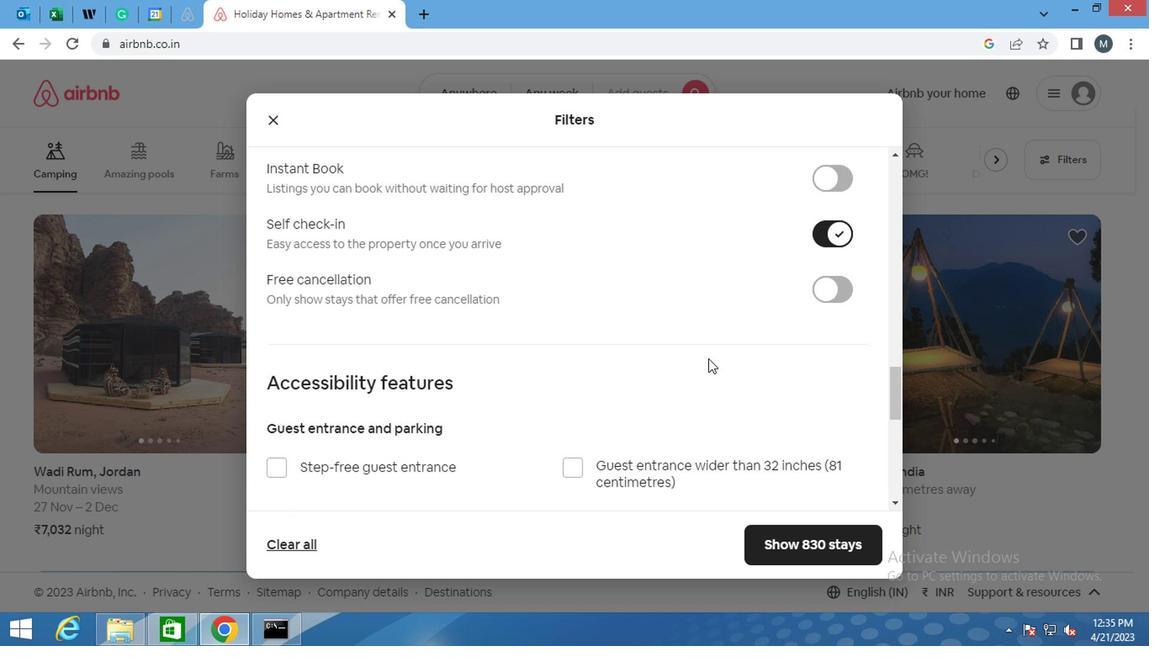 
Action: Mouse moved to (573, 382)
Screenshot: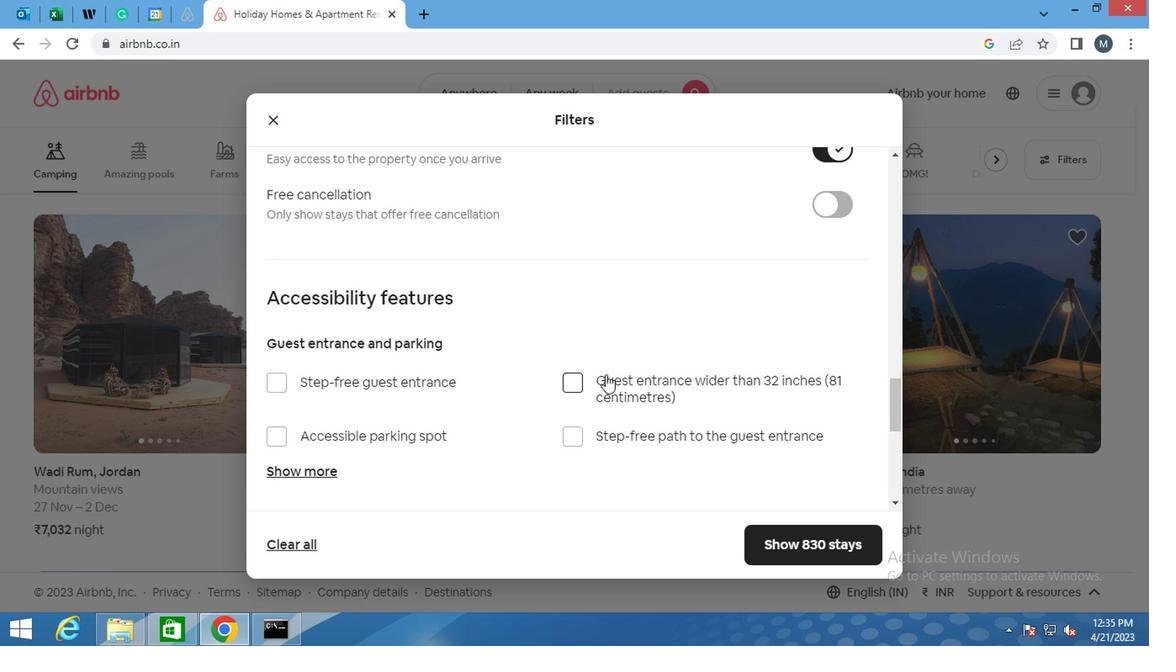 
Action: Mouse scrolled (573, 381) with delta (0, 0)
Screenshot: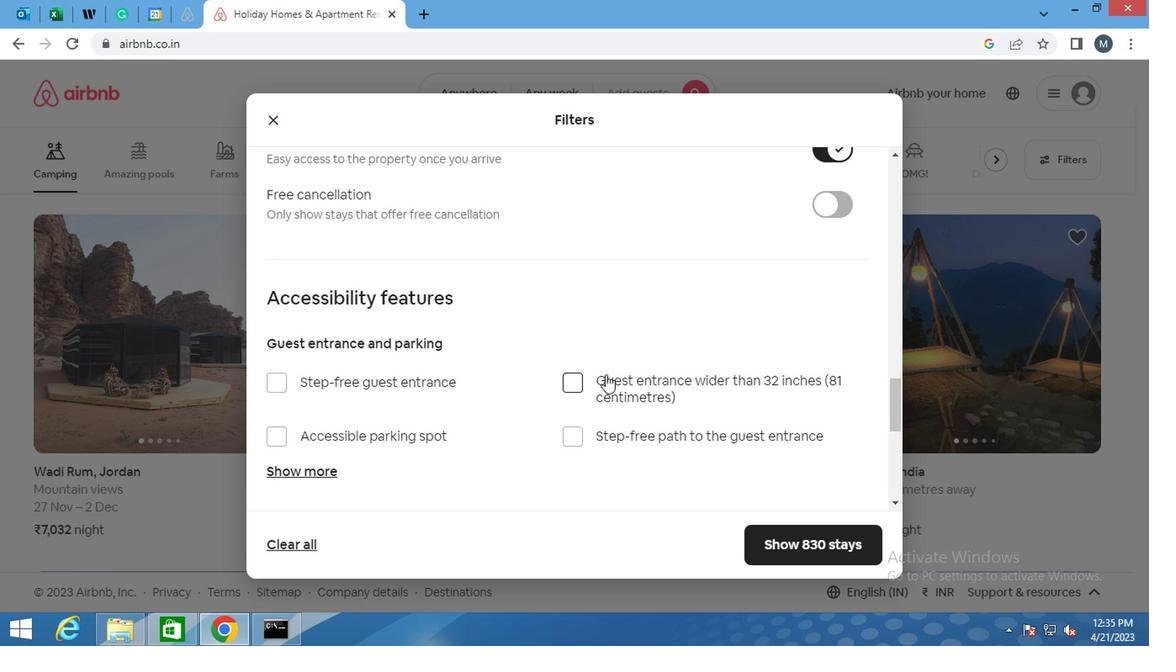 
Action: Mouse moved to (570, 385)
Screenshot: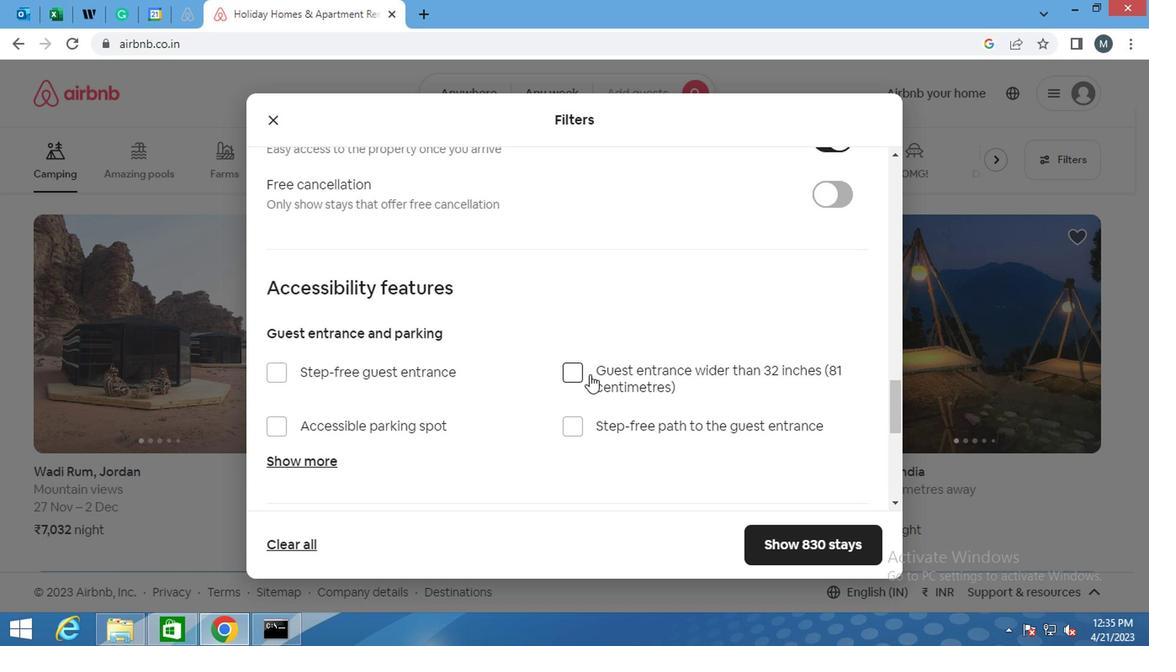 
Action: Mouse scrolled (570, 384) with delta (0, -1)
Screenshot: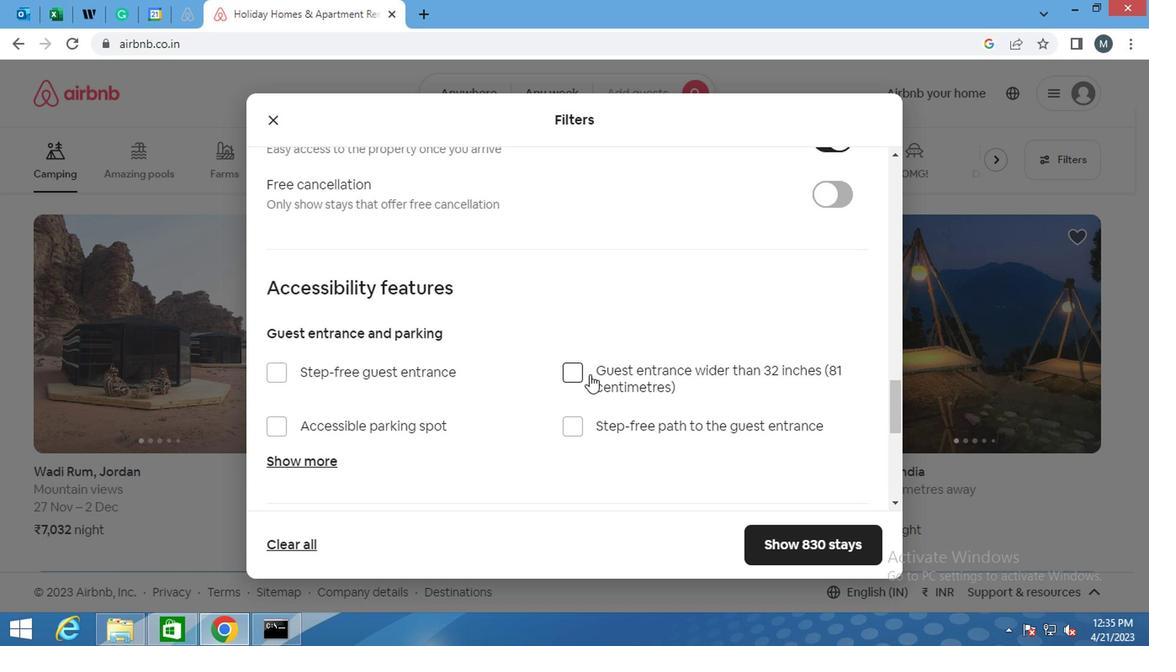 
Action: Mouse moved to (471, 434)
Screenshot: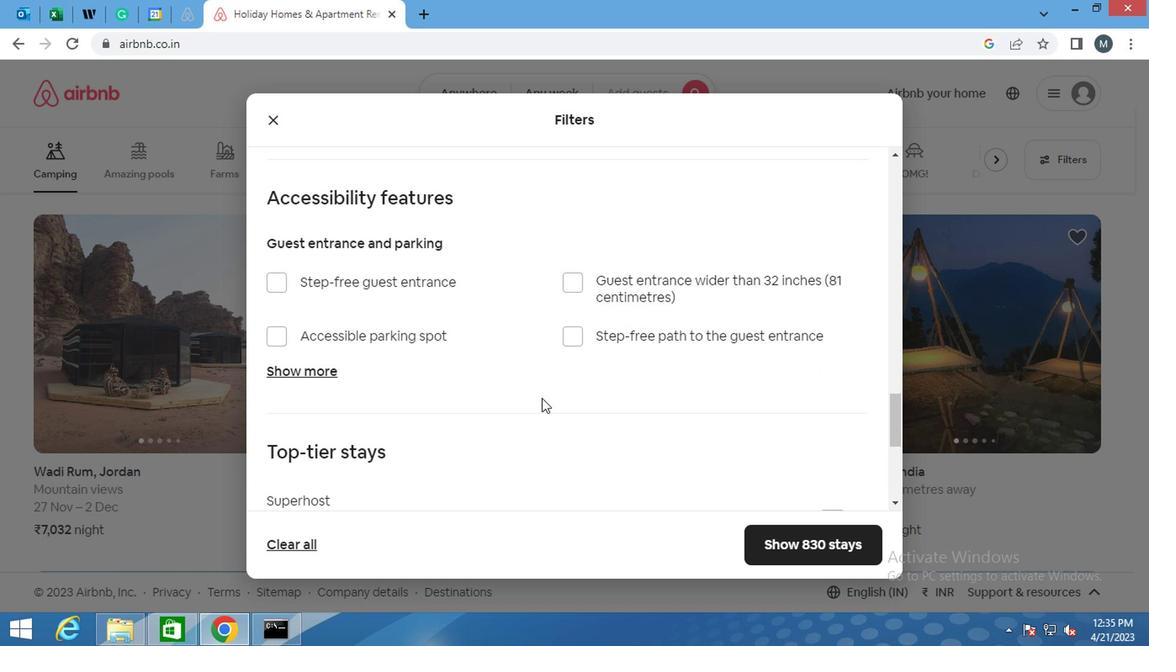 
Action: Mouse scrolled (471, 434) with delta (0, 0)
Screenshot: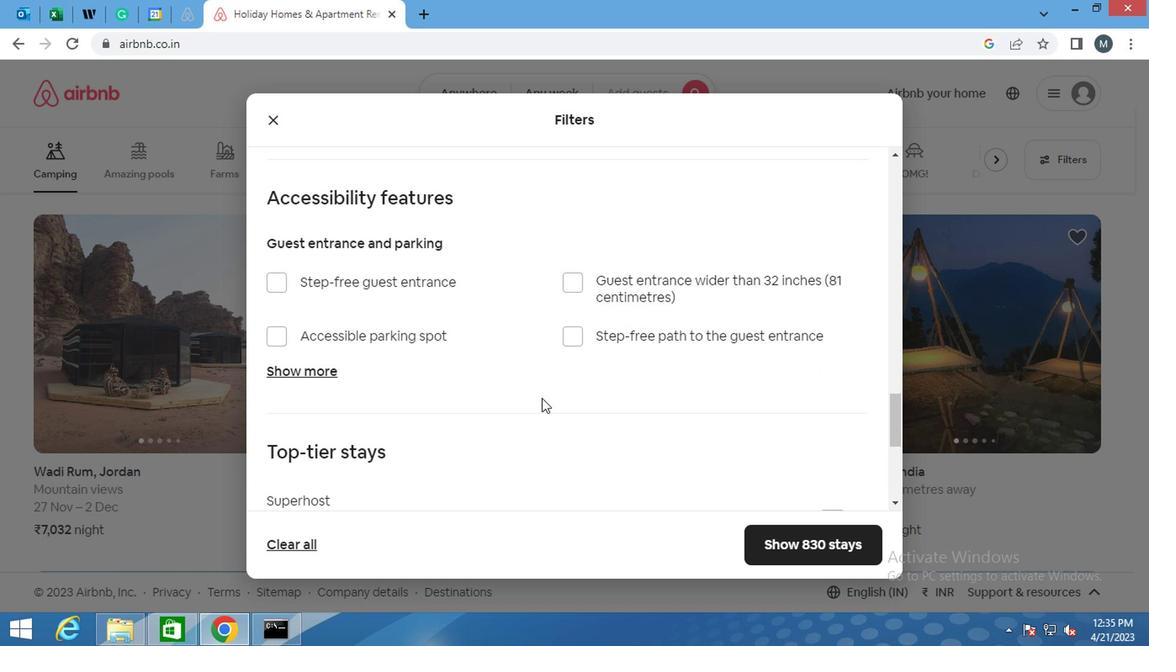 
Action: Mouse moved to (468, 440)
Screenshot: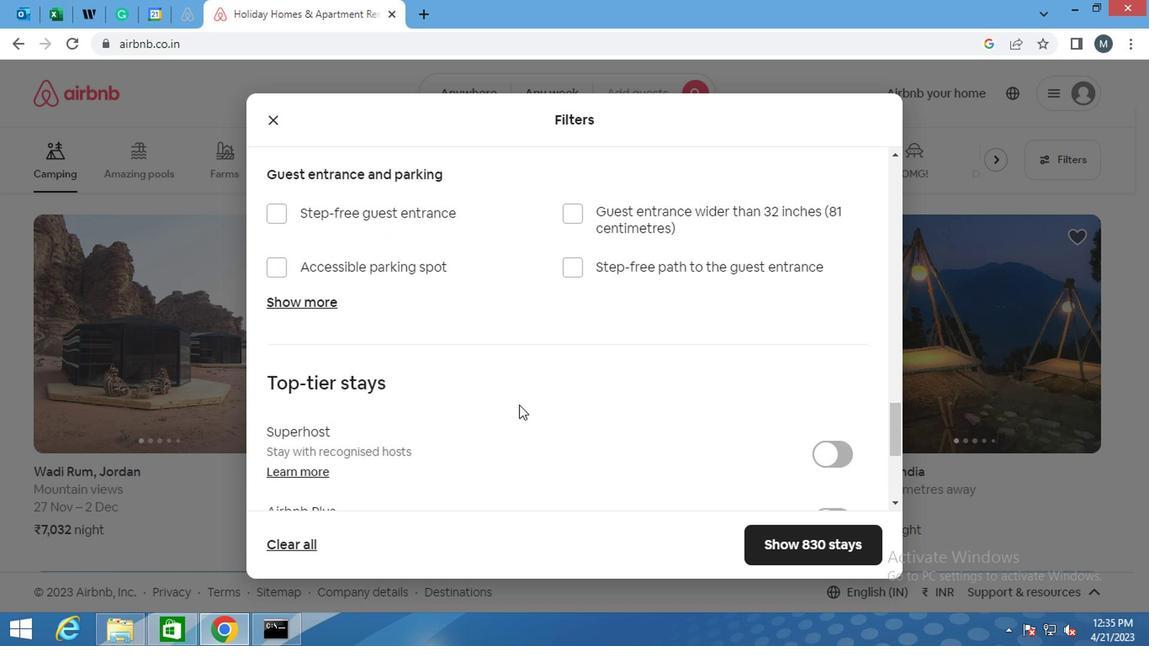 
Action: Mouse scrolled (468, 439) with delta (0, -1)
Screenshot: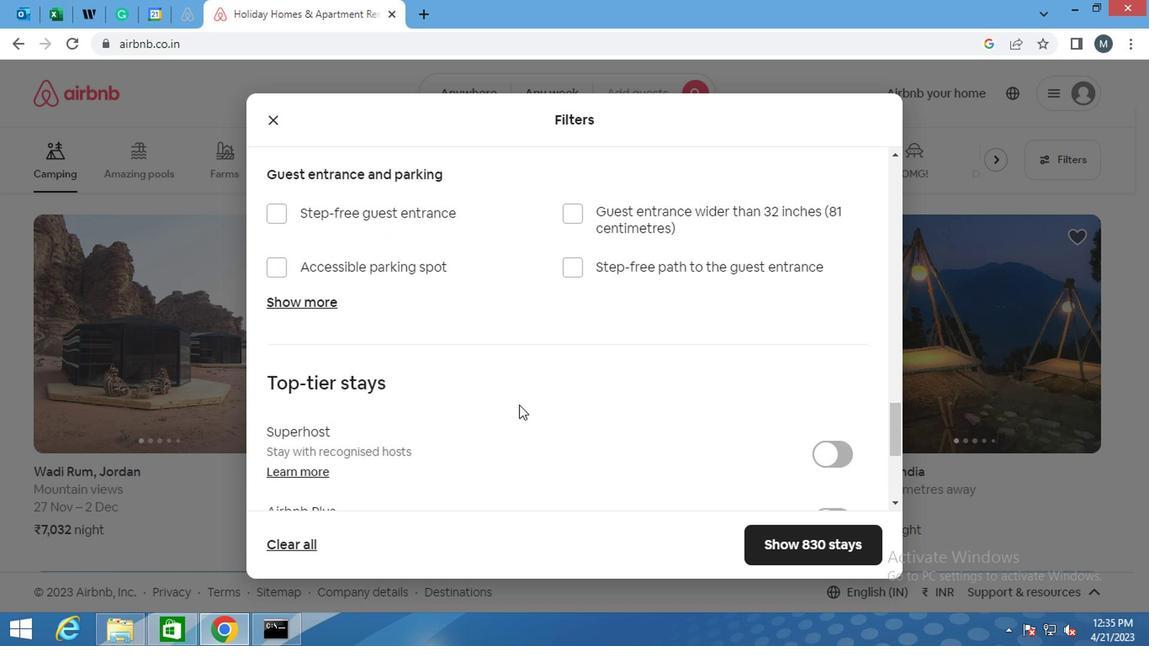 
Action: Mouse moved to (240, 480)
Screenshot: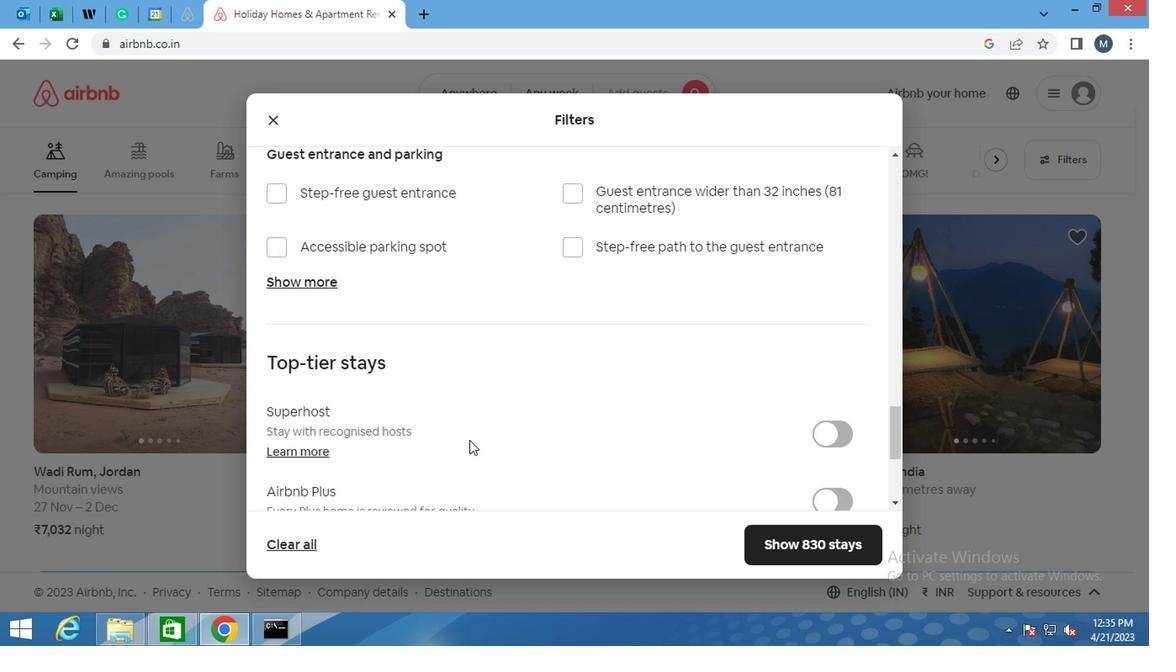 
Action: Mouse scrolled (240, 479) with delta (0, -1)
Screenshot: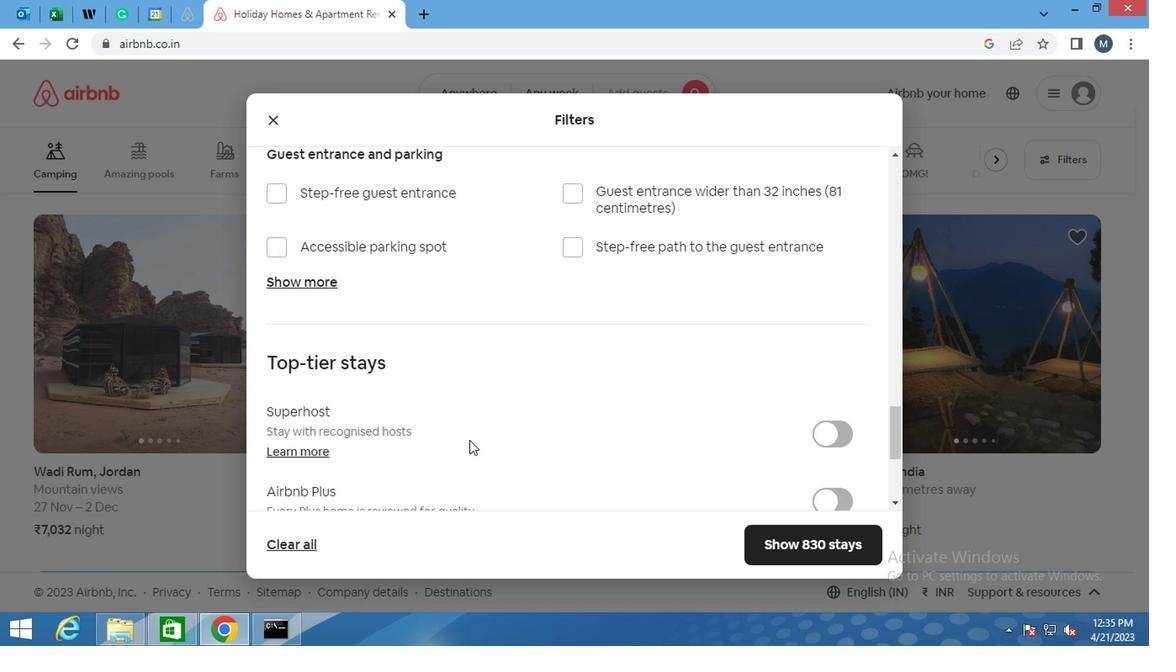 
Action: Mouse scrolled (240, 479) with delta (0, -1)
Screenshot: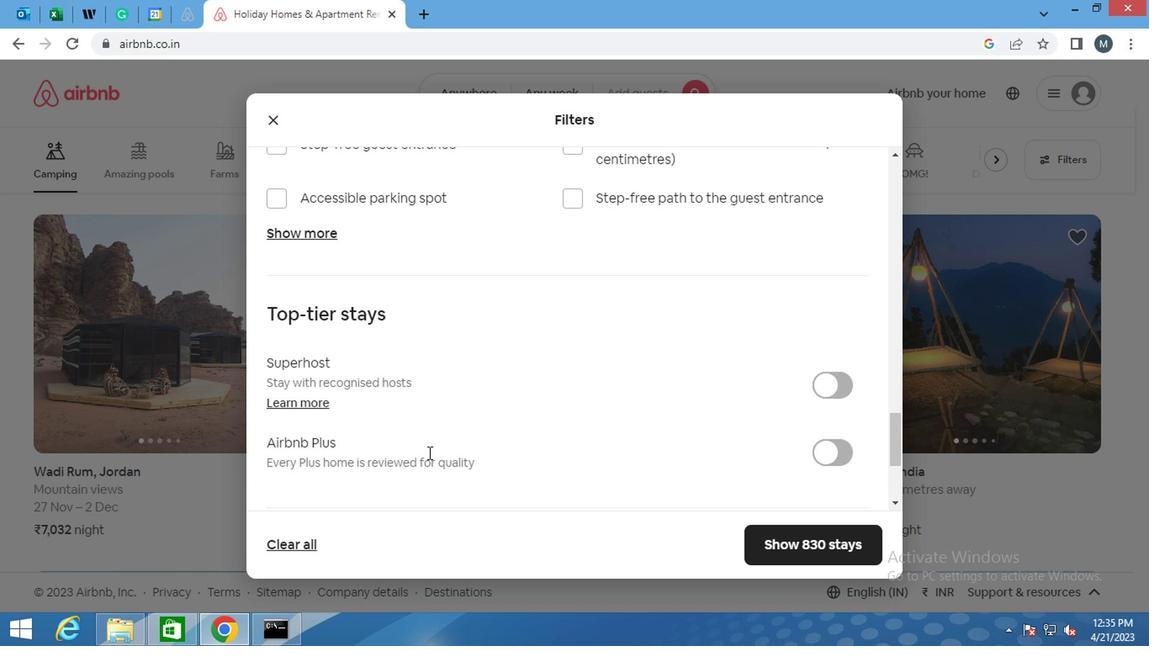
Action: Mouse moved to (267, 384)
Screenshot: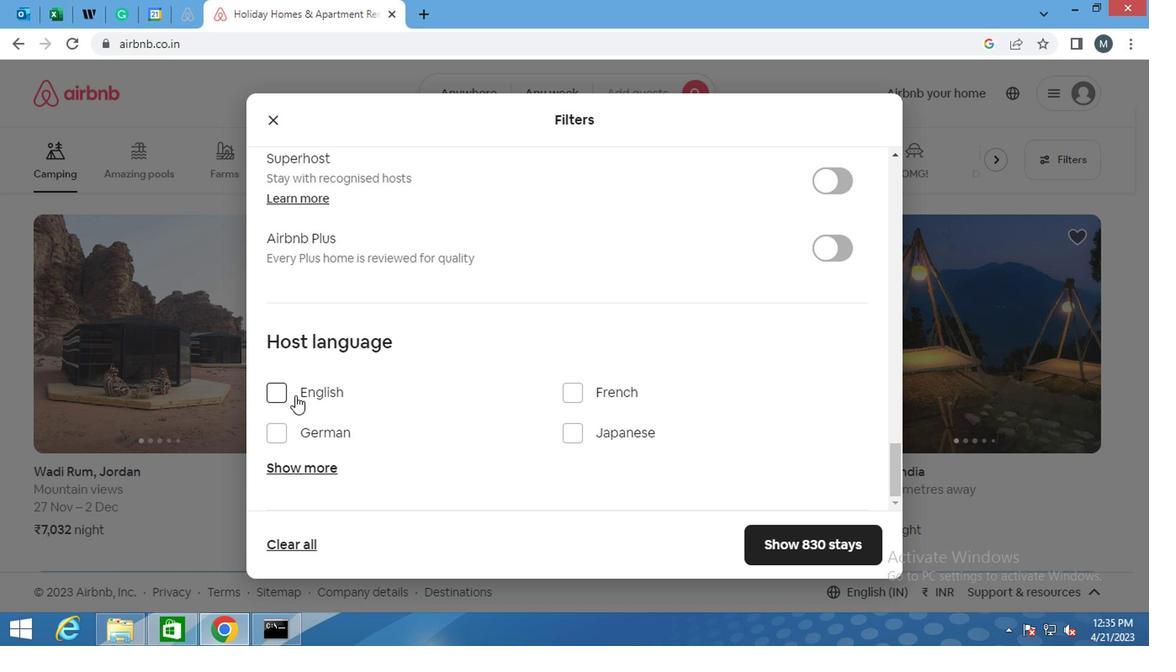 
Action: Mouse pressed left at (267, 384)
Screenshot: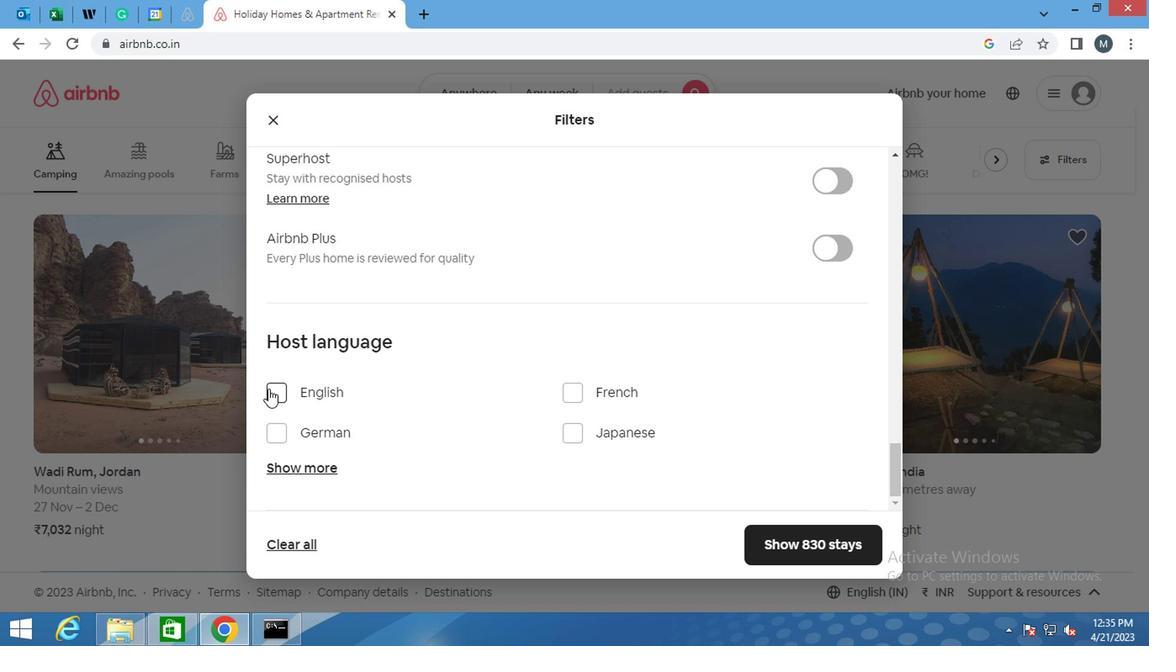 
Action: Mouse moved to (538, 344)
Screenshot: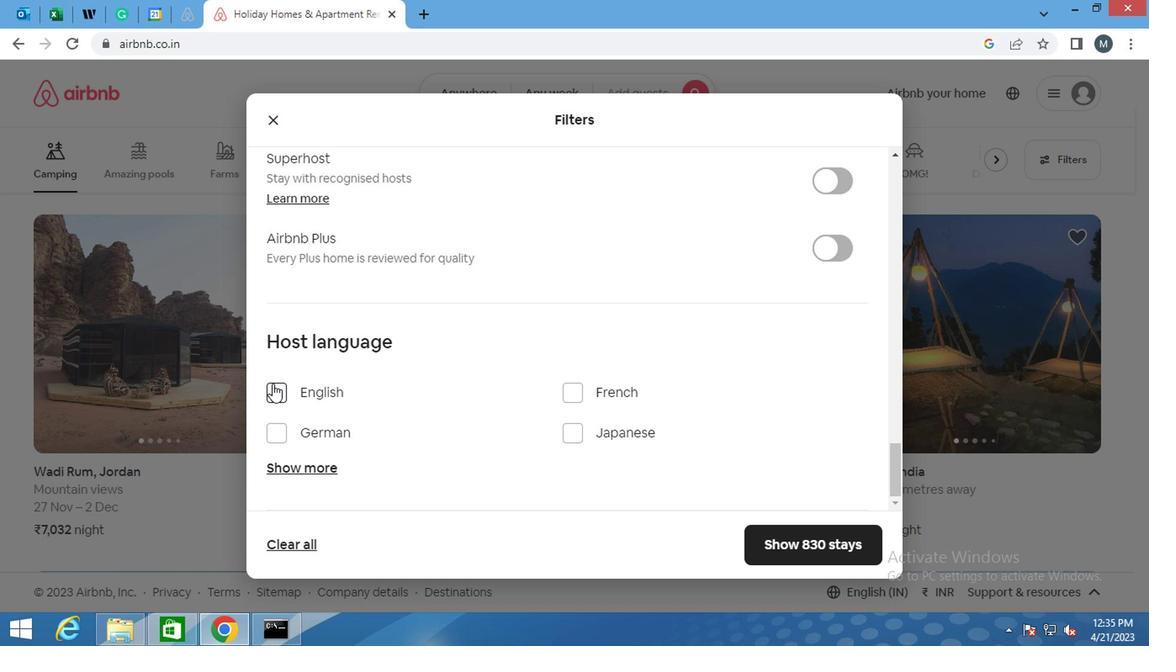 
Action: Mouse scrolled (538, 344) with delta (0, 0)
Screenshot: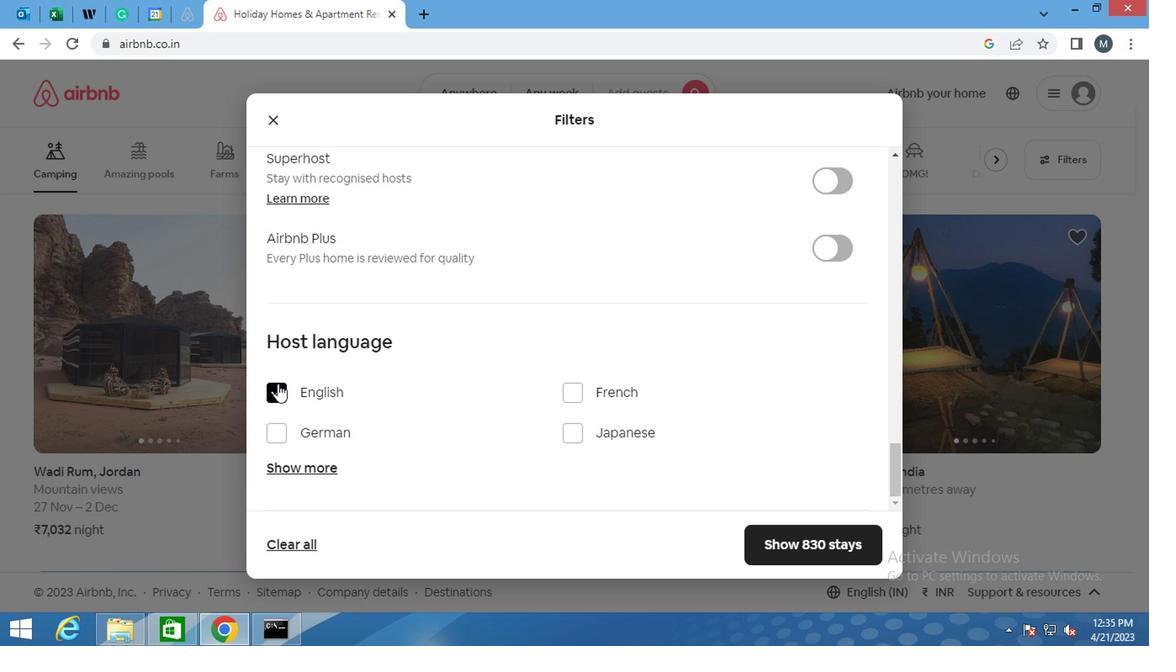 
Action: Mouse moved to (573, 373)
Screenshot: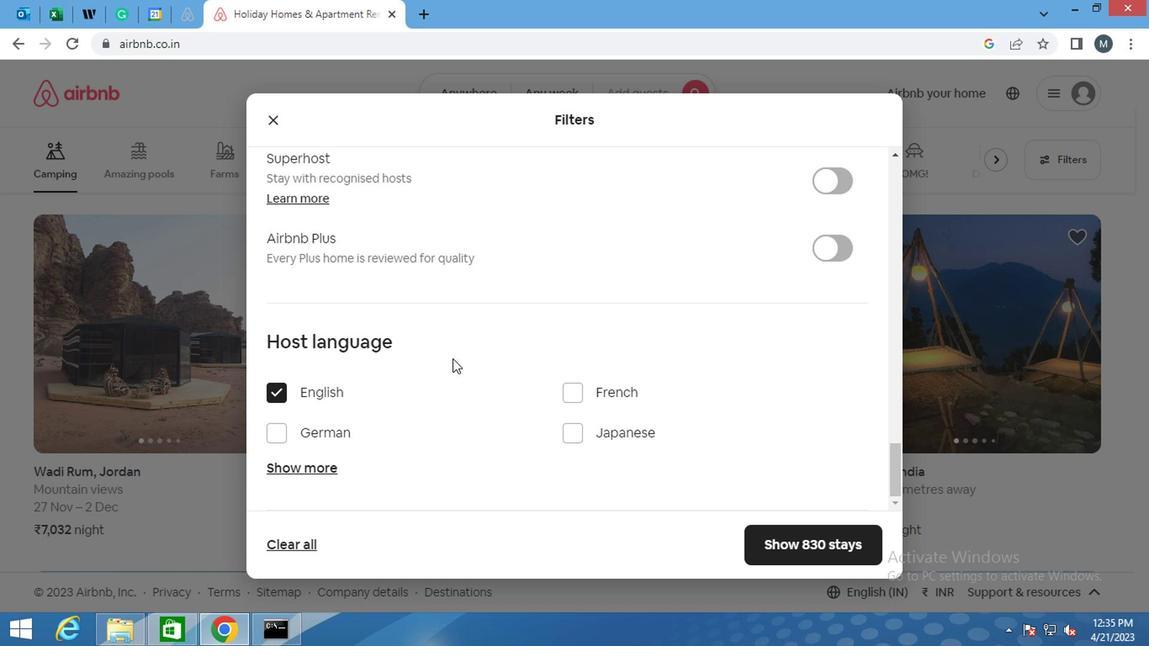 
Action: Mouse scrolled (573, 373) with delta (0, 0)
Screenshot: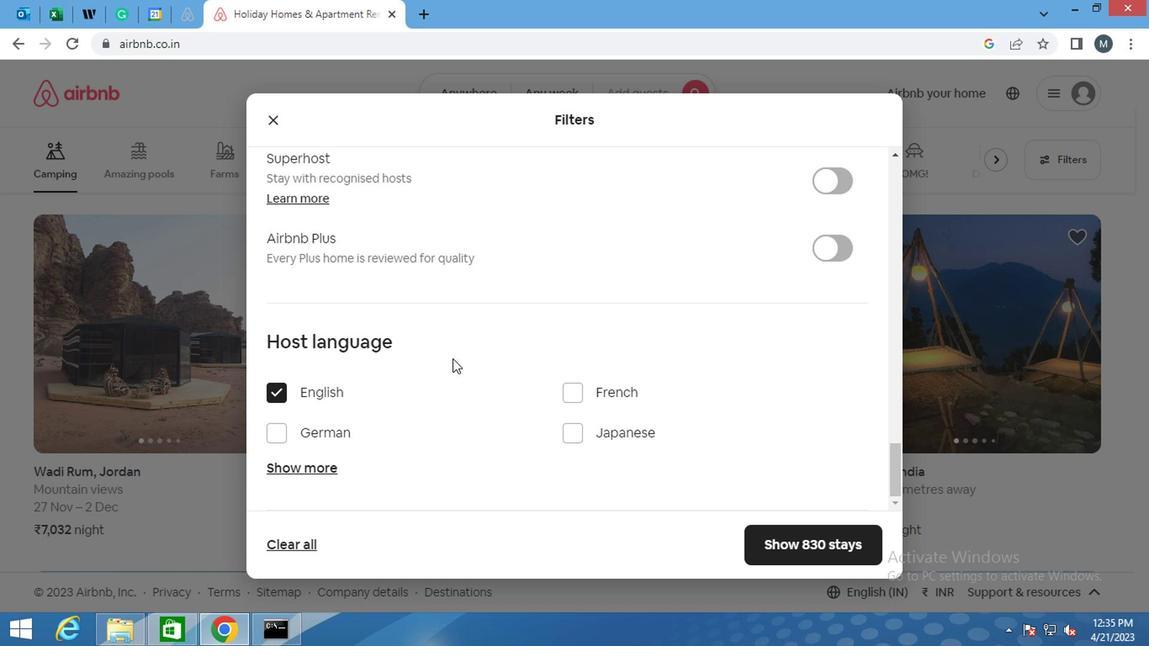 
Action: Mouse moved to (804, 539)
Screenshot: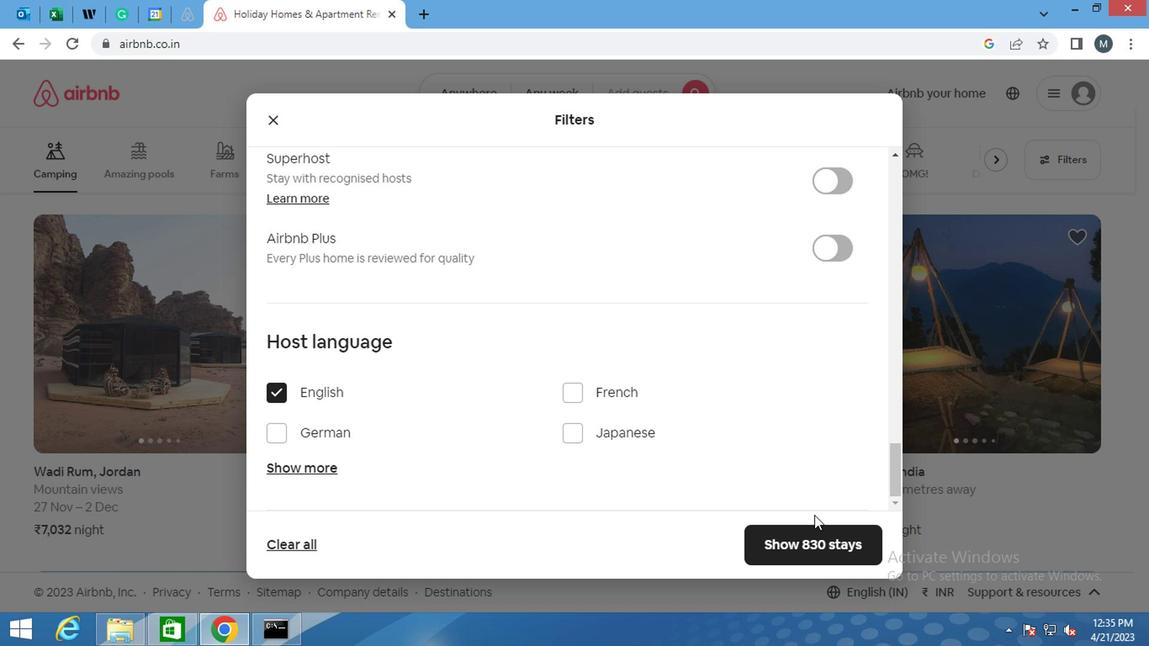 
Action: Mouse pressed left at (804, 539)
Screenshot: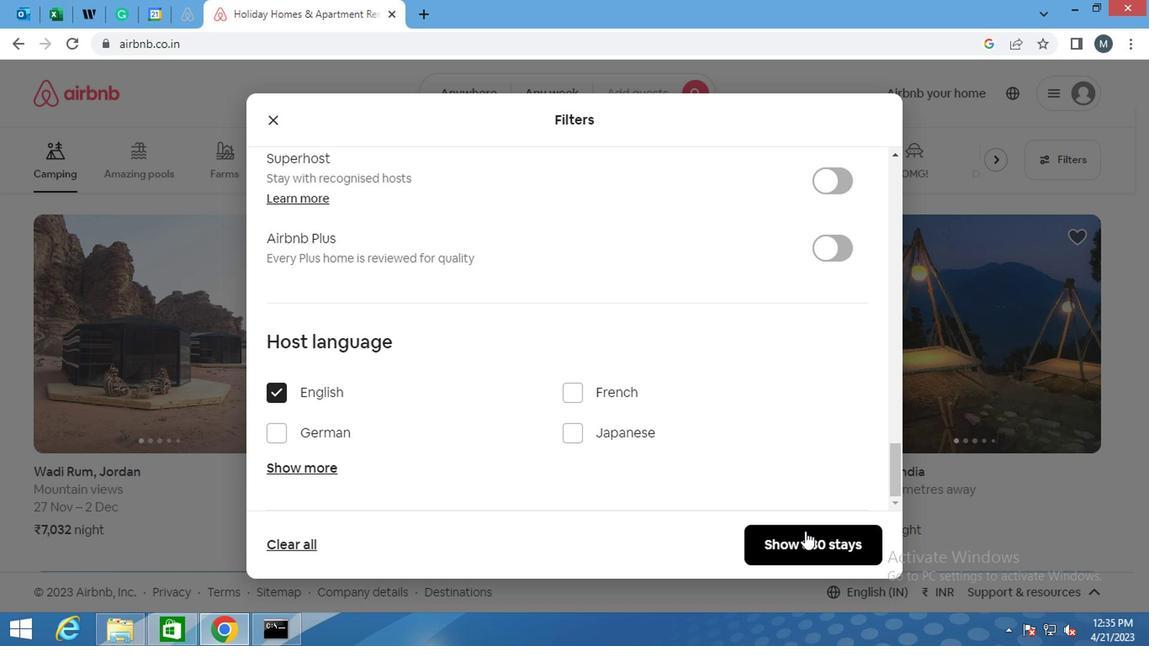 
Action: Mouse moved to (623, 440)
Screenshot: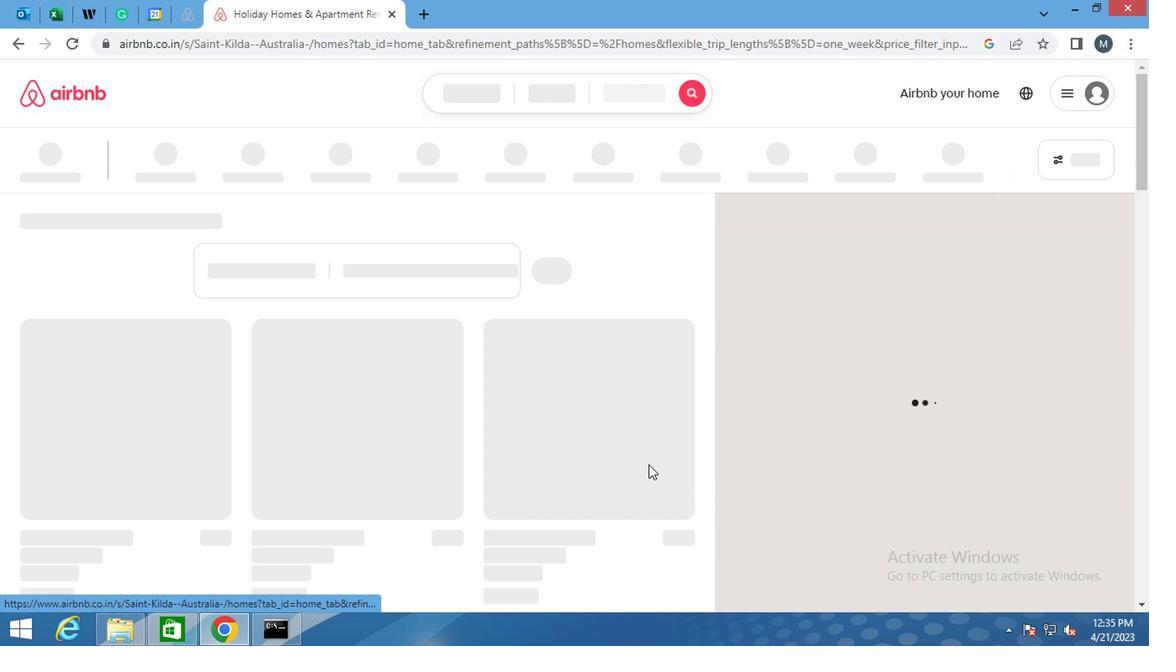 
